 Task: Find connections with filter location Gelsenkirchen with filter topic #Techstartupwith filter profile language English with filter current company BDO in India with filter school Presidency University, Kolkata with filter industry IT System Design Services with filter service category Research with filter keywords title Chief
Action: Mouse moved to (702, 91)
Screenshot: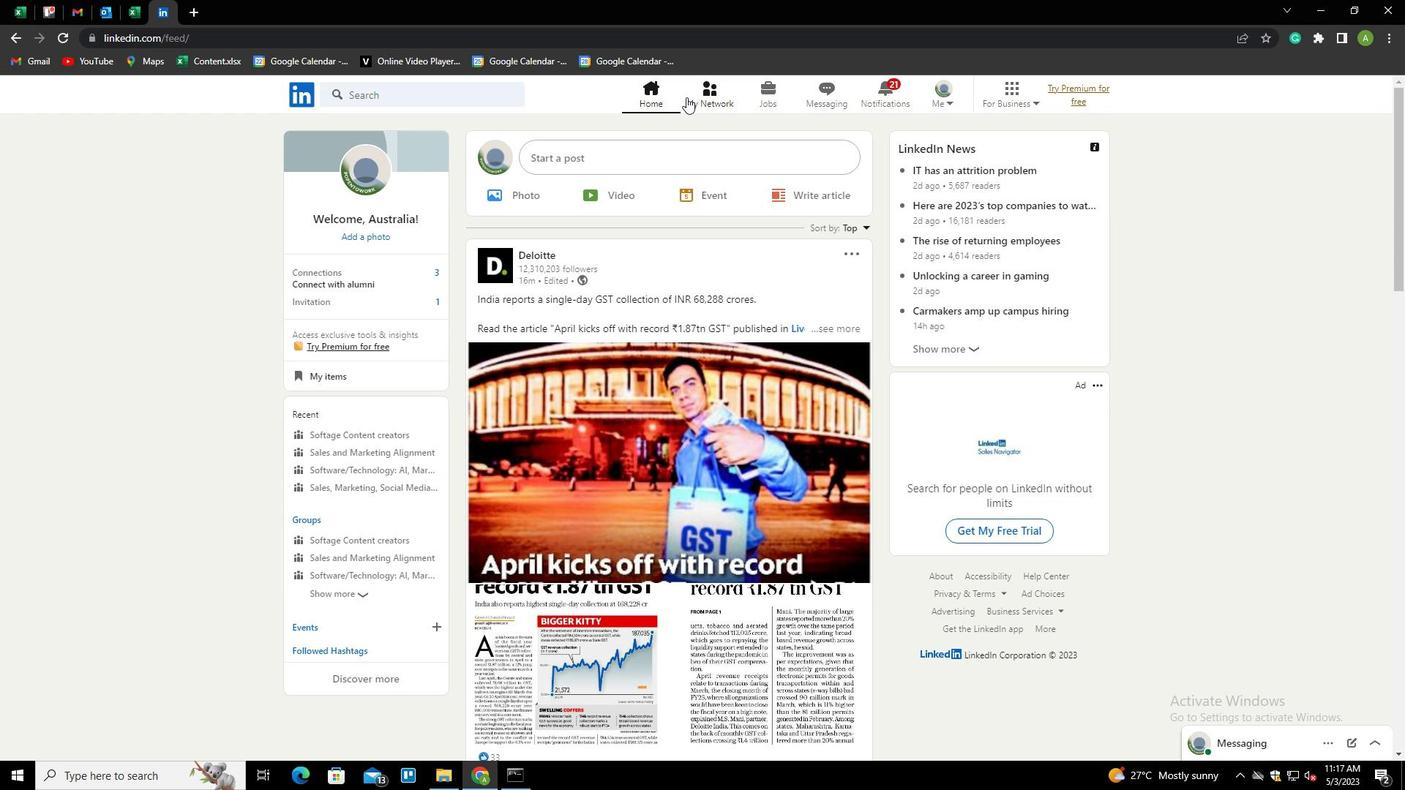 
Action: Mouse pressed left at (702, 91)
Screenshot: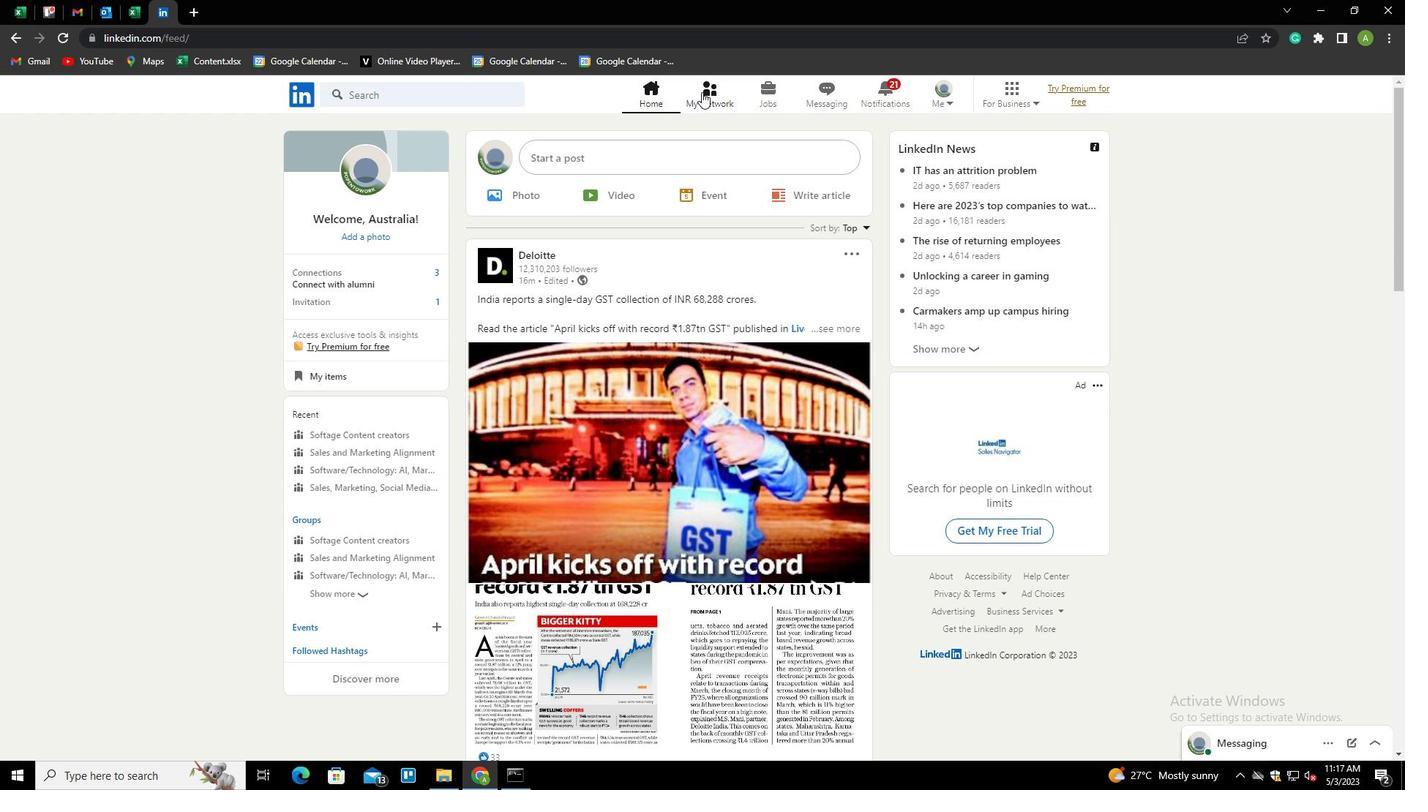 
Action: Mouse moved to (370, 176)
Screenshot: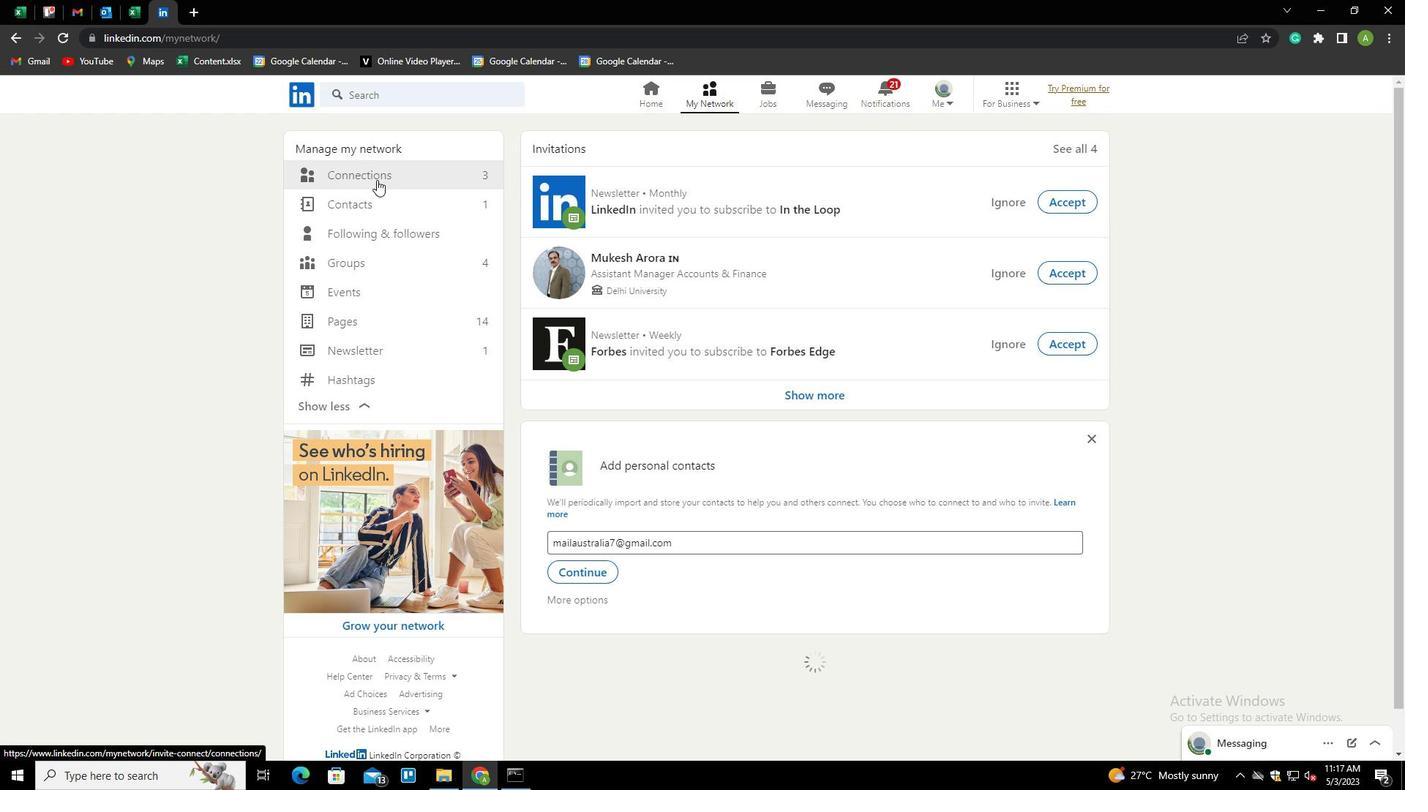 
Action: Mouse pressed left at (370, 176)
Screenshot: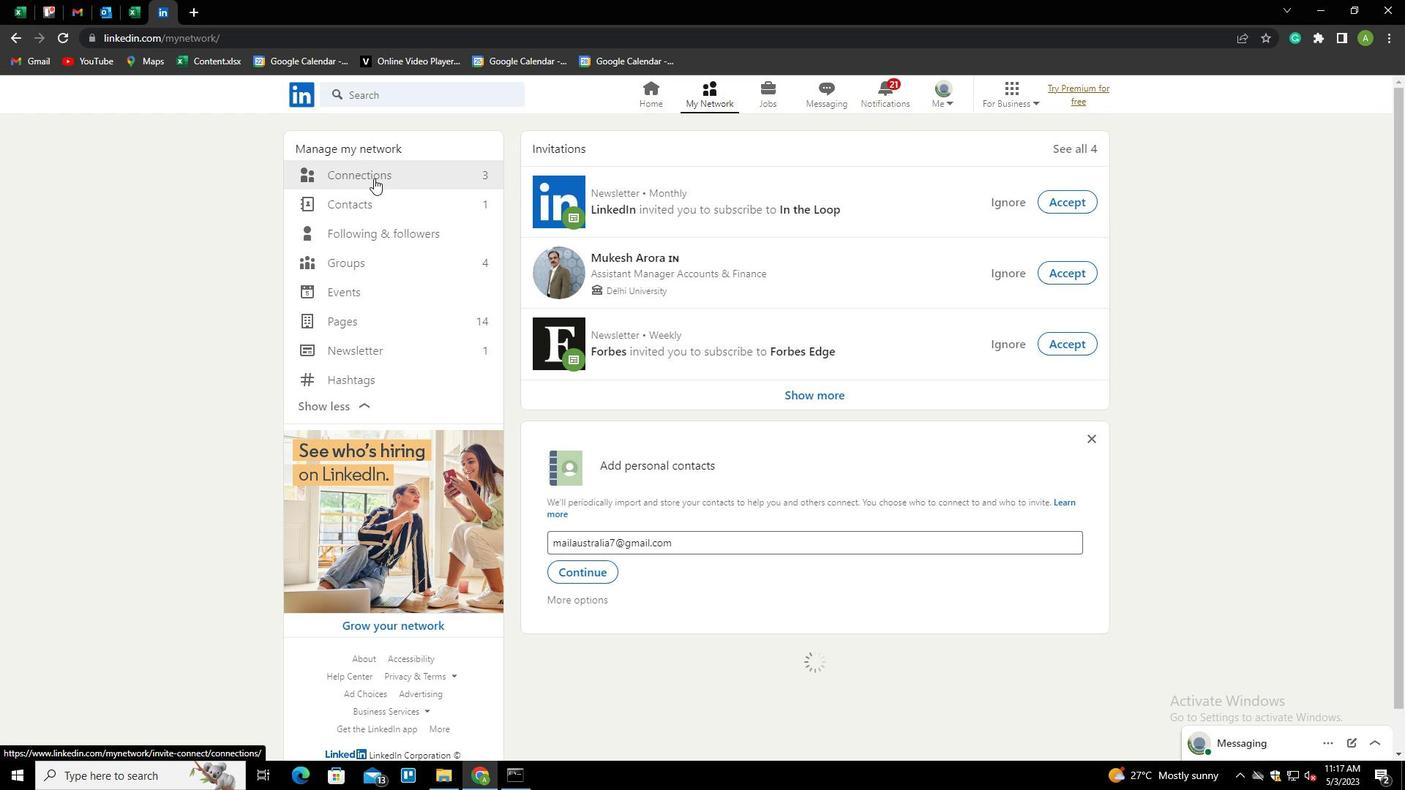 
Action: Mouse moved to (810, 172)
Screenshot: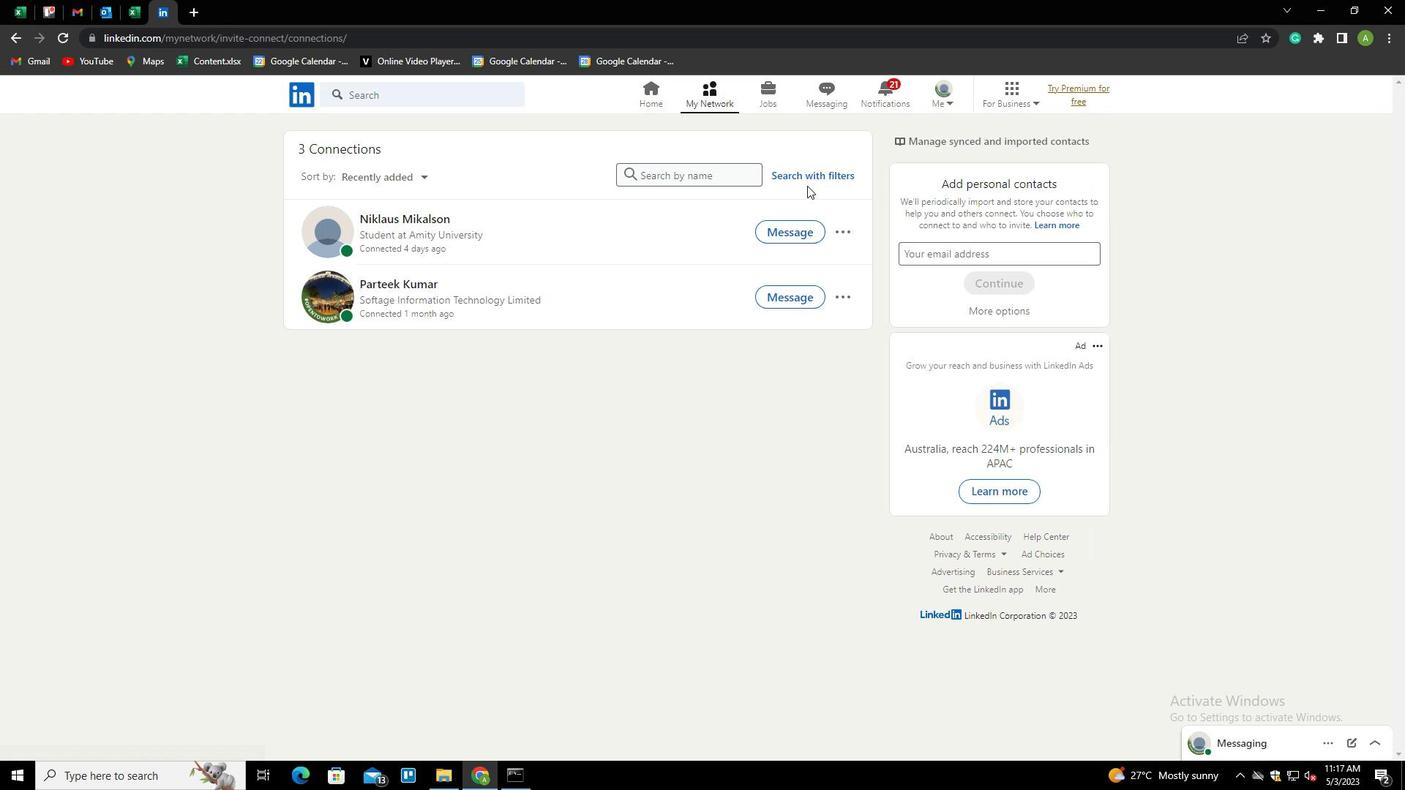 
Action: Mouse pressed left at (810, 172)
Screenshot: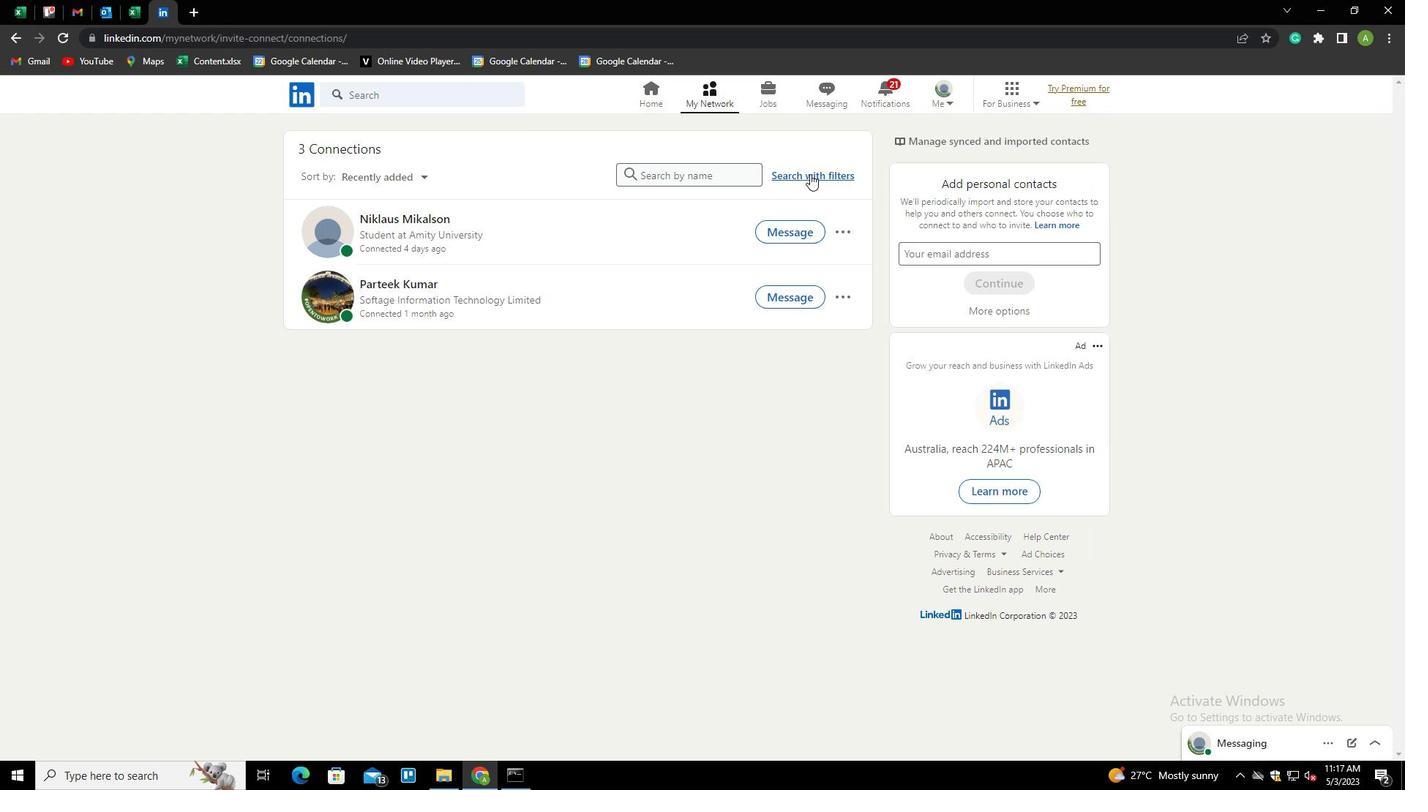 
Action: Mouse moved to (744, 135)
Screenshot: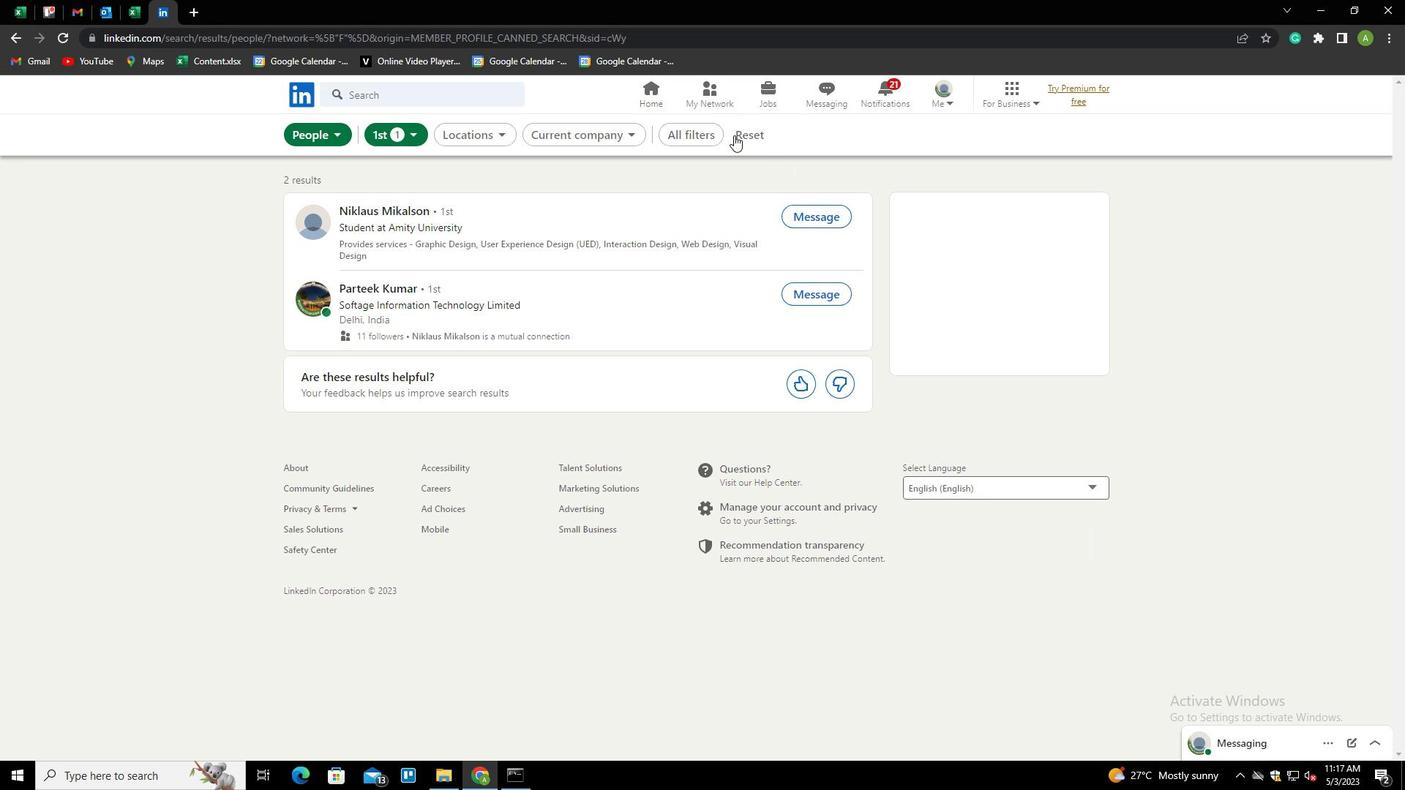 
Action: Mouse pressed left at (744, 135)
Screenshot: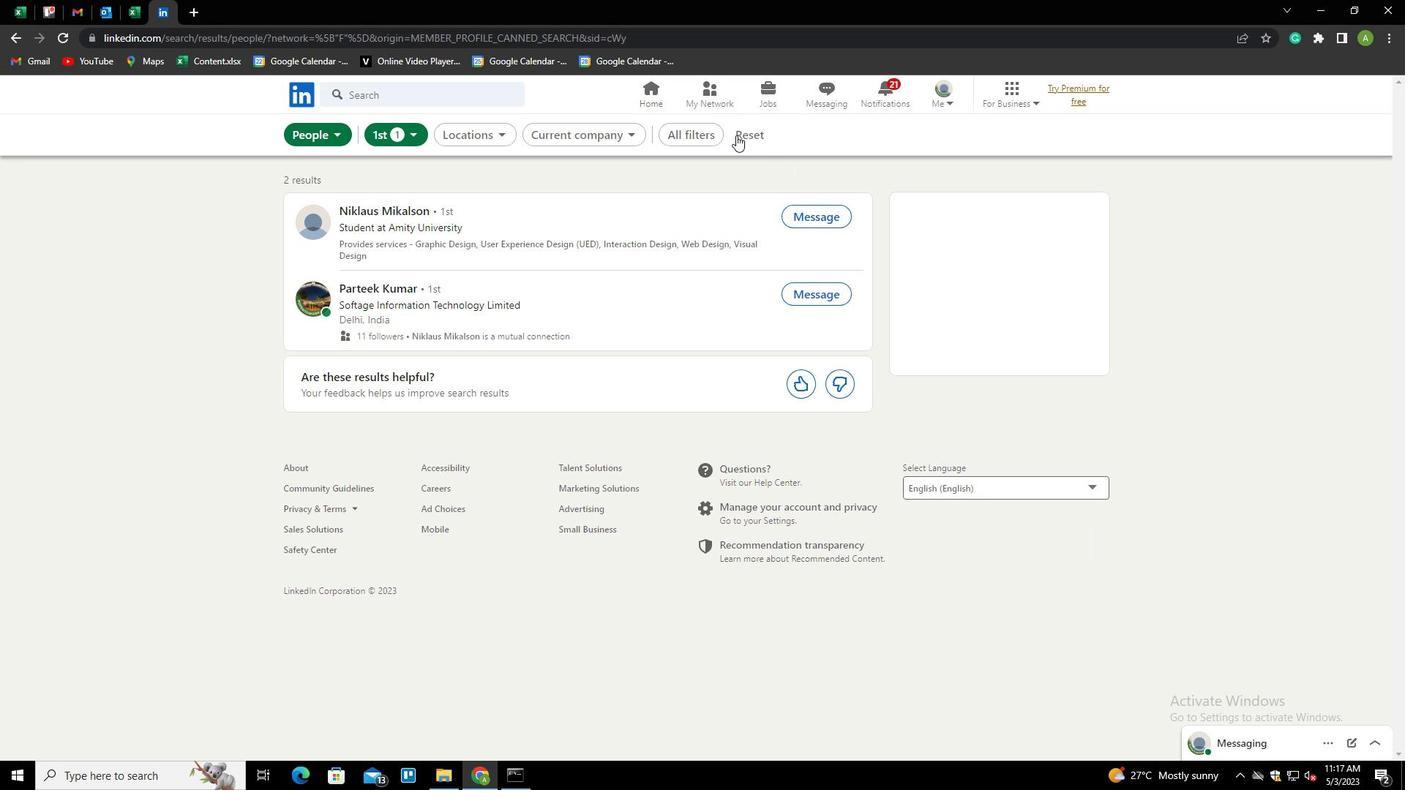 
Action: Mouse moved to (719, 138)
Screenshot: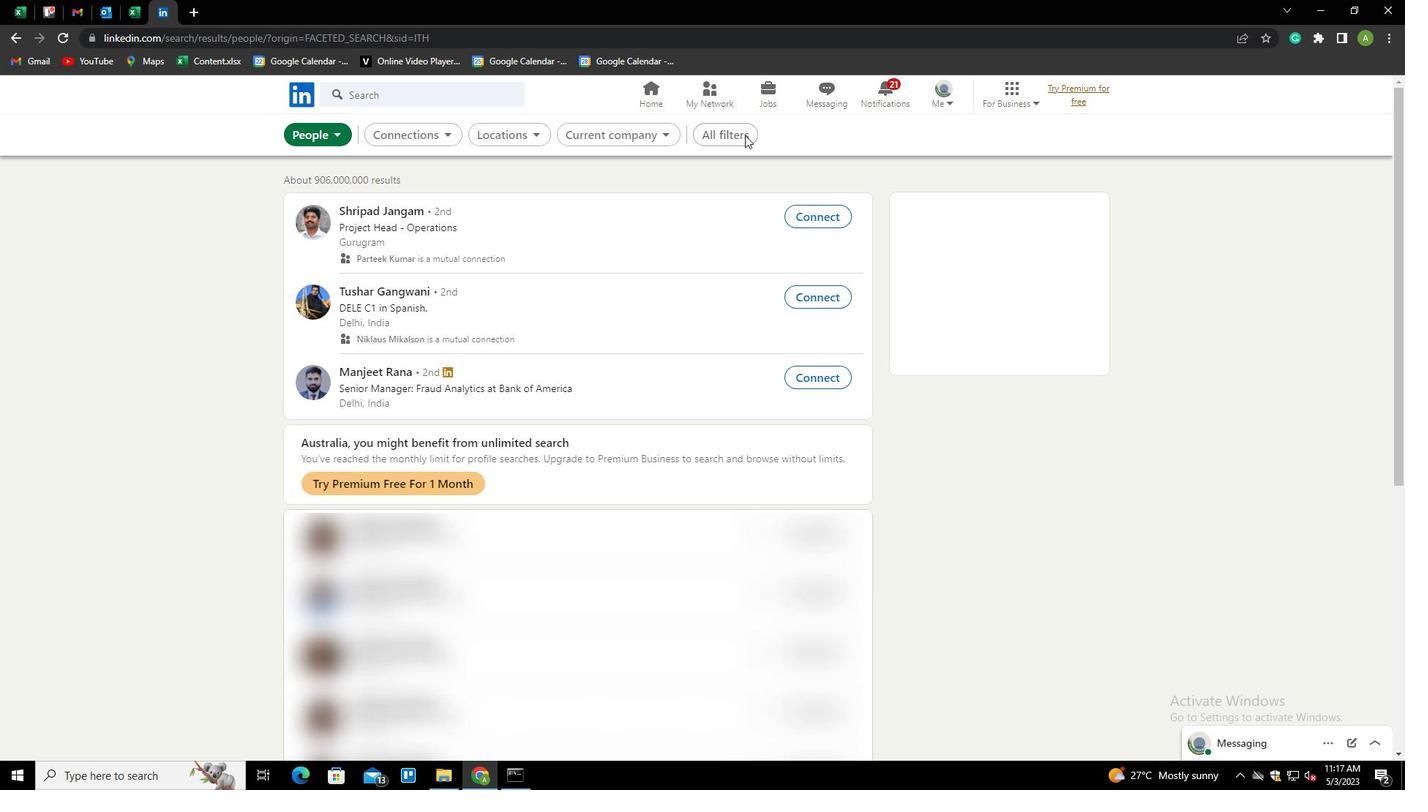 
Action: Mouse pressed left at (719, 138)
Screenshot: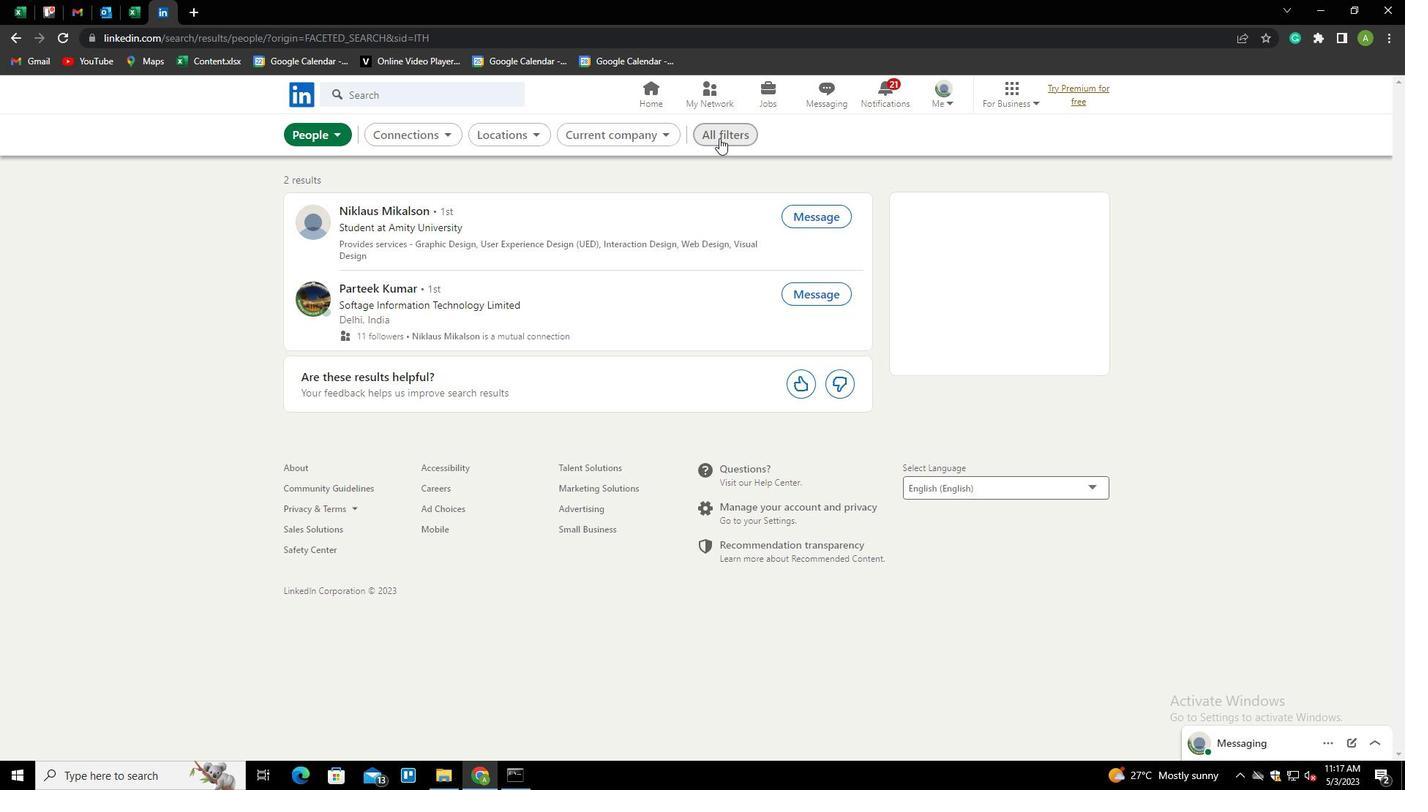 
Action: Mouse moved to (1088, 434)
Screenshot: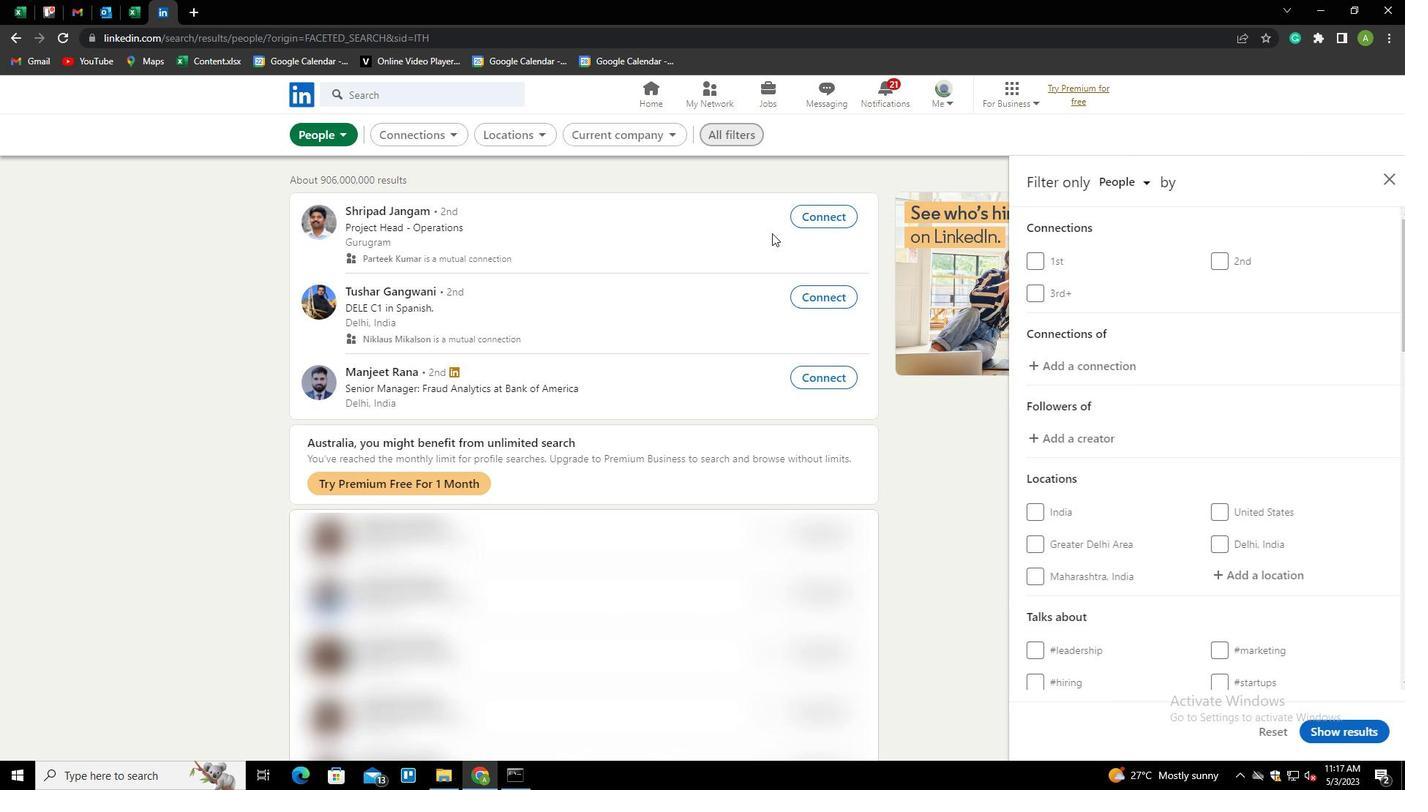 
Action: Mouse scrolled (1088, 434) with delta (0, 0)
Screenshot: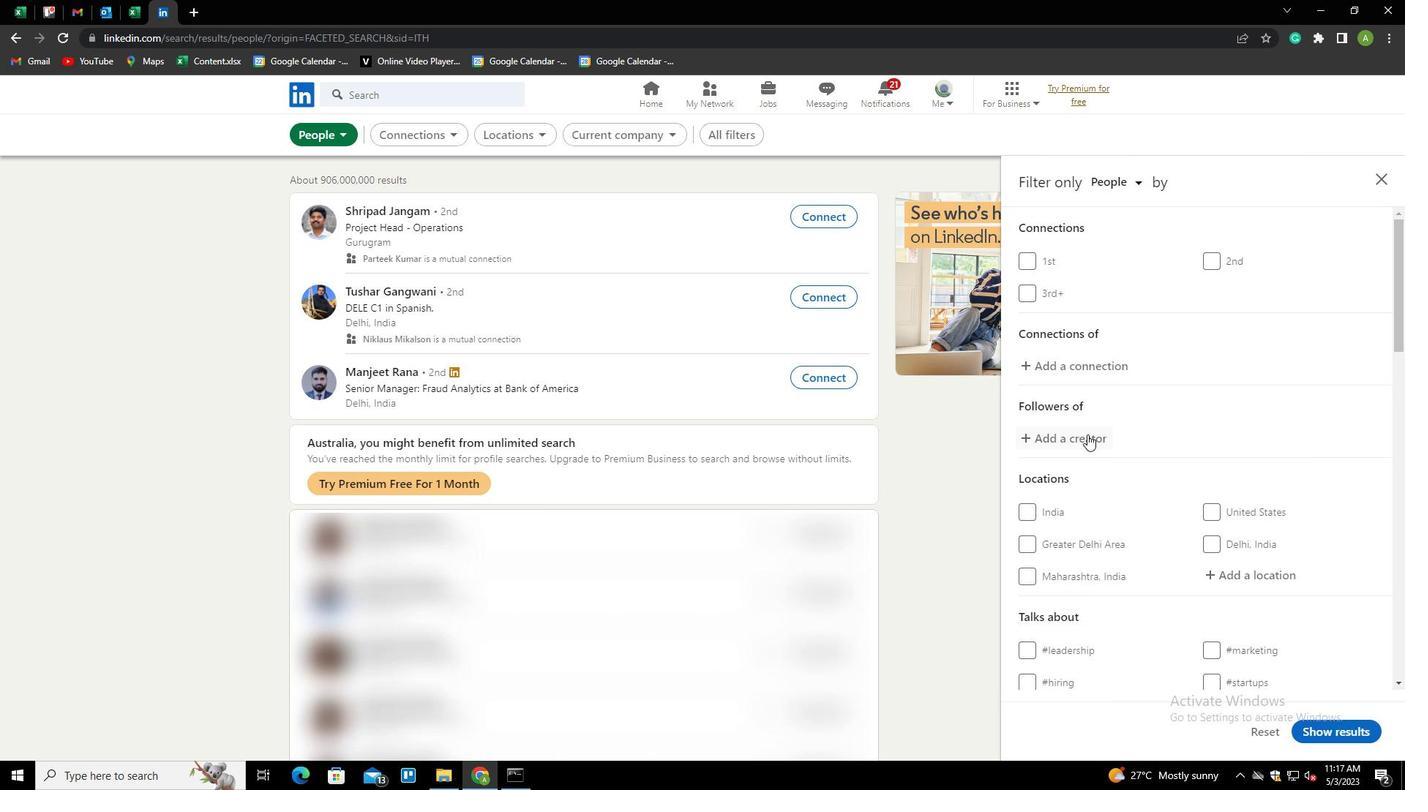 
Action: Mouse scrolled (1088, 434) with delta (0, 0)
Screenshot: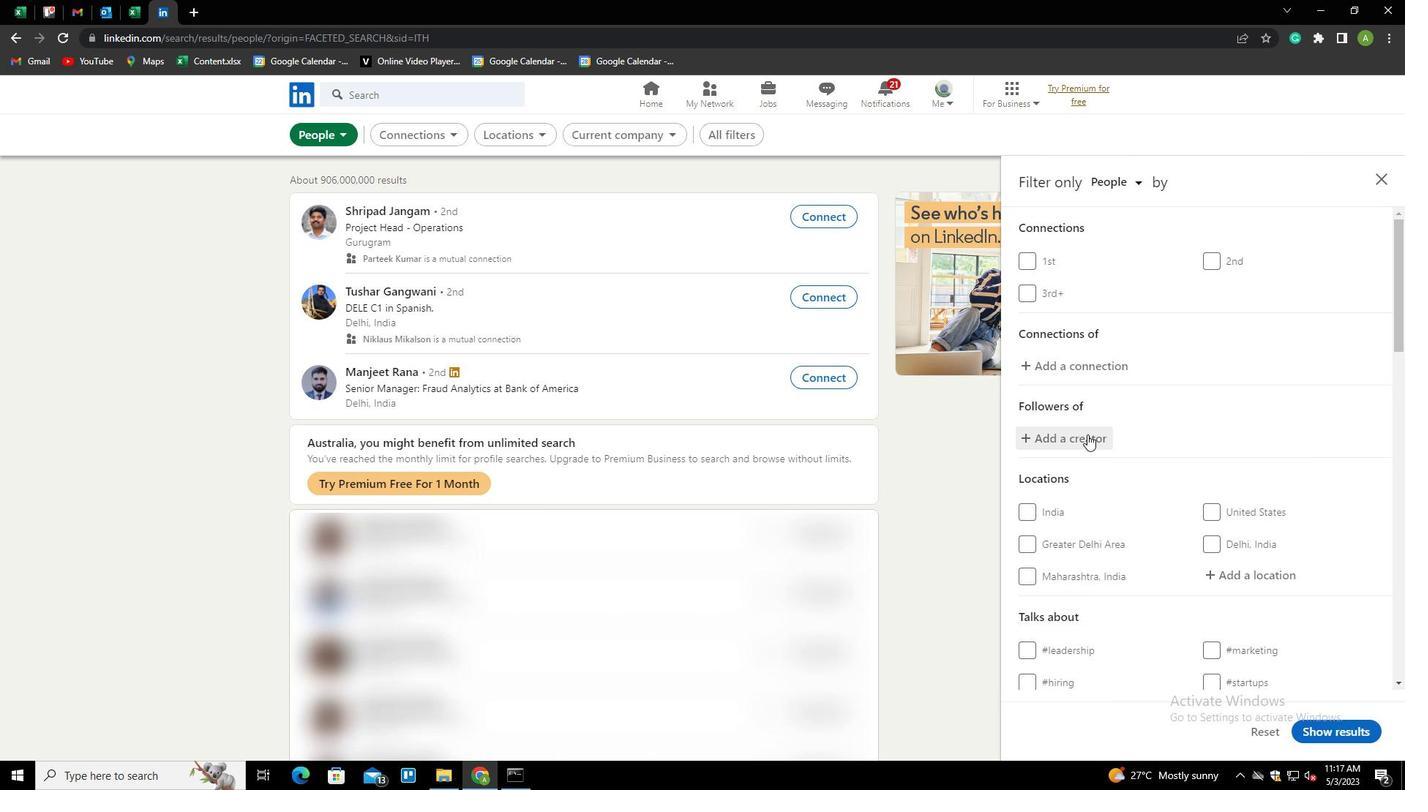 
Action: Mouse moved to (1244, 427)
Screenshot: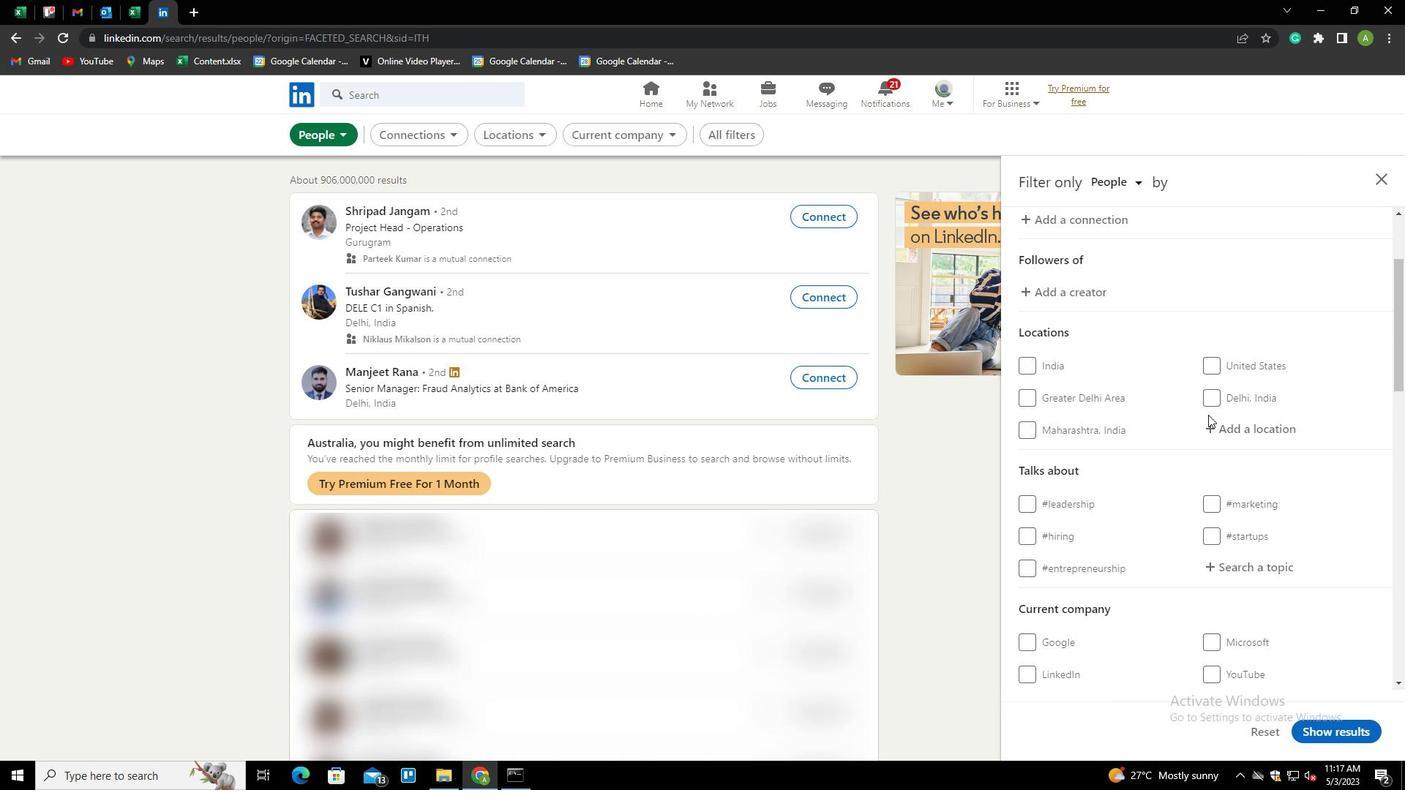 
Action: Mouse pressed left at (1244, 427)
Screenshot: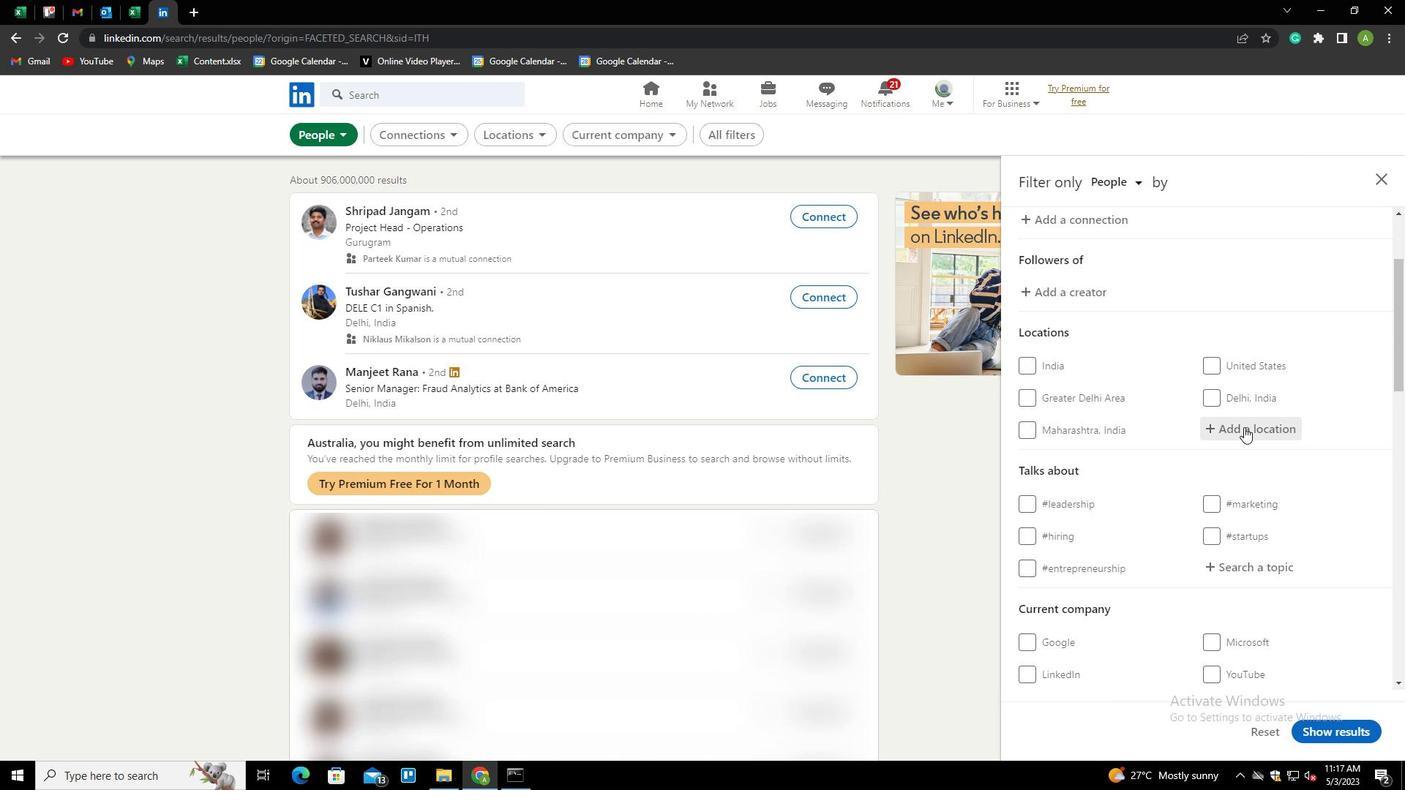 
Action: Mouse moved to (1249, 429)
Screenshot: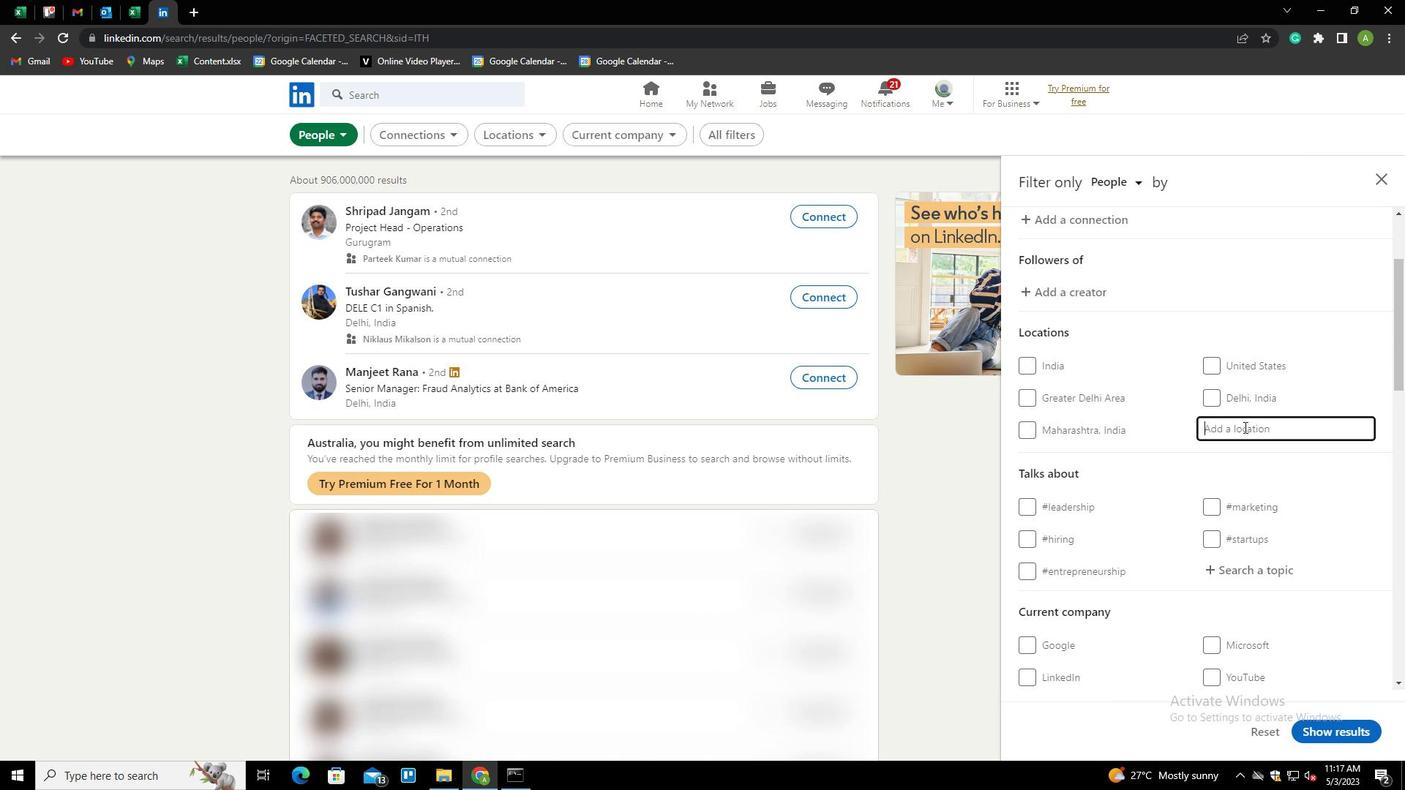 
Action: Mouse pressed left at (1249, 429)
Screenshot: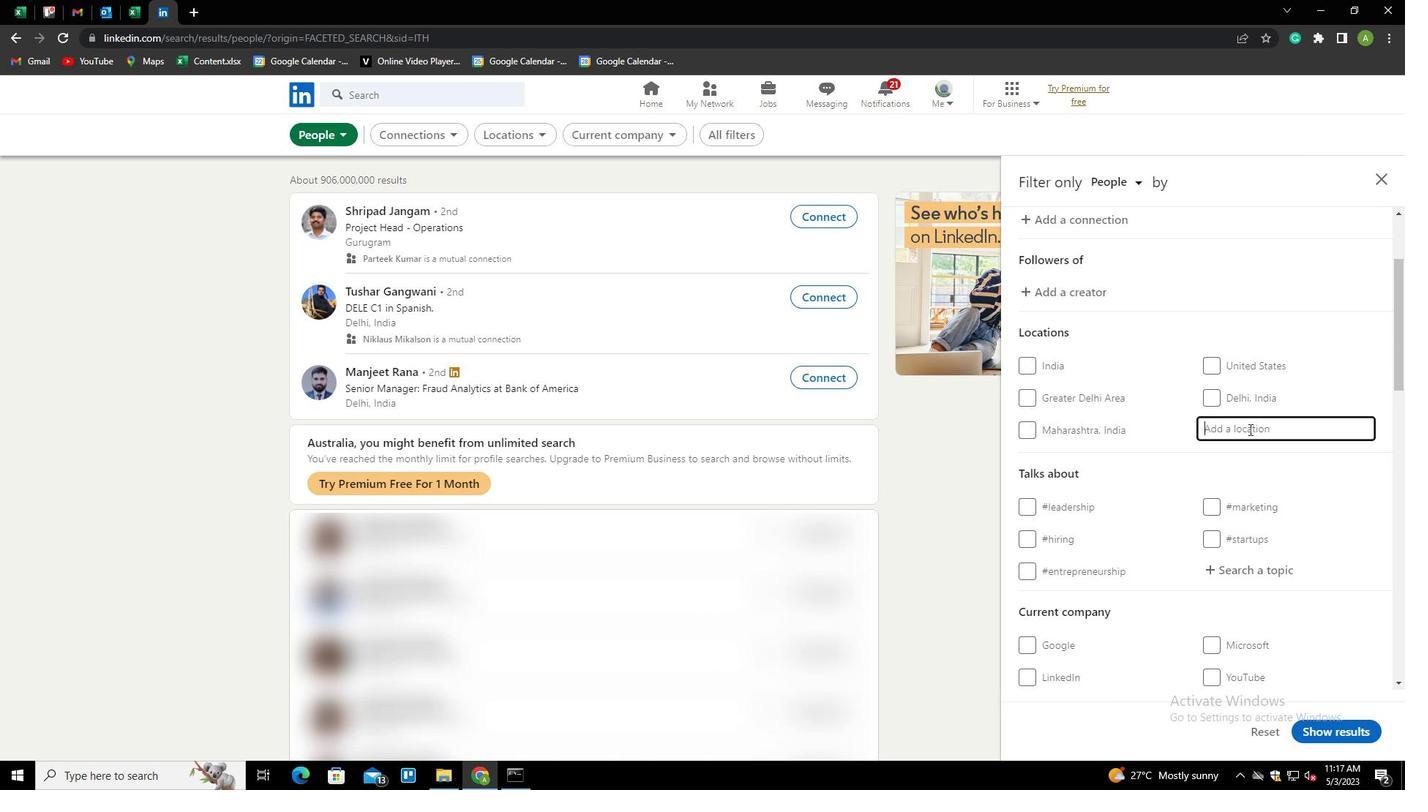 
Action: Mouse moved to (1249, 429)
Screenshot: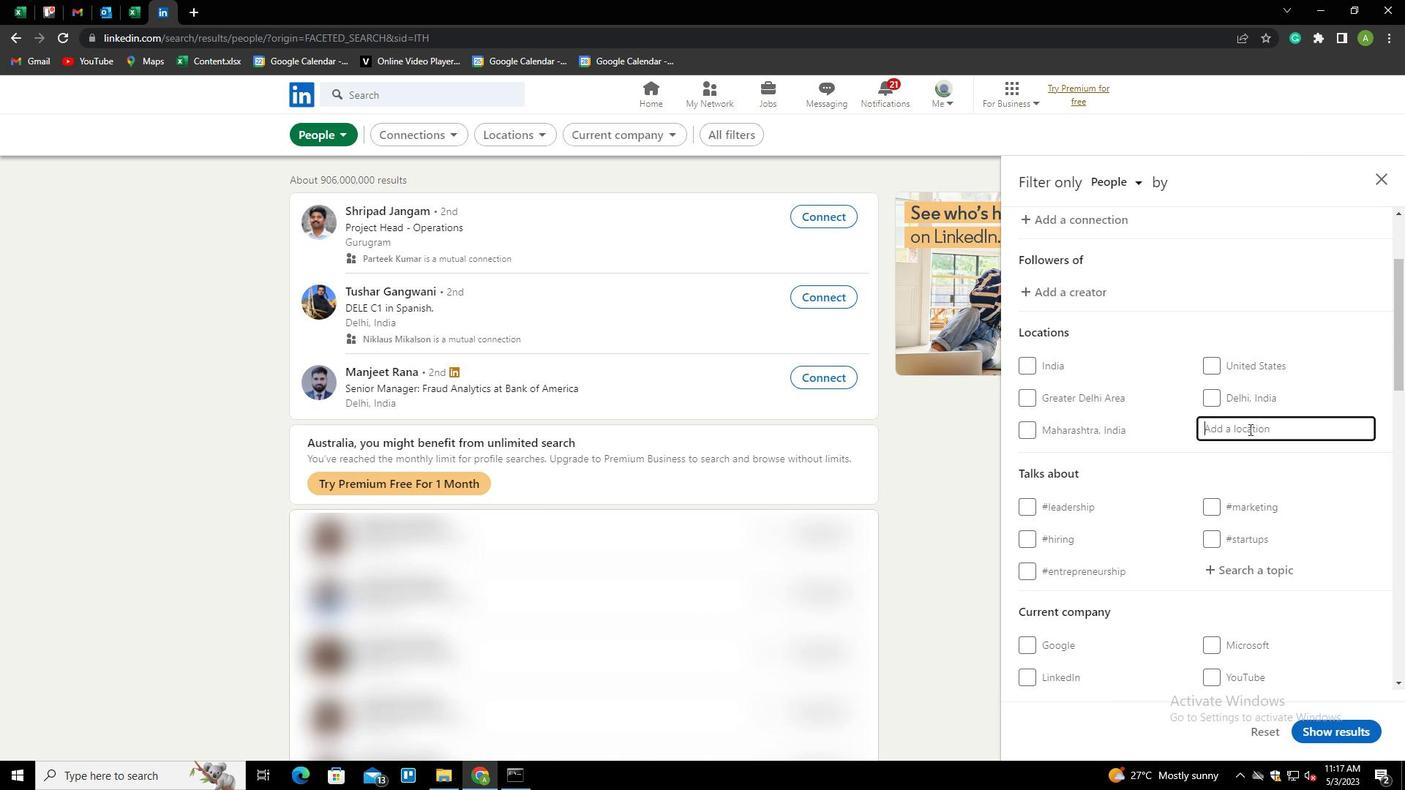 
Action: Key pressed <Key.shift>G
Screenshot: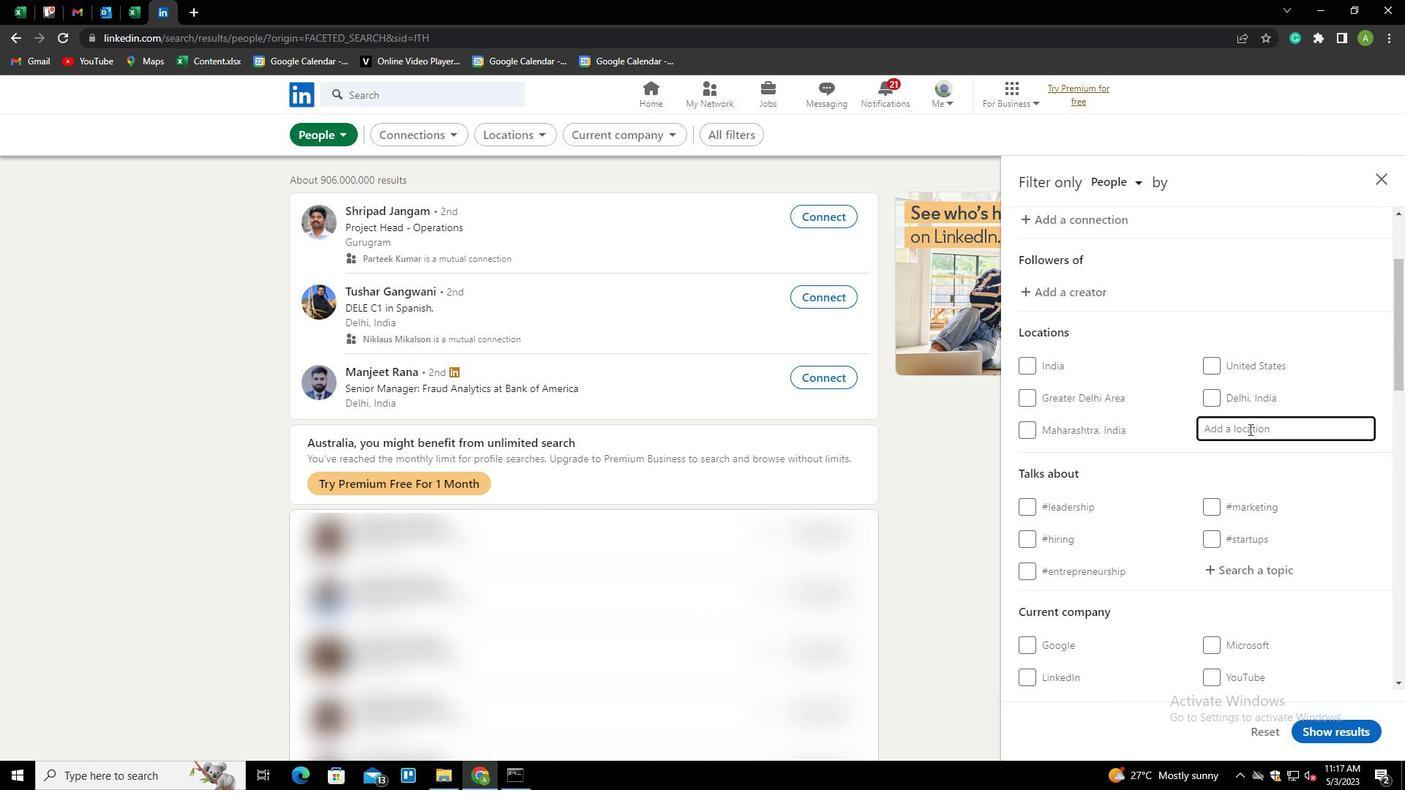 
Action: Mouse moved to (1242, 435)
Screenshot: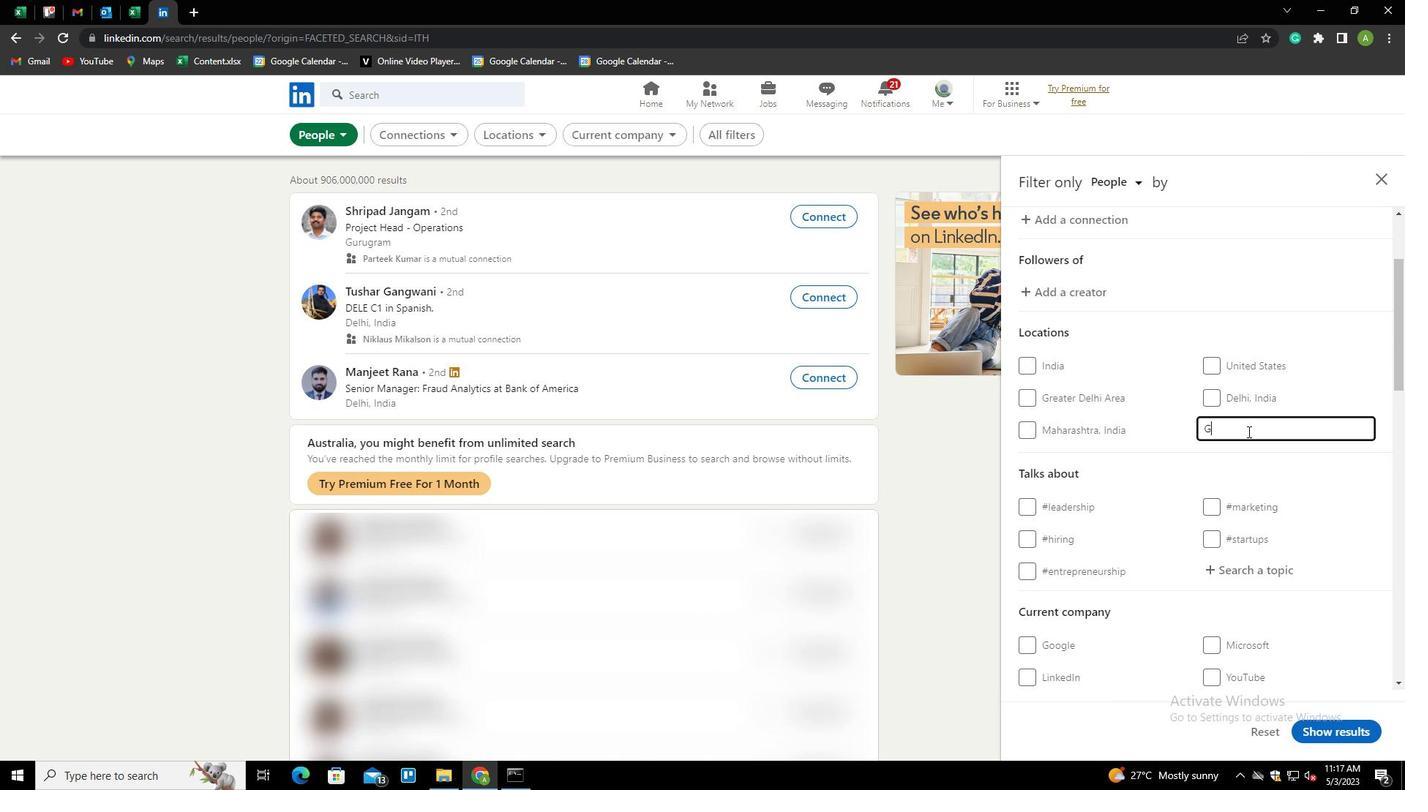 
Action: Key pressed ELSENKIRCHEN<Key.down><Key.enter>
Screenshot: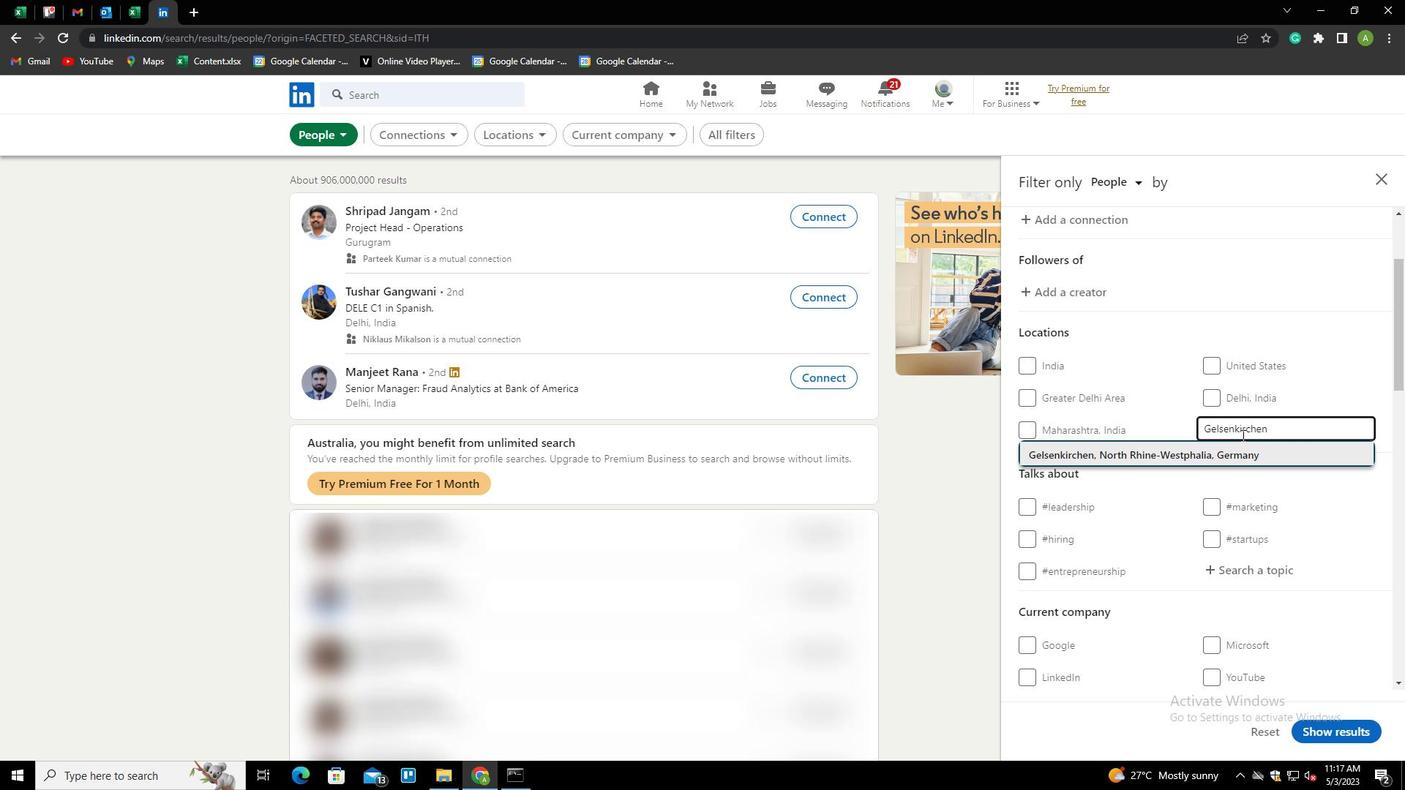 
Action: Mouse scrolled (1242, 434) with delta (0, 0)
Screenshot: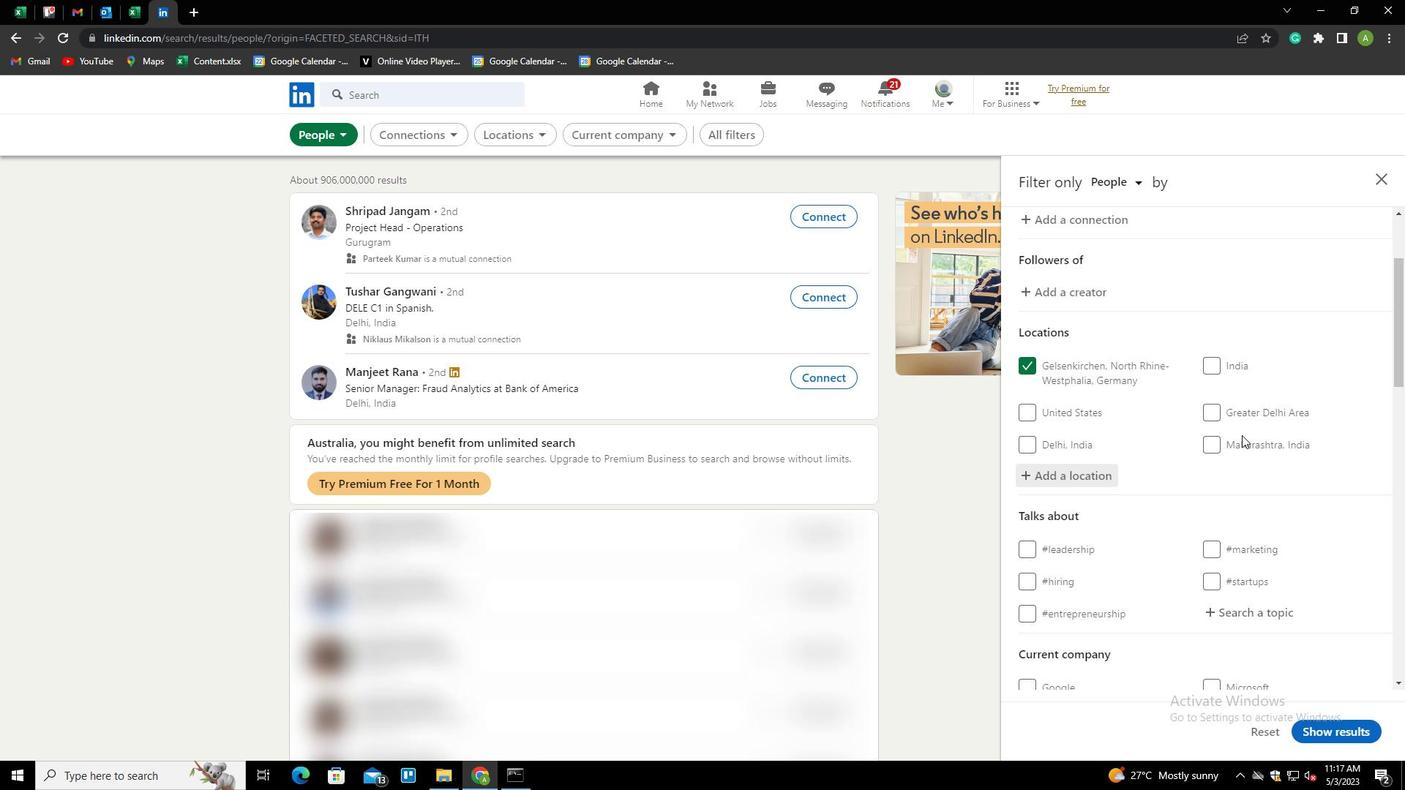 
Action: Mouse scrolled (1242, 434) with delta (0, 0)
Screenshot: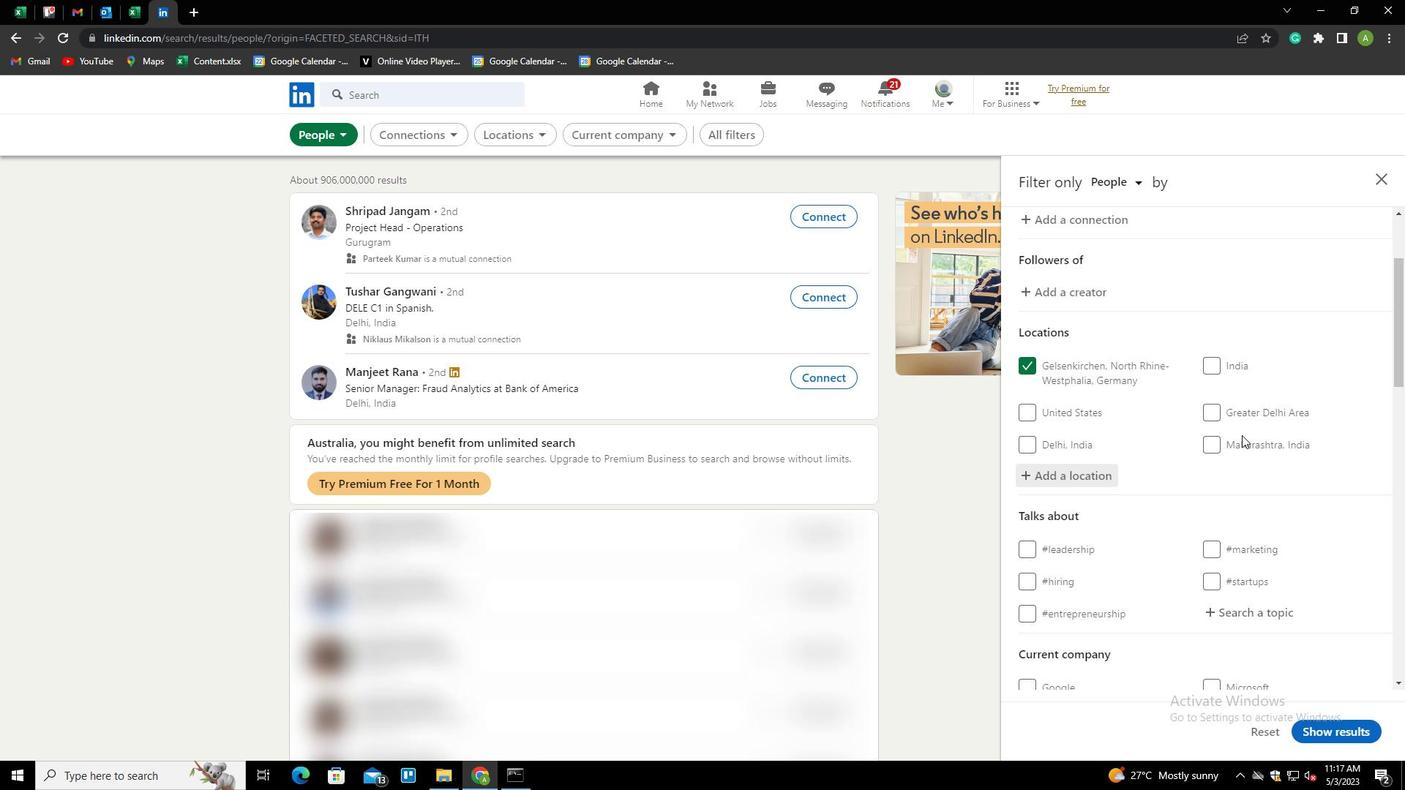 
Action: Mouse scrolled (1242, 434) with delta (0, 0)
Screenshot: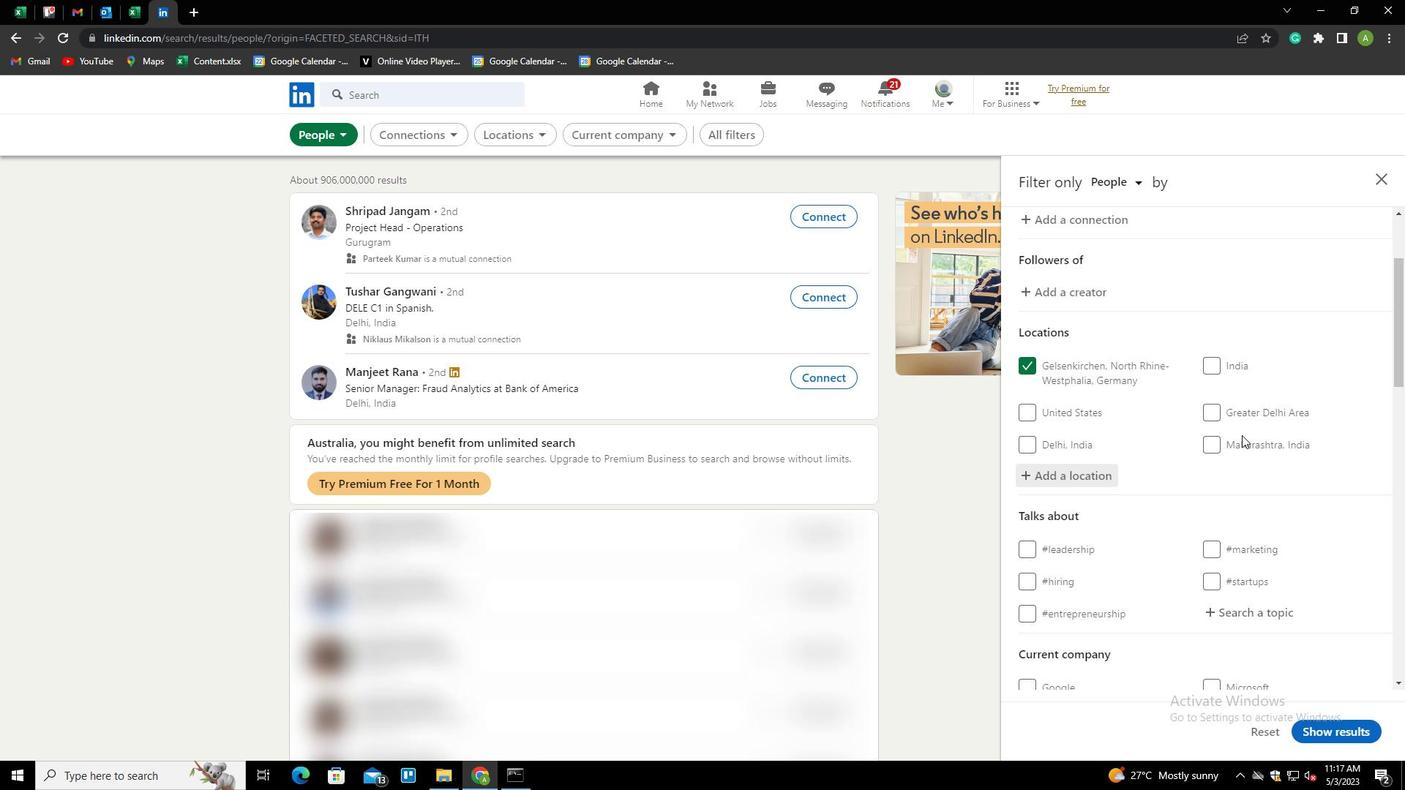 
Action: Mouse moved to (1223, 382)
Screenshot: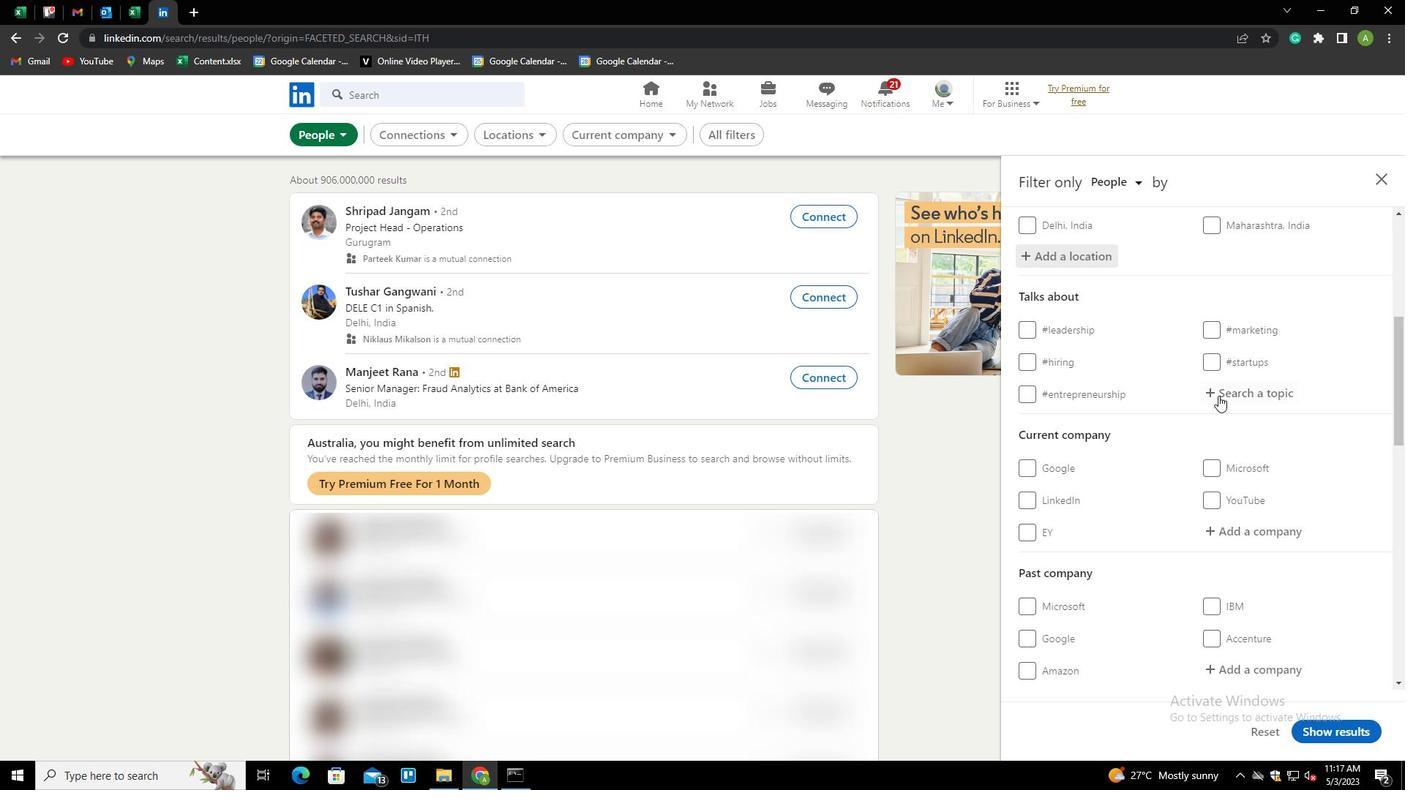 
Action: Mouse pressed left at (1223, 382)
Screenshot: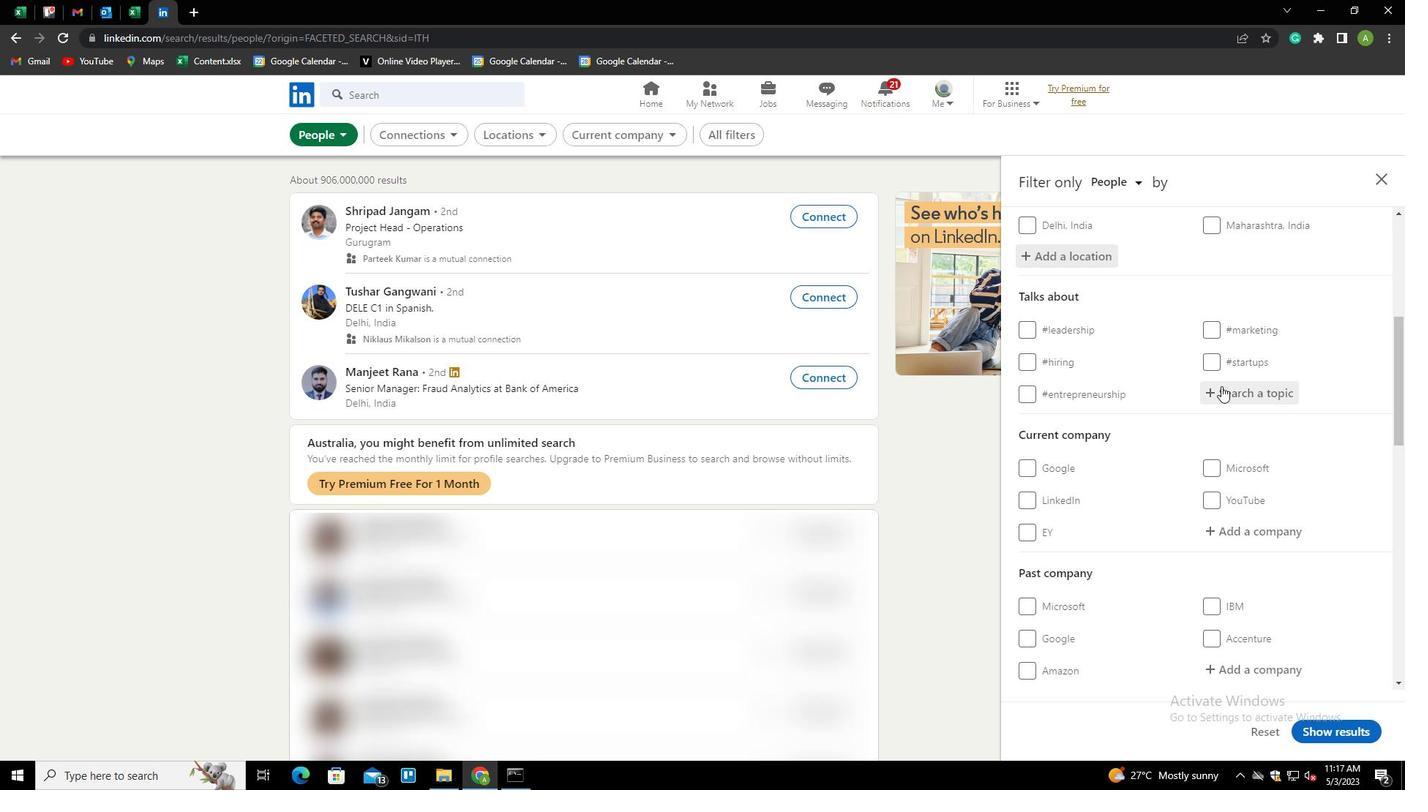 
Action: Key pressed <Key.shift>TE
Screenshot: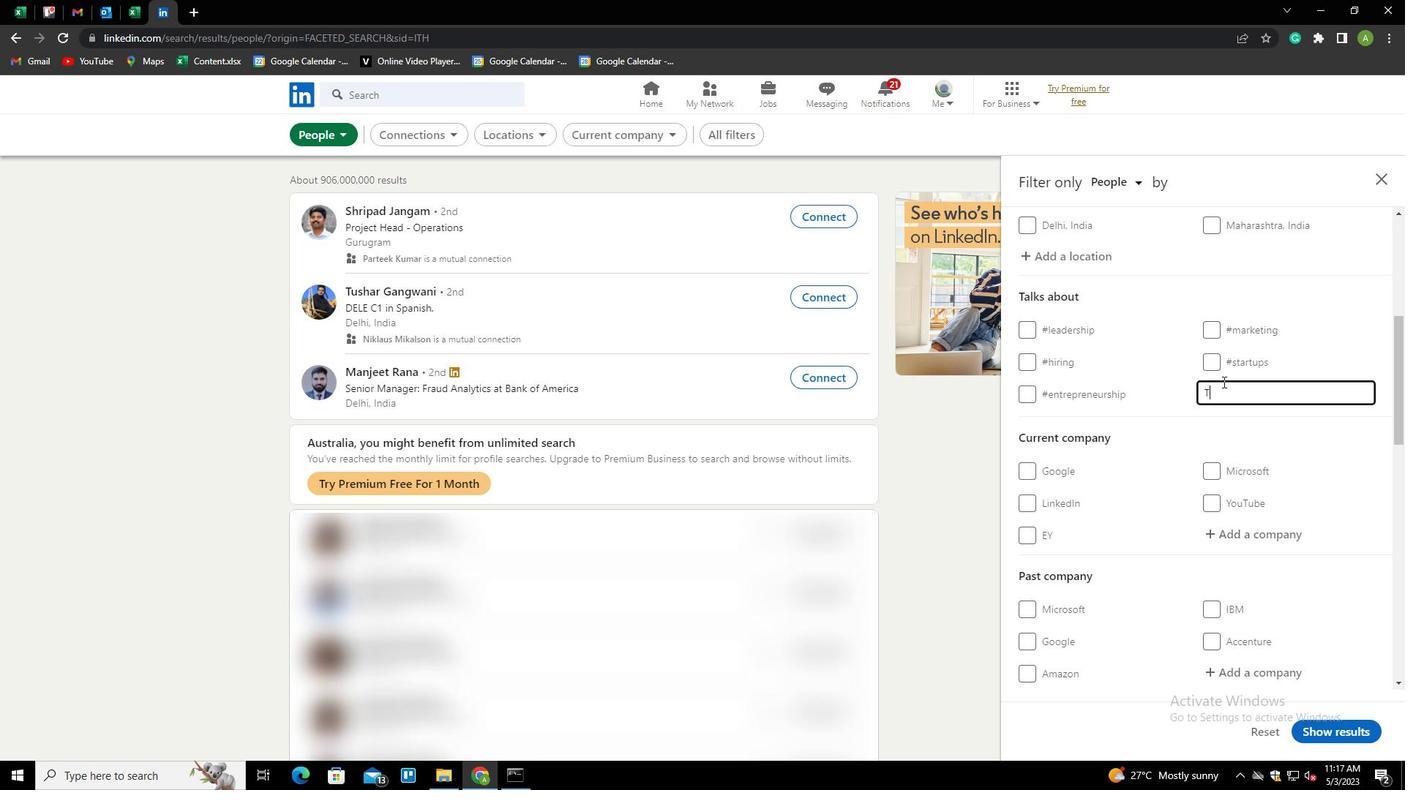 
Action: Mouse moved to (1223, 382)
Screenshot: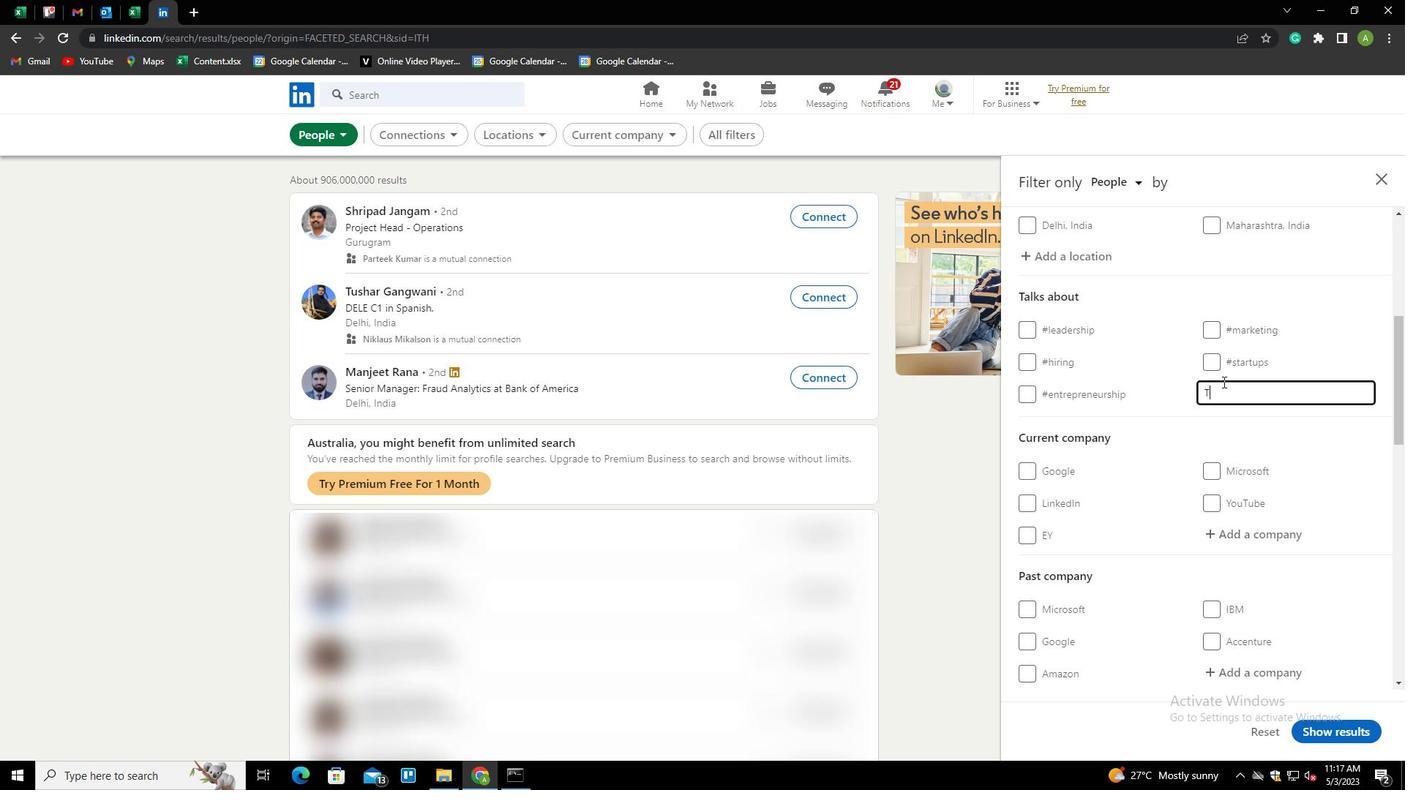 
Action: Key pressed CHSTARTUP<Key.down><Key.enter>
Screenshot: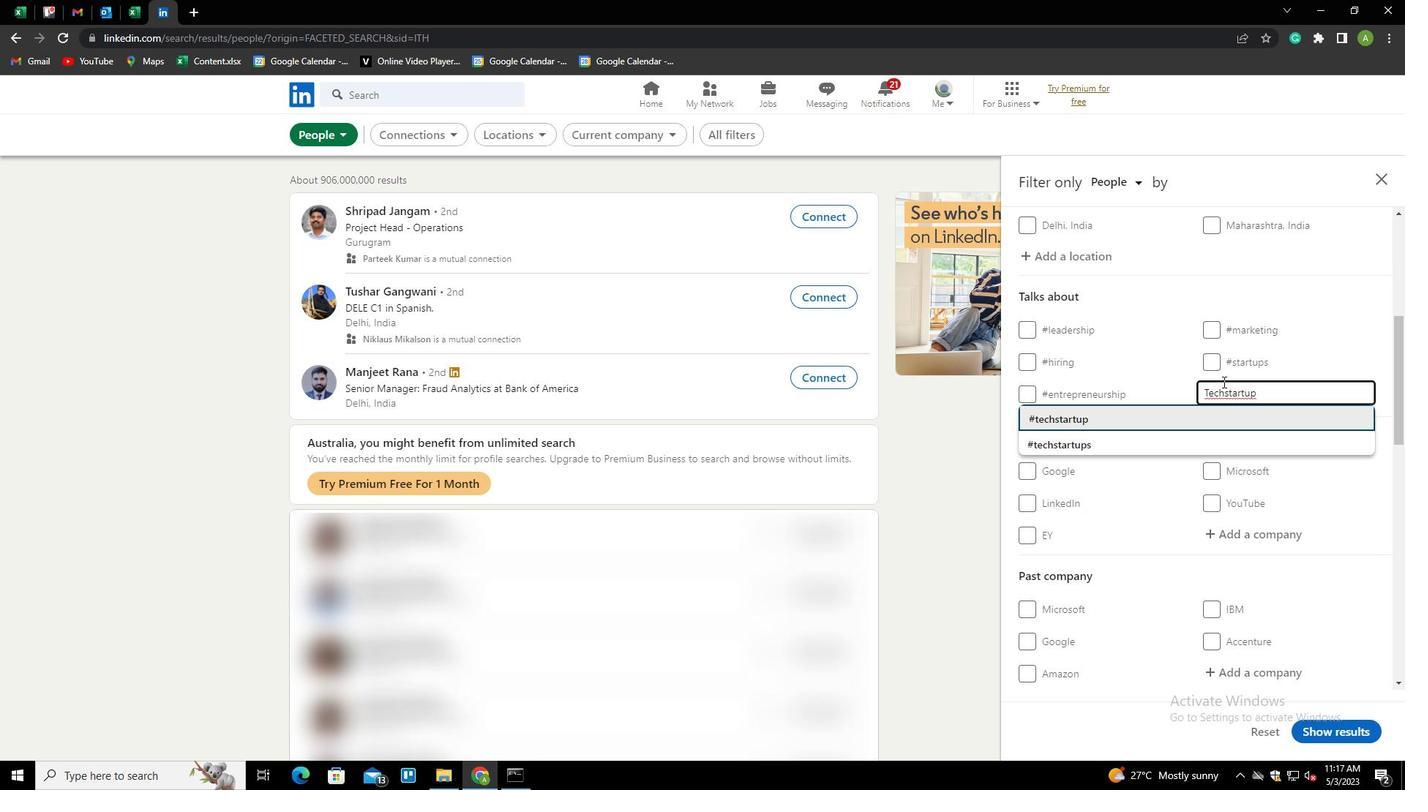
Action: Mouse scrolled (1223, 381) with delta (0, 0)
Screenshot: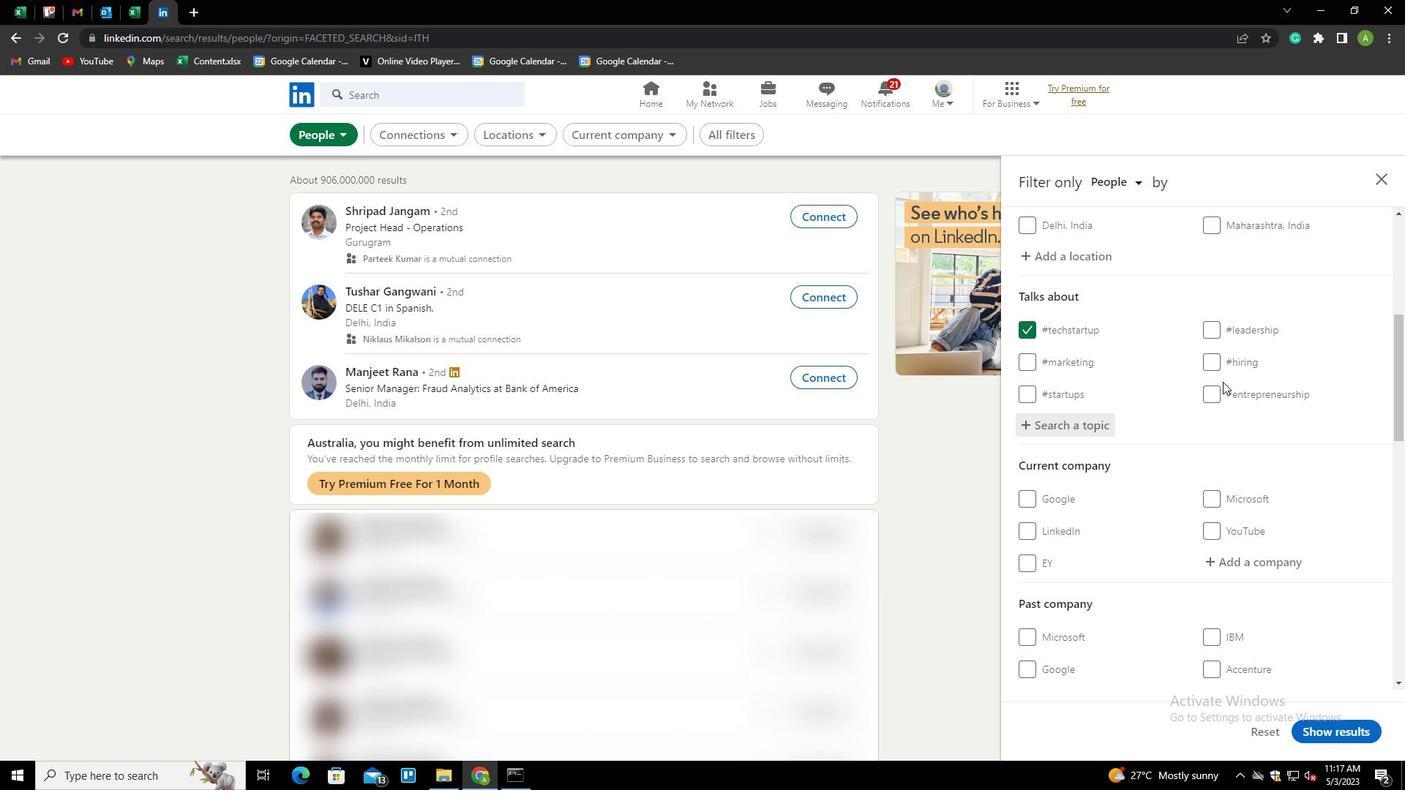 
Action: Mouse scrolled (1223, 381) with delta (0, 0)
Screenshot: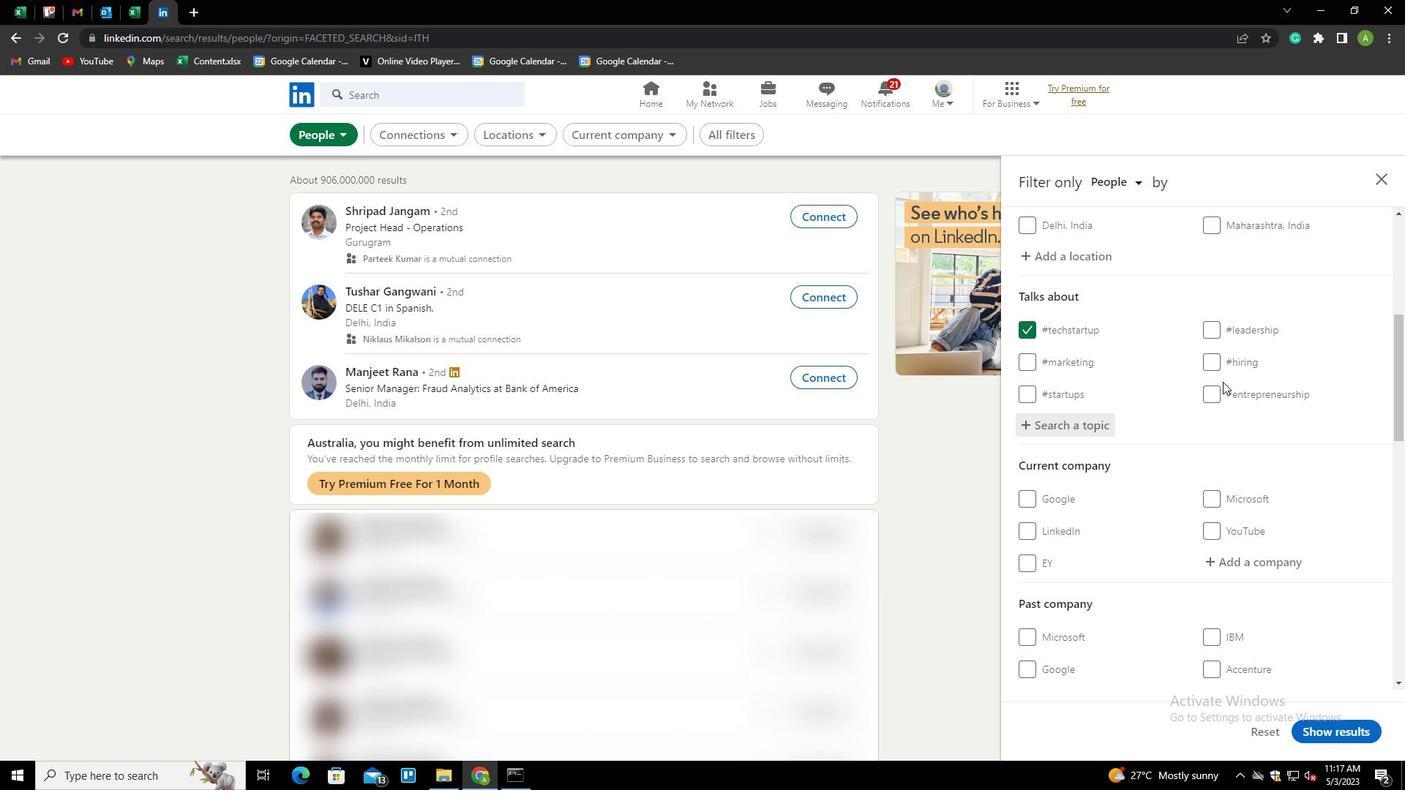 
Action: Mouse scrolled (1223, 381) with delta (0, 0)
Screenshot: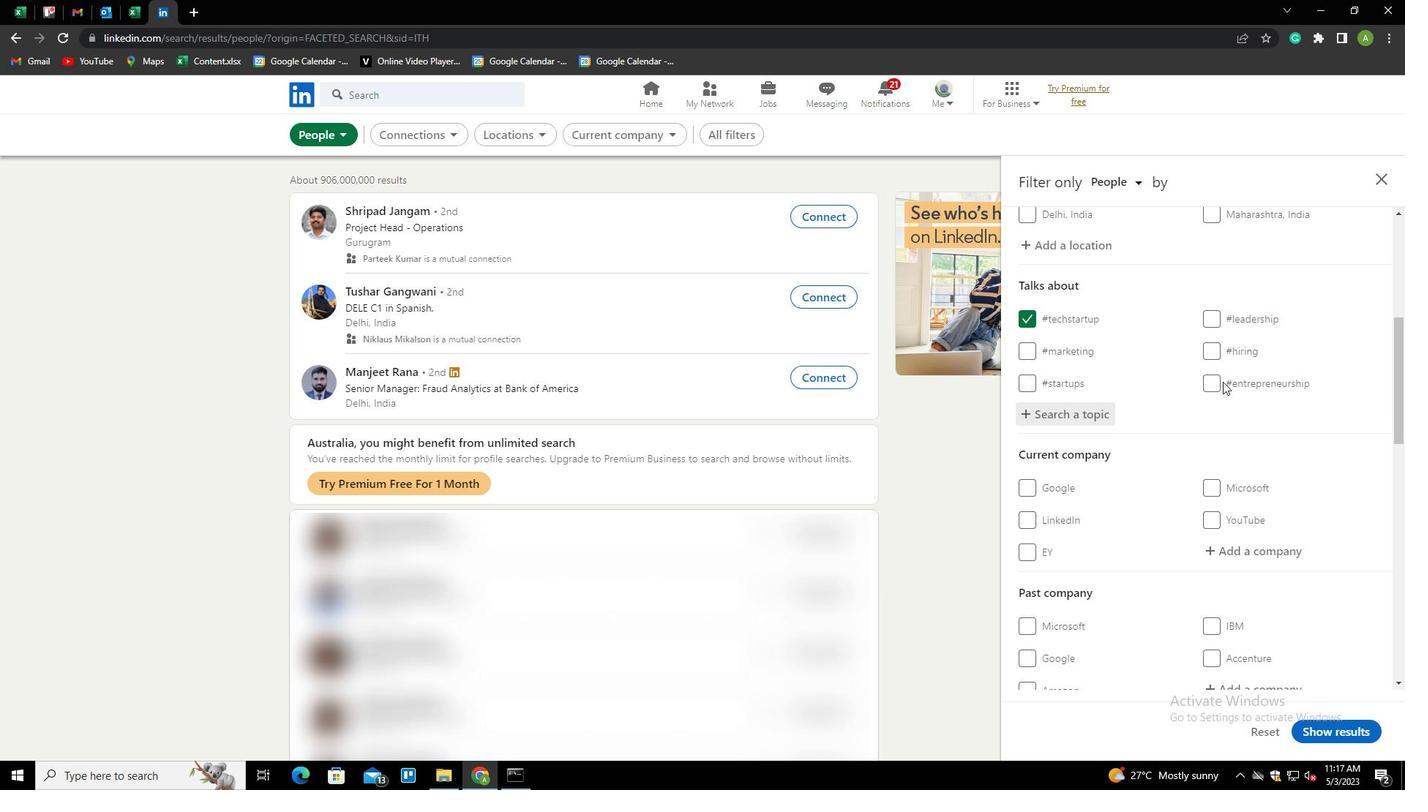 
Action: Mouse scrolled (1223, 381) with delta (0, 0)
Screenshot: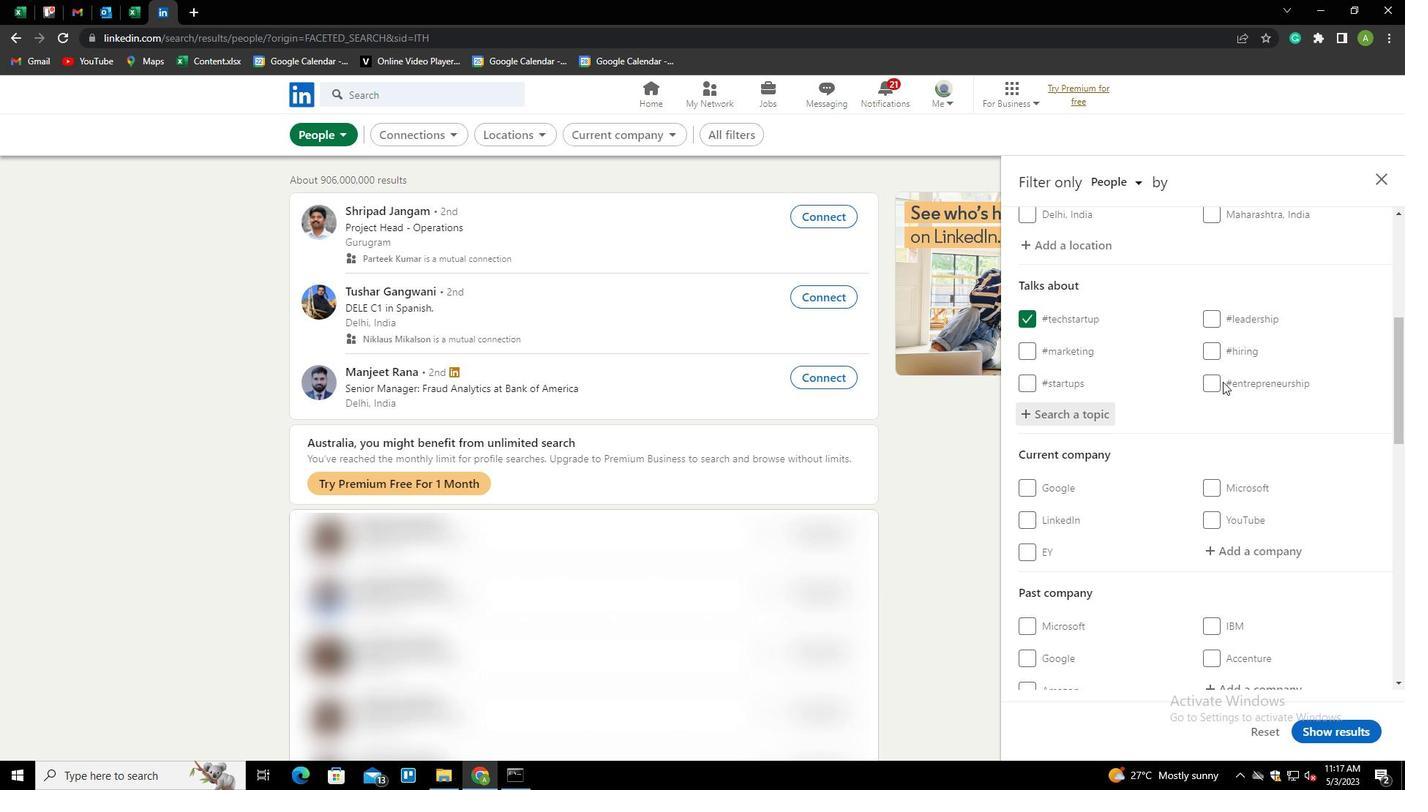 
Action: Mouse scrolled (1223, 381) with delta (0, 0)
Screenshot: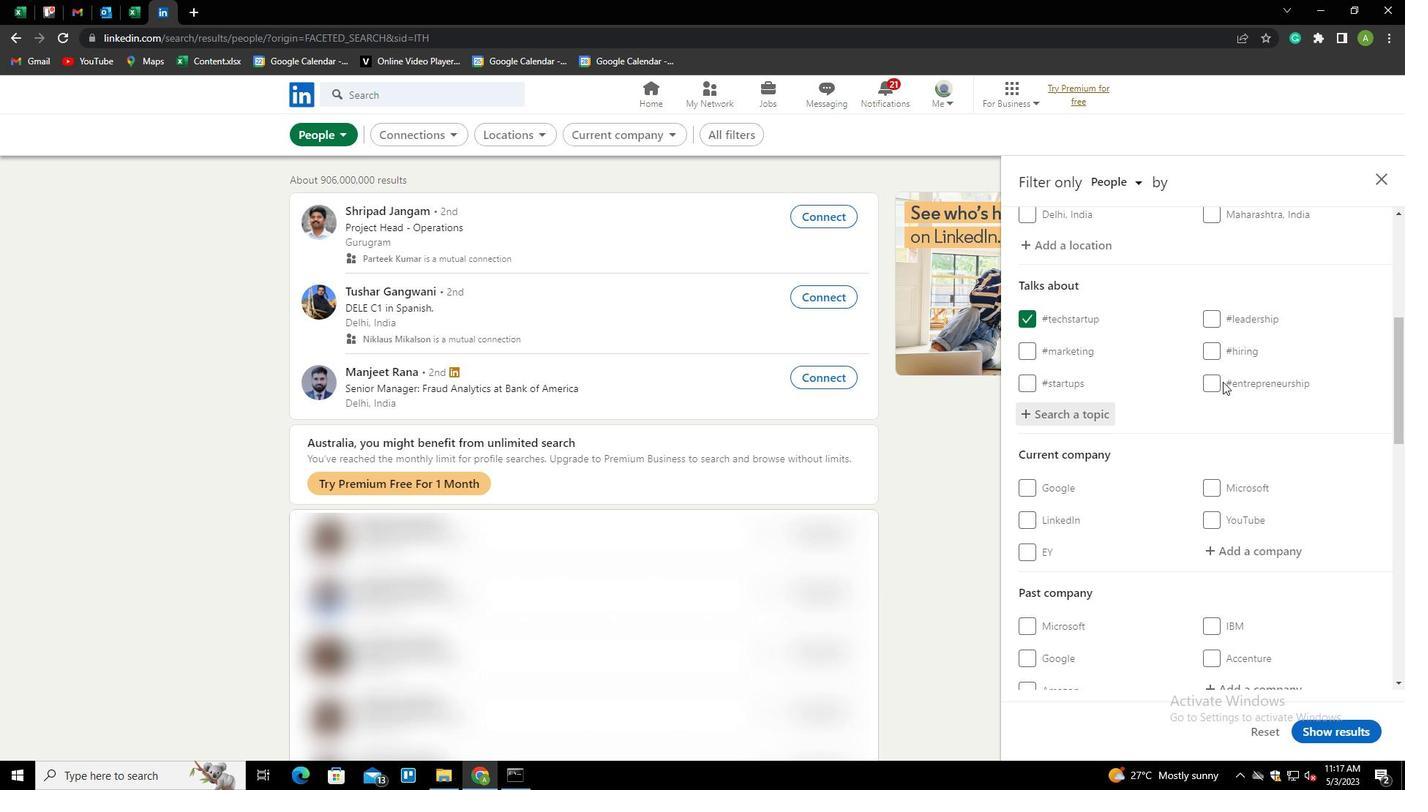 
Action: Mouse scrolled (1223, 381) with delta (0, 0)
Screenshot: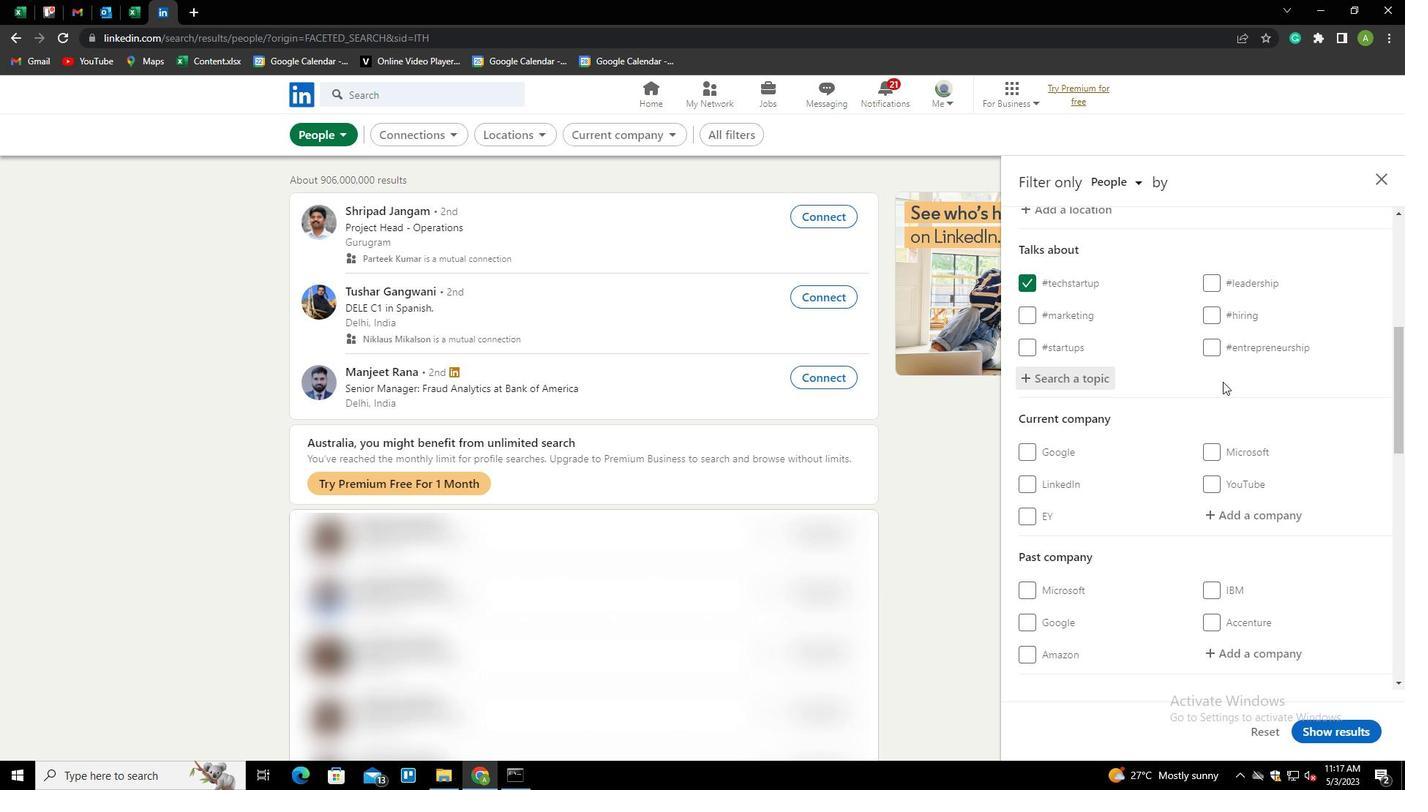 
Action: Mouse scrolled (1223, 381) with delta (0, 0)
Screenshot: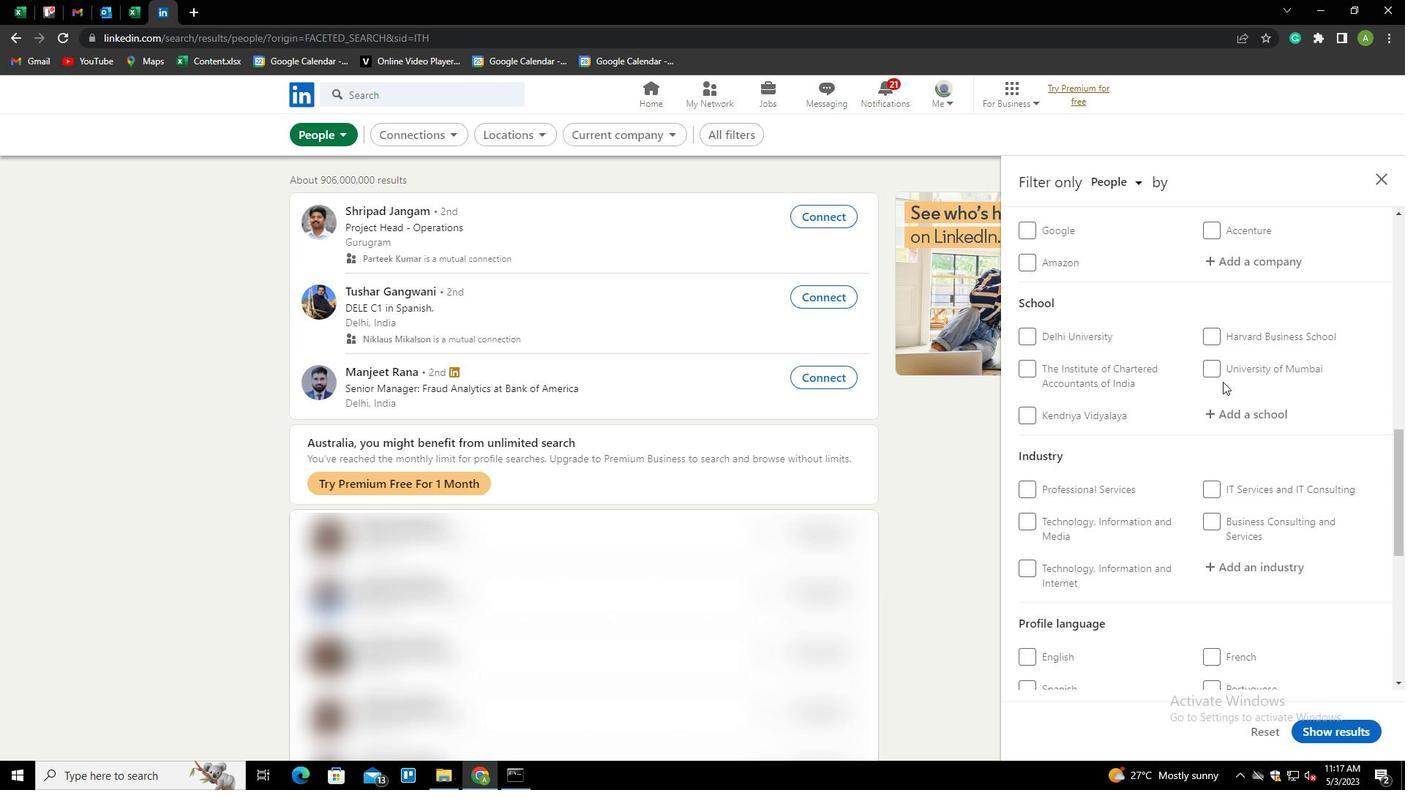 
Action: Mouse scrolled (1223, 381) with delta (0, 0)
Screenshot: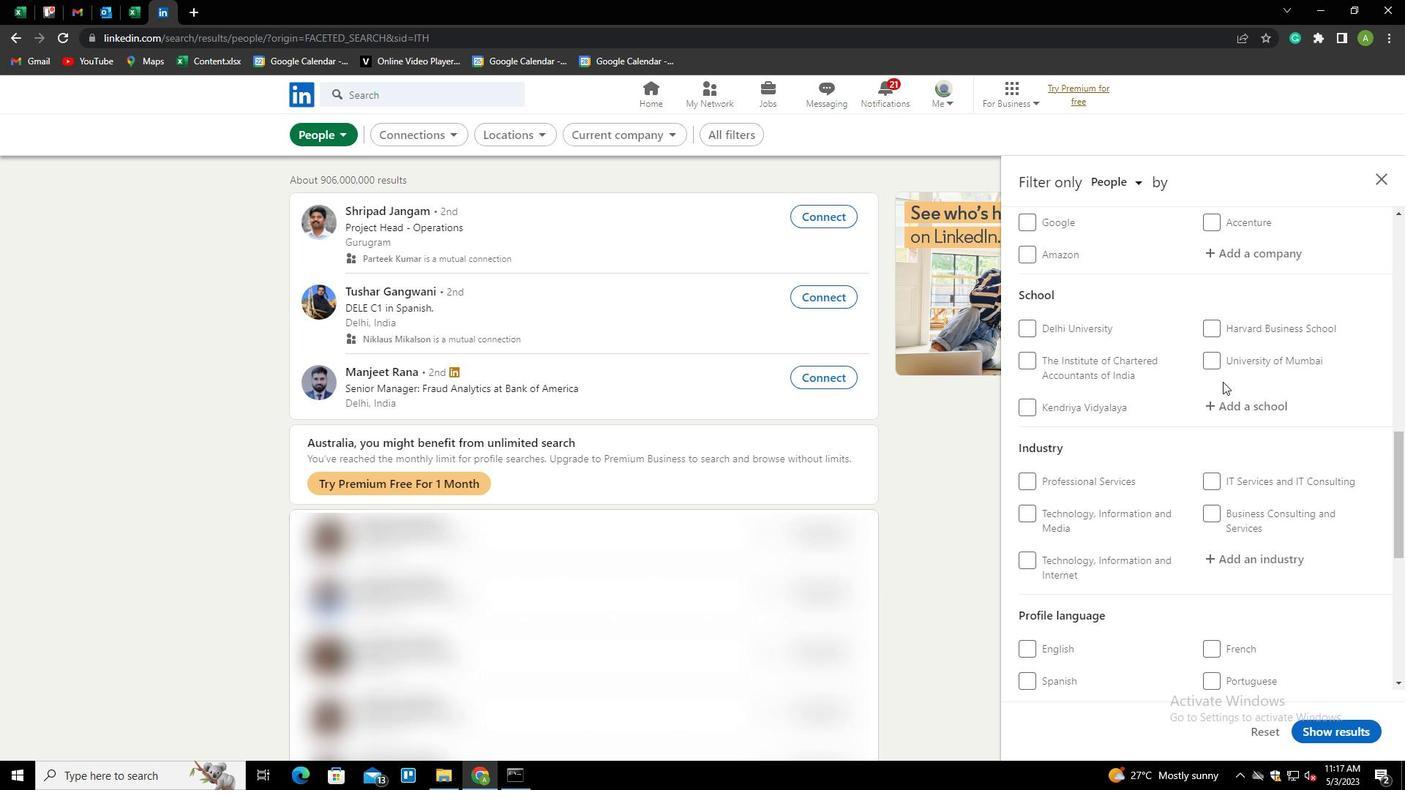 
Action: Mouse moved to (1049, 511)
Screenshot: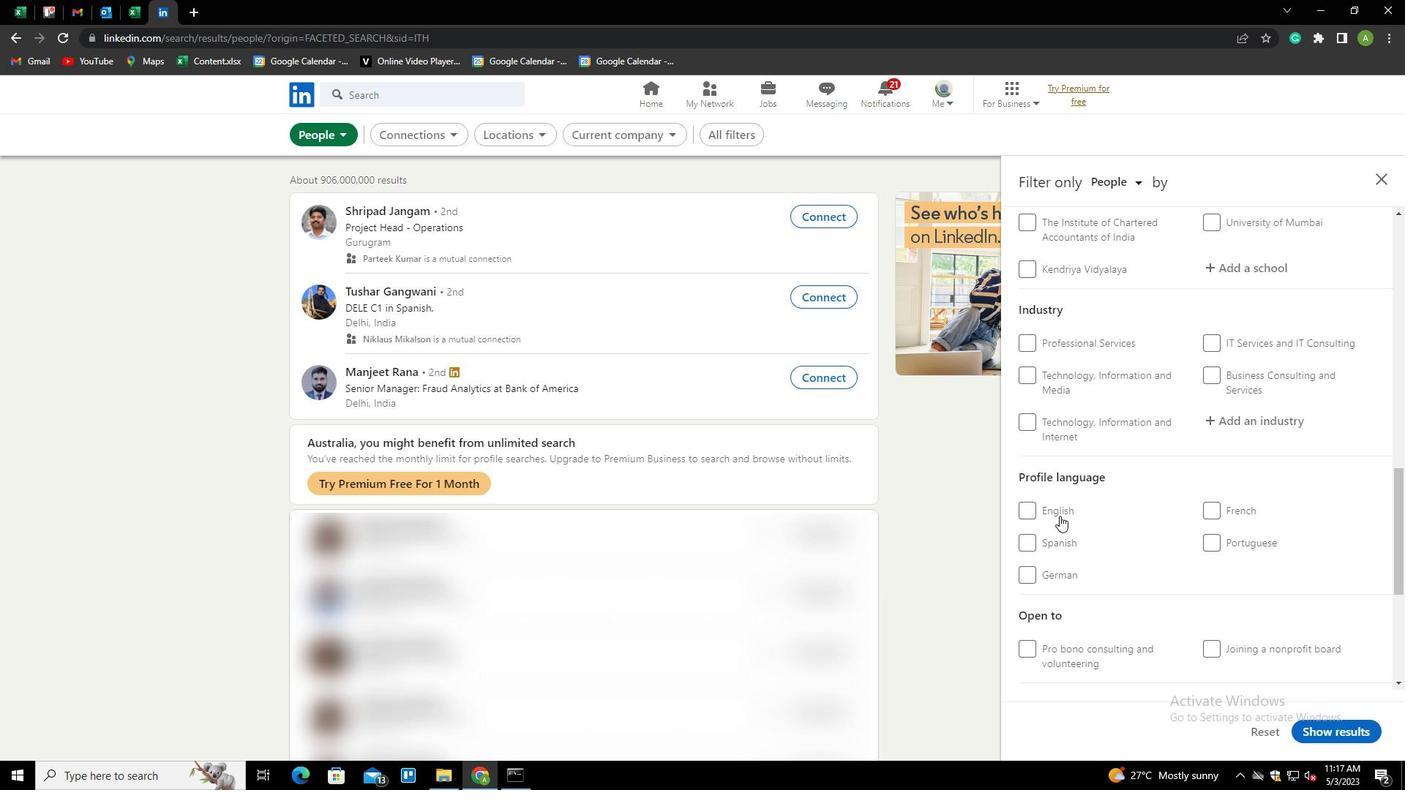 
Action: Mouse pressed left at (1049, 511)
Screenshot: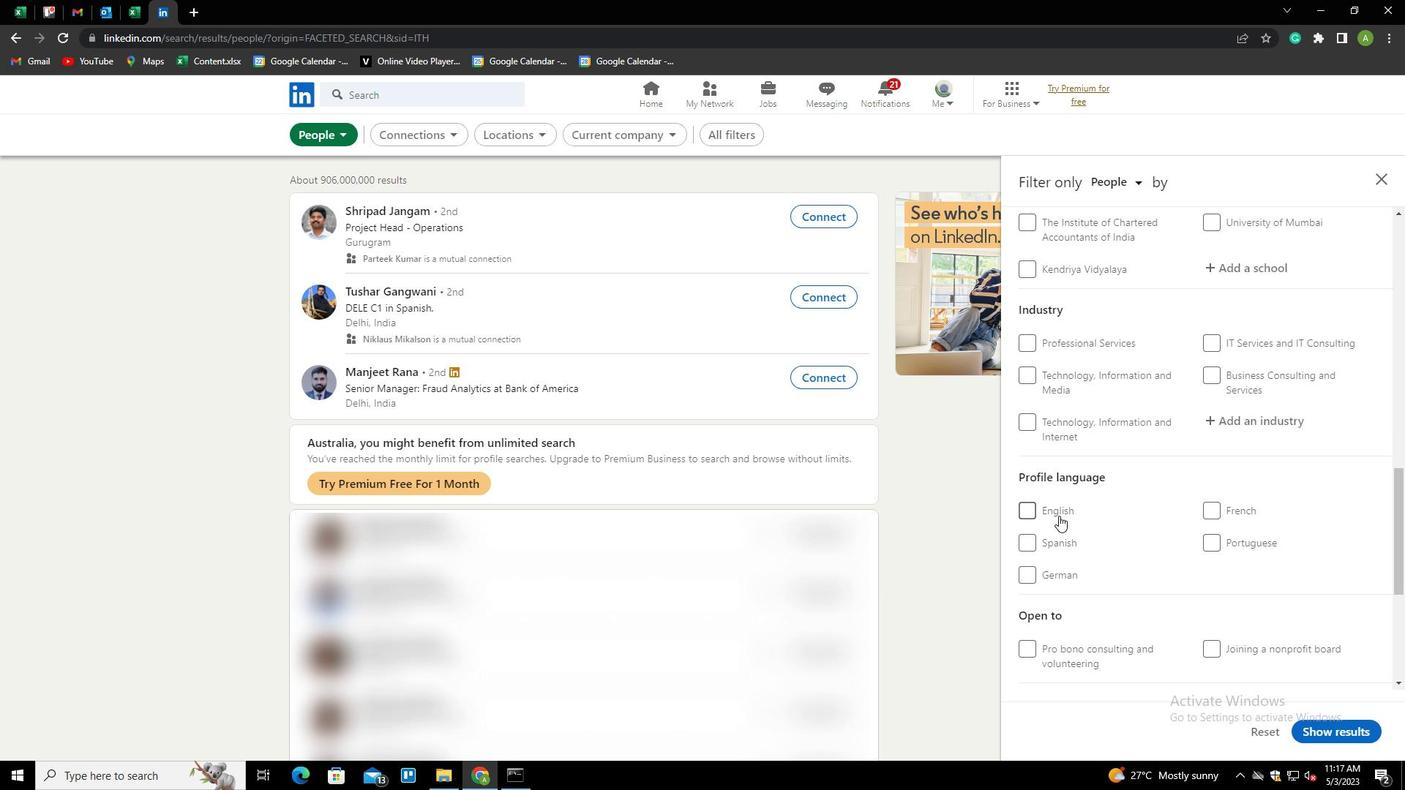 
Action: Mouse moved to (1233, 465)
Screenshot: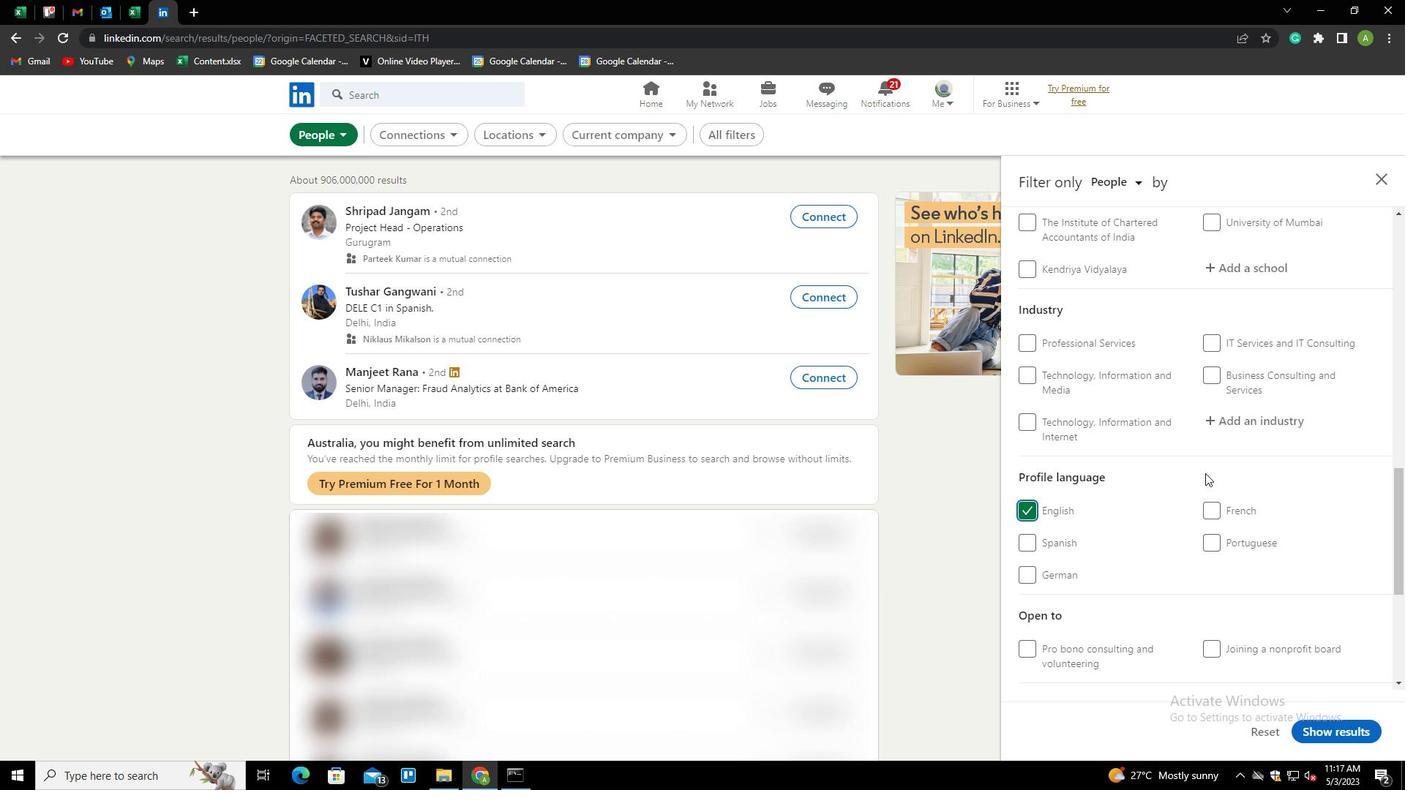 
Action: Mouse scrolled (1233, 466) with delta (0, 0)
Screenshot: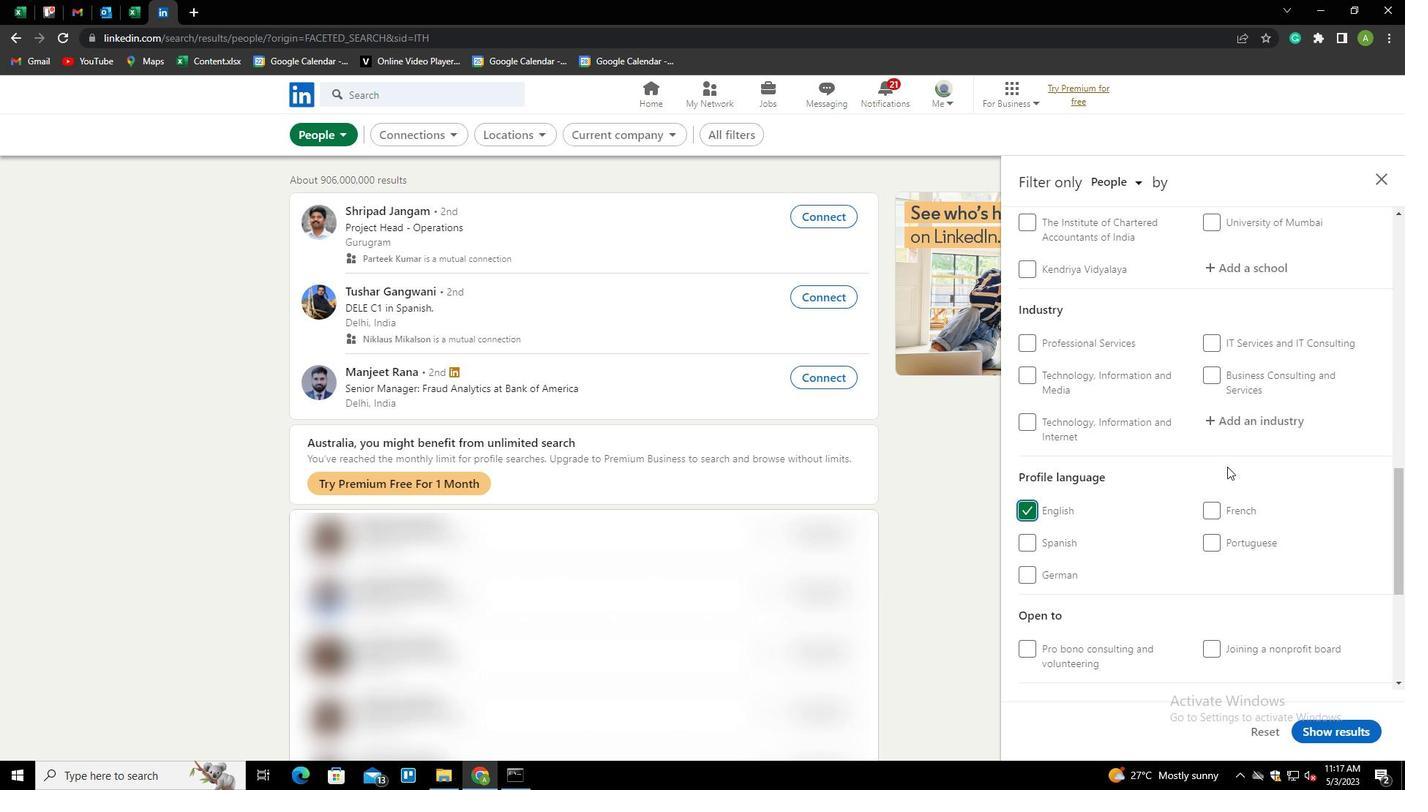 
Action: Mouse scrolled (1233, 466) with delta (0, 0)
Screenshot: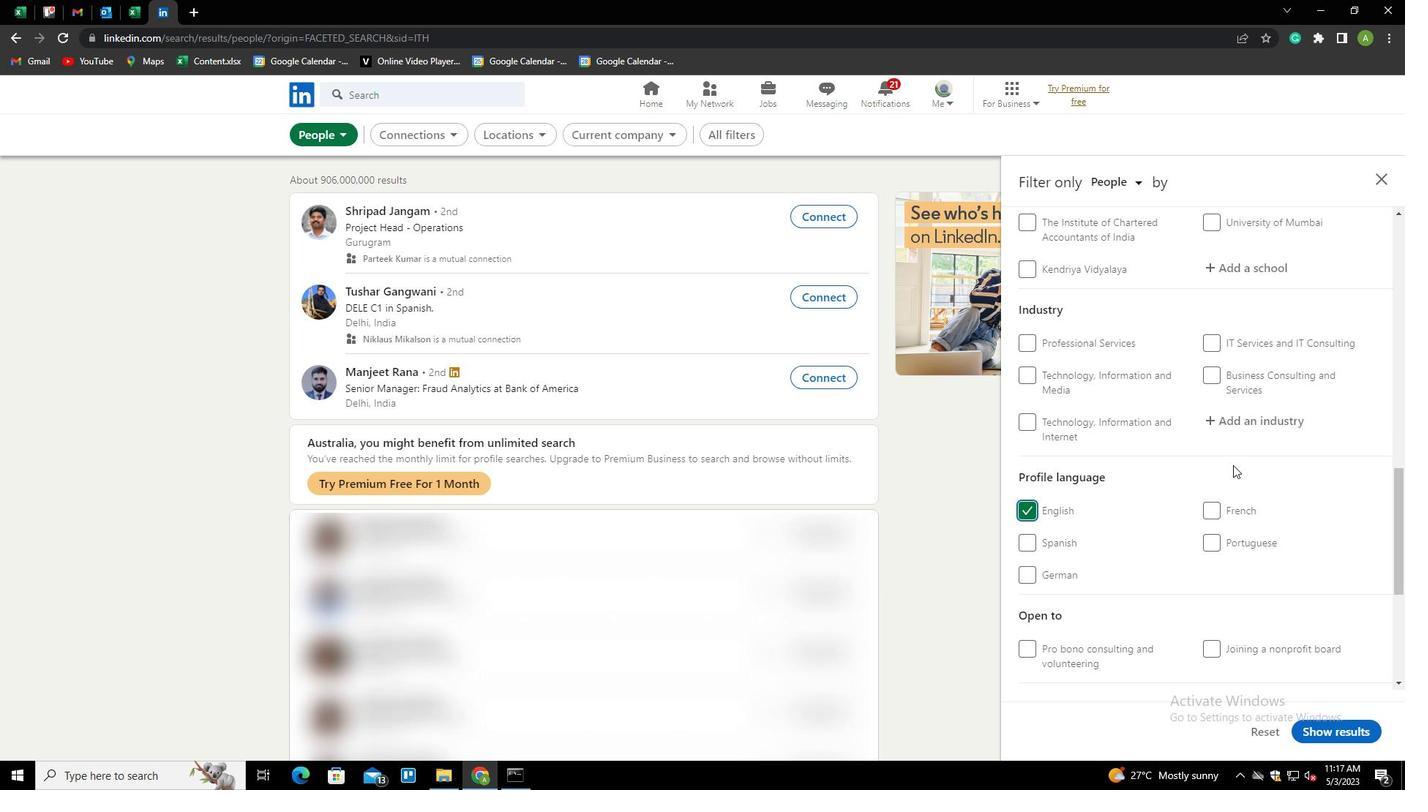 
Action: Mouse scrolled (1233, 466) with delta (0, 0)
Screenshot: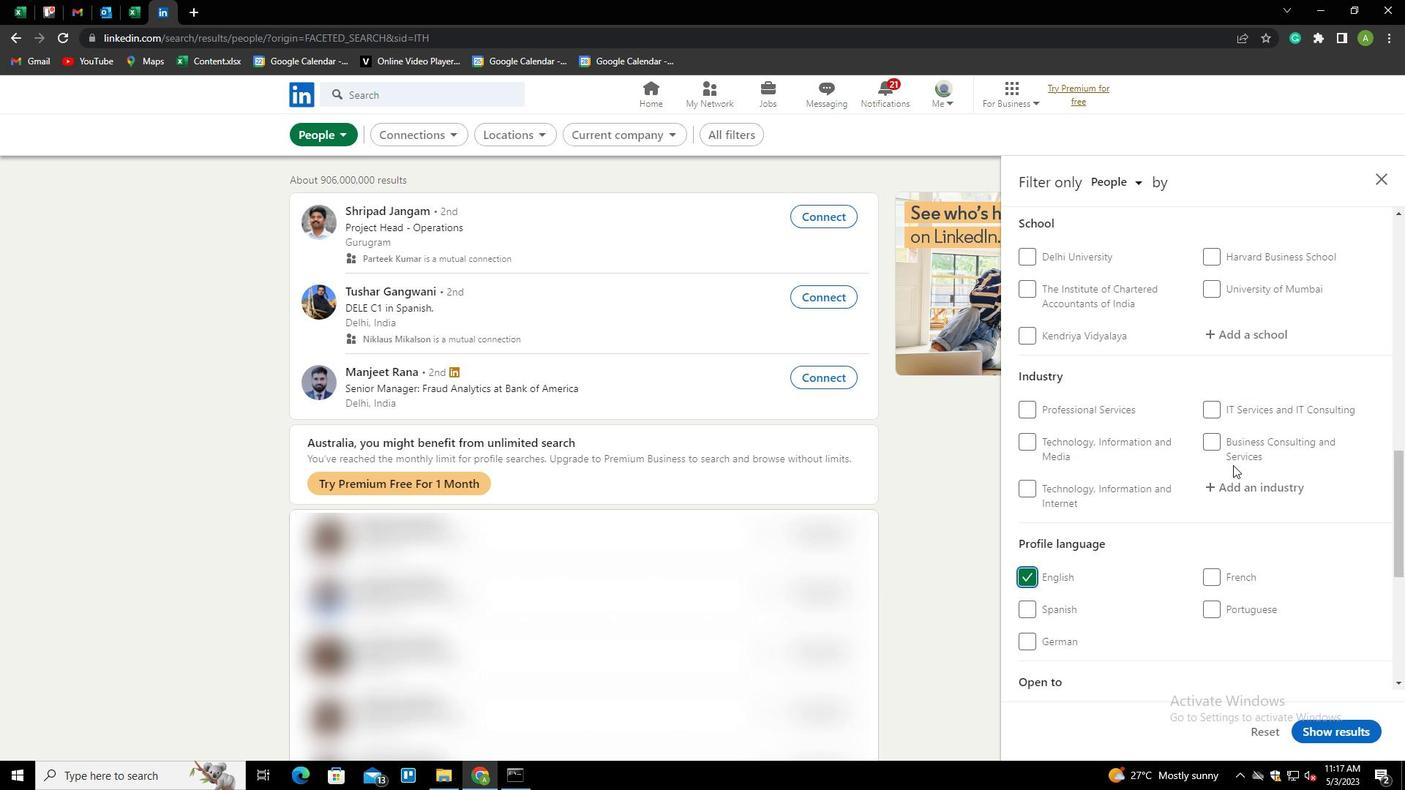 
Action: Mouse scrolled (1233, 466) with delta (0, 0)
Screenshot: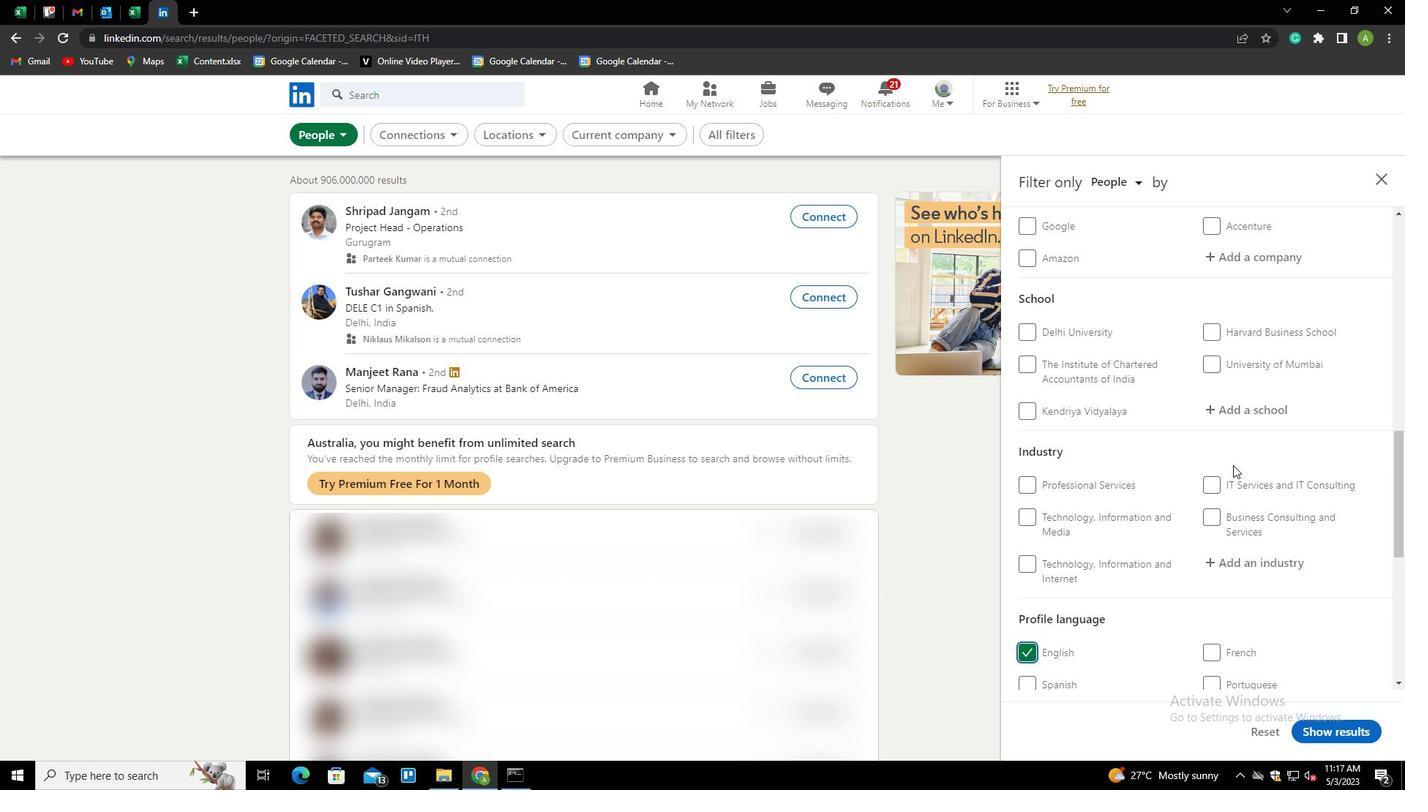 
Action: Mouse scrolled (1233, 466) with delta (0, 0)
Screenshot: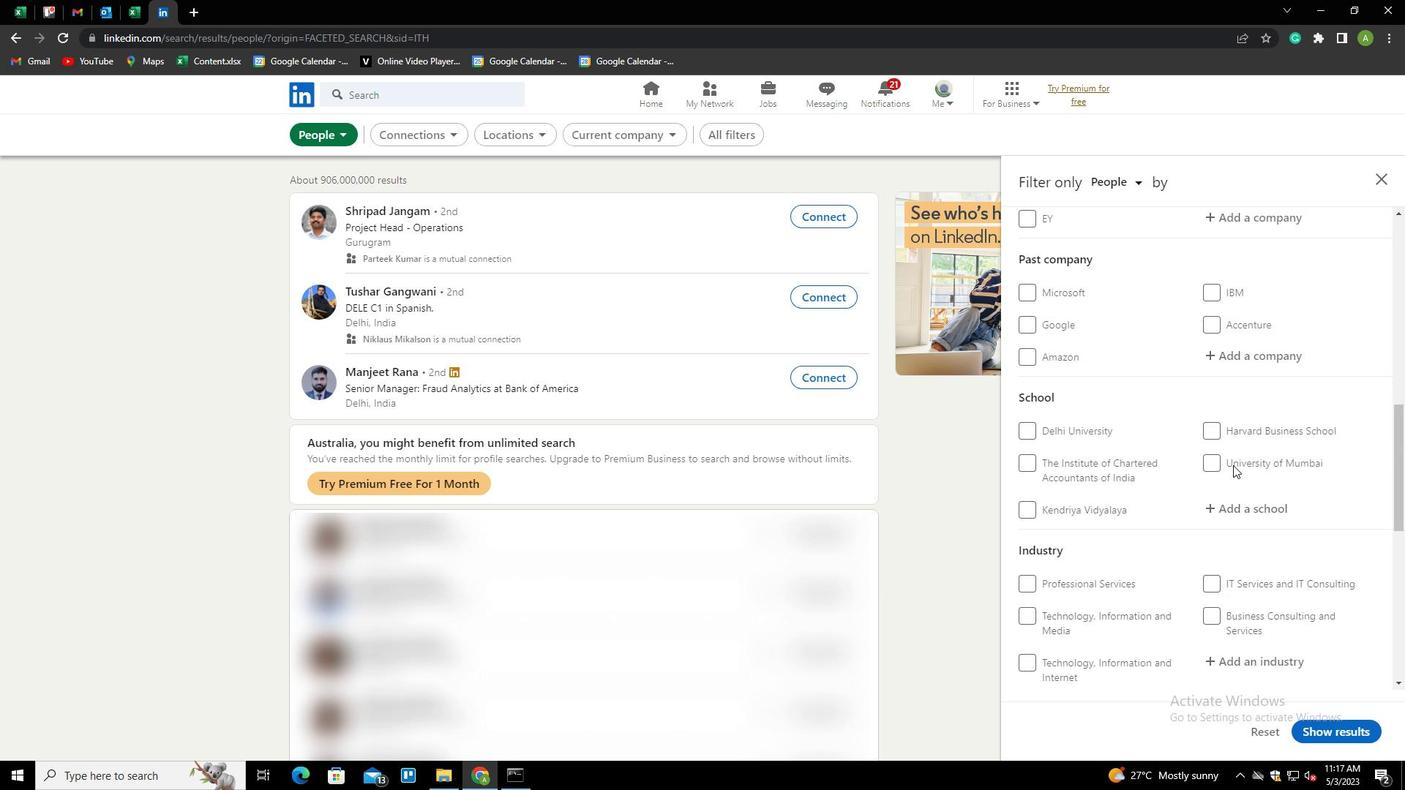 
Action: Mouse scrolled (1233, 466) with delta (0, 0)
Screenshot: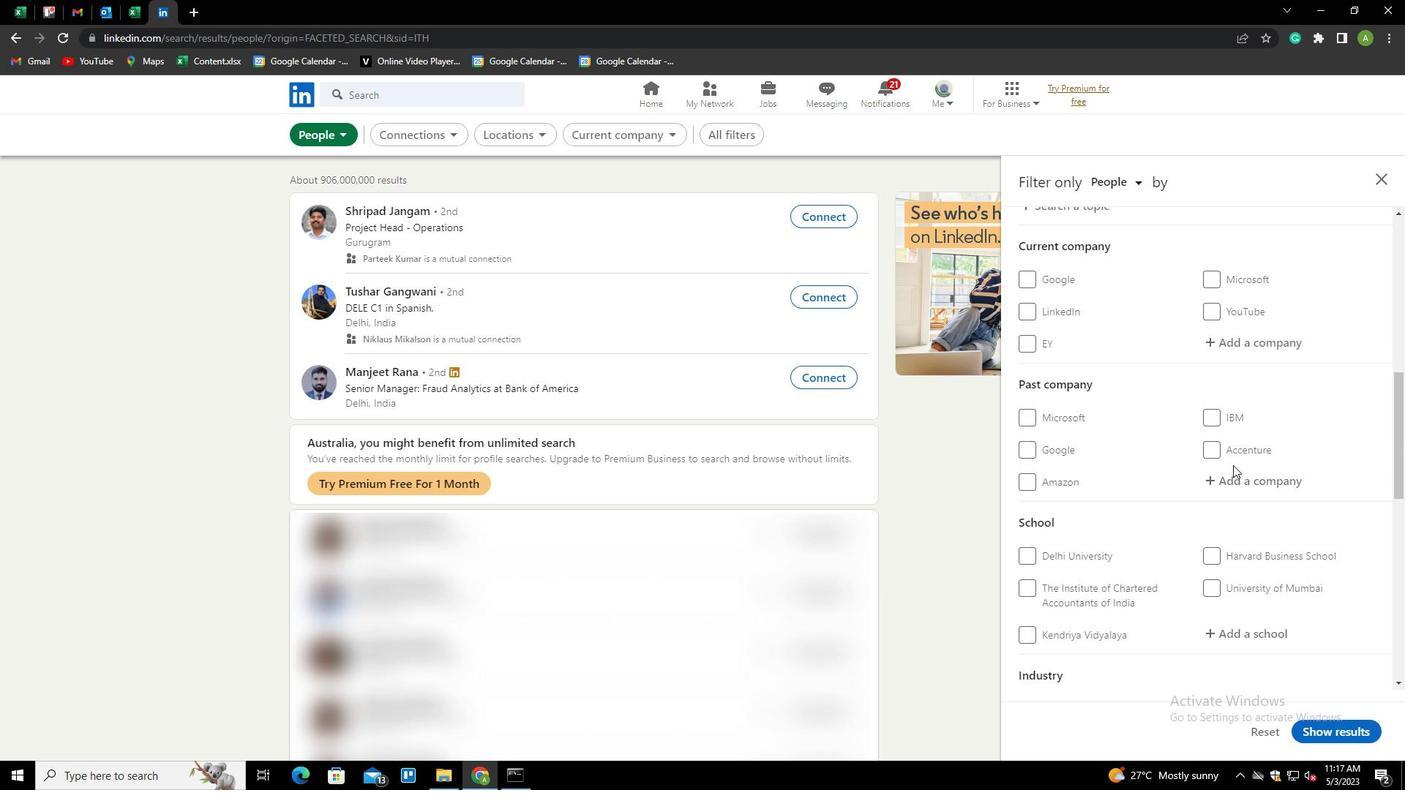
Action: Mouse scrolled (1233, 466) with delta (0, 0)
Screenshot: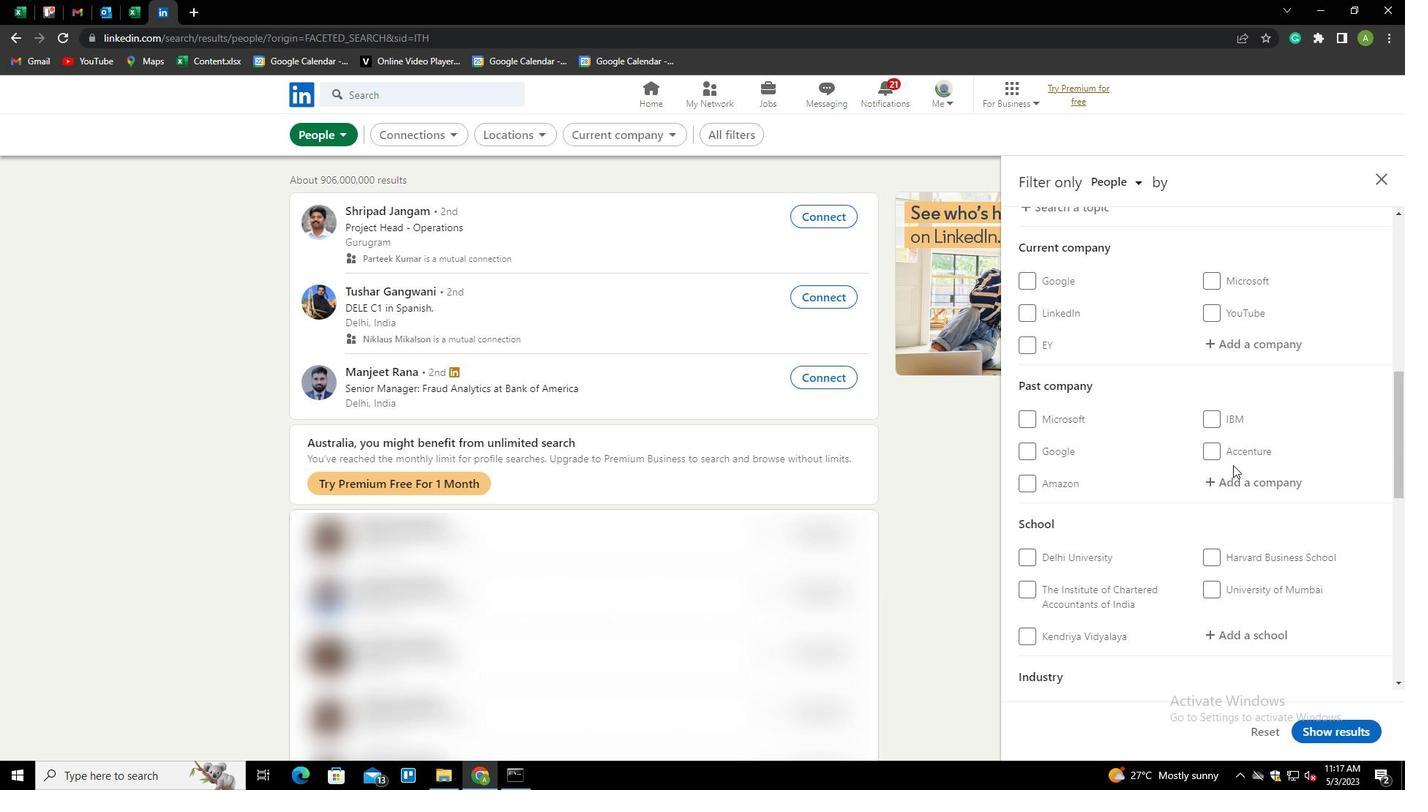 
Action: Mouse scrolled (1233, 466) with delta (0, 0)
Screenshot: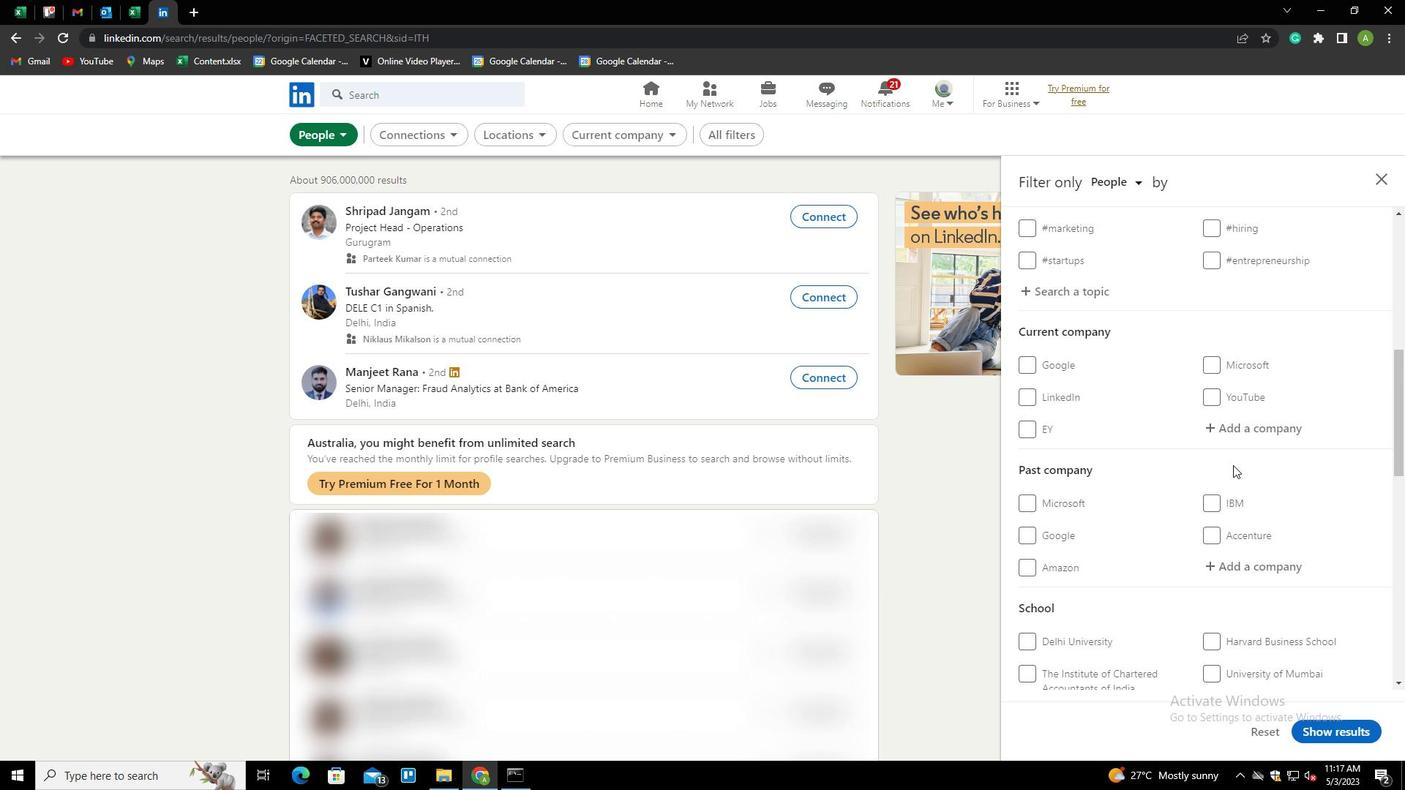 
Action: Mouse moved to (1232, 560)
Screenshot: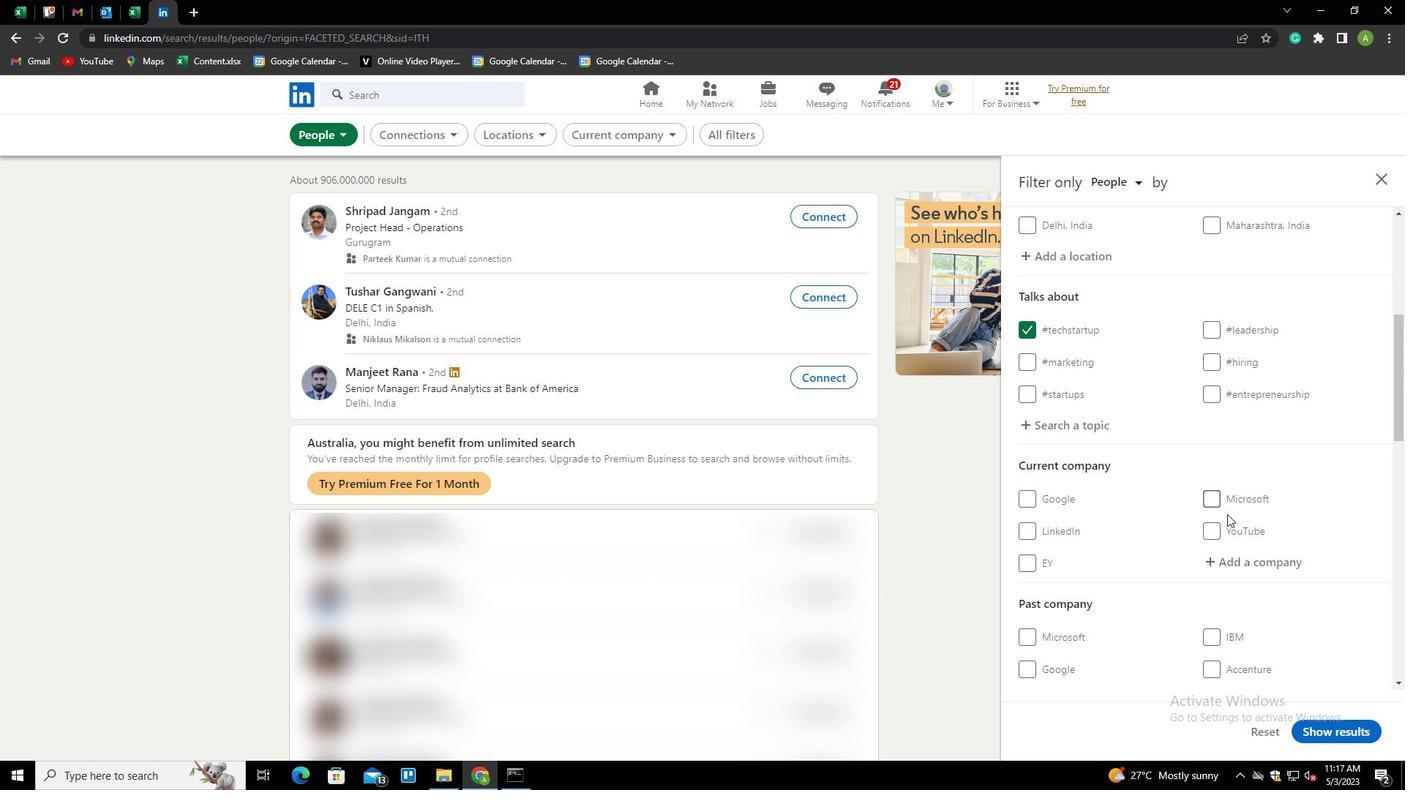 
Action: Mouse pressed left at (1232, 560)
Screenshot: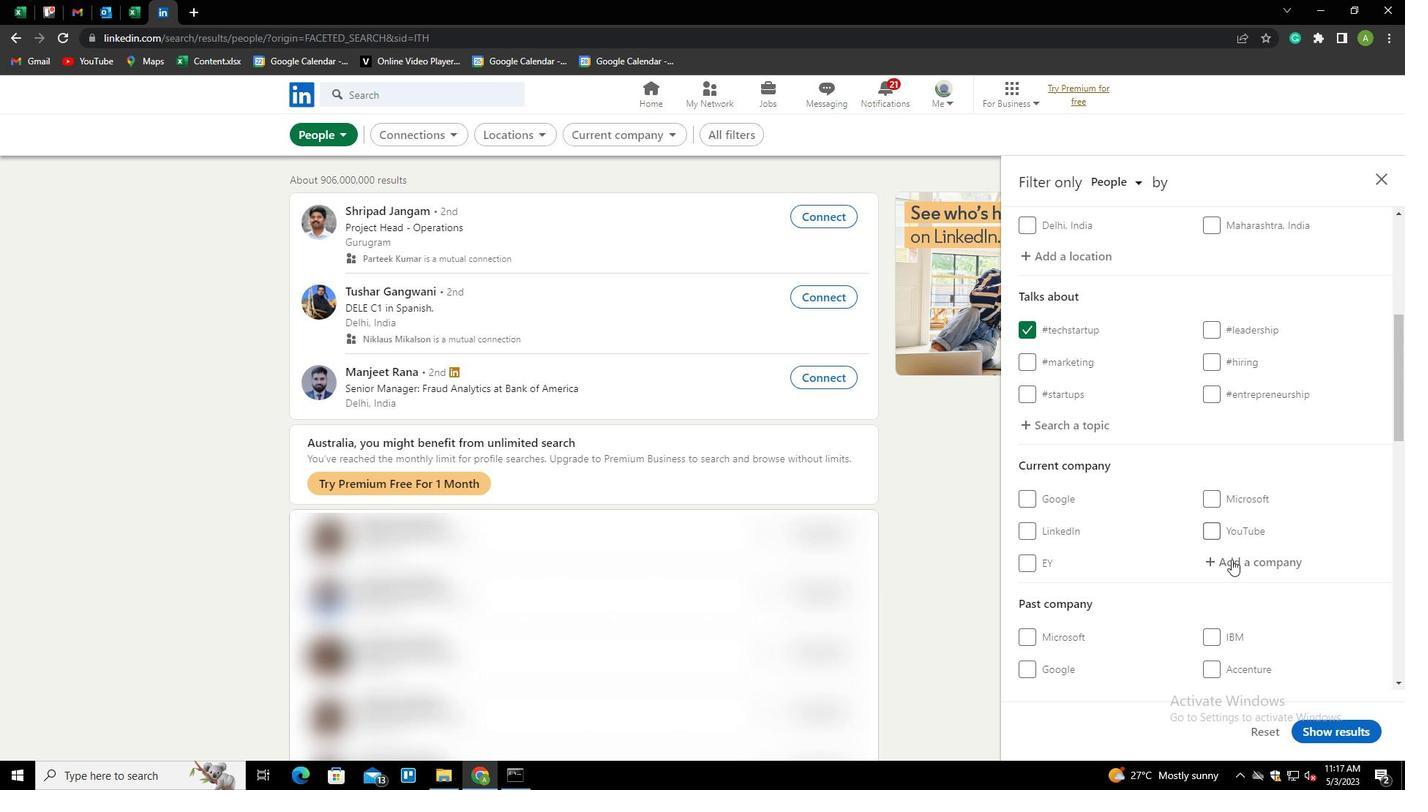 
Action: Key pressed <Key.shift>D<Key.backspace><Key.shift>BDO<Key.space><Key.down><Key.down><Key.down><Key.enter>
Screenshot: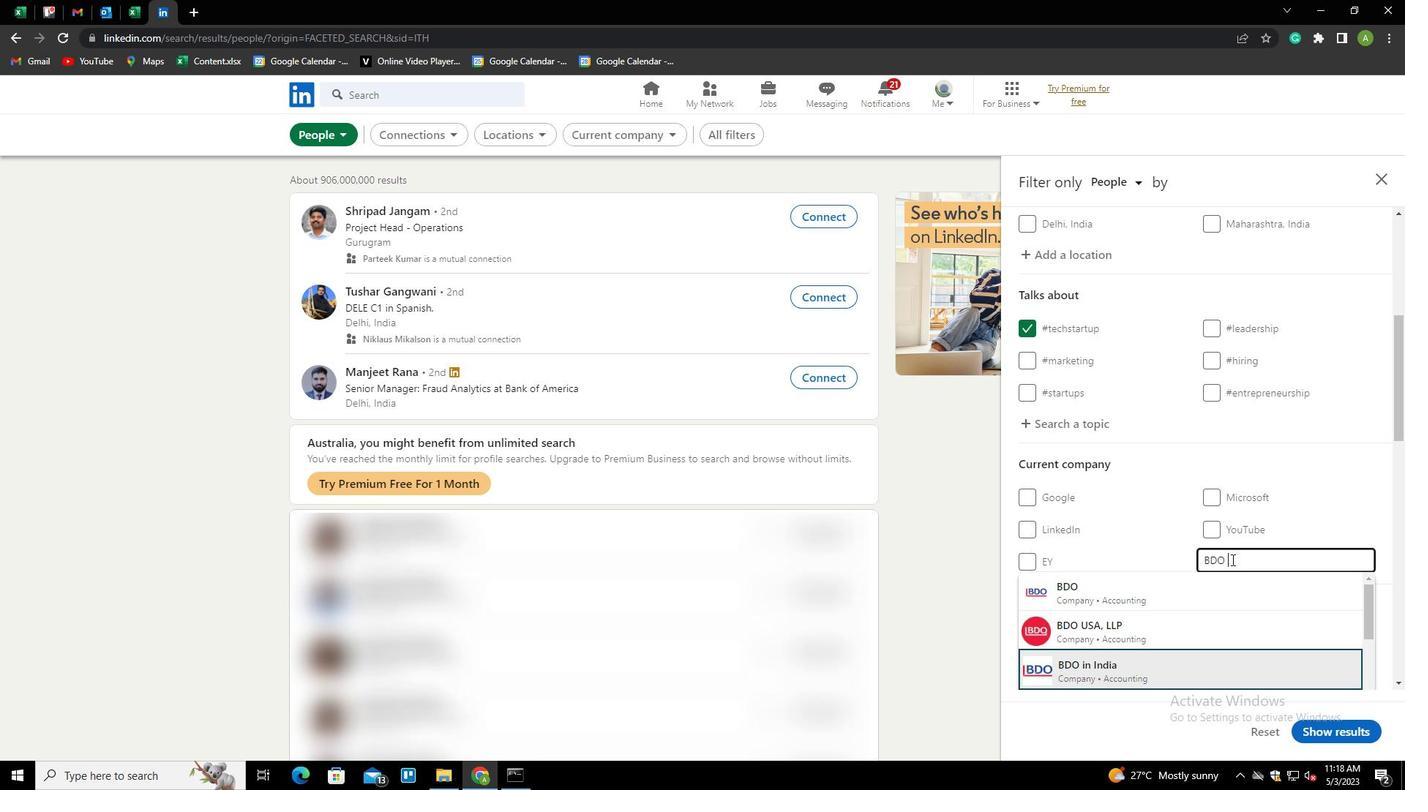 
Action: Mouse scrolled (1232, 559) with delta (0, 0)
Screenshot: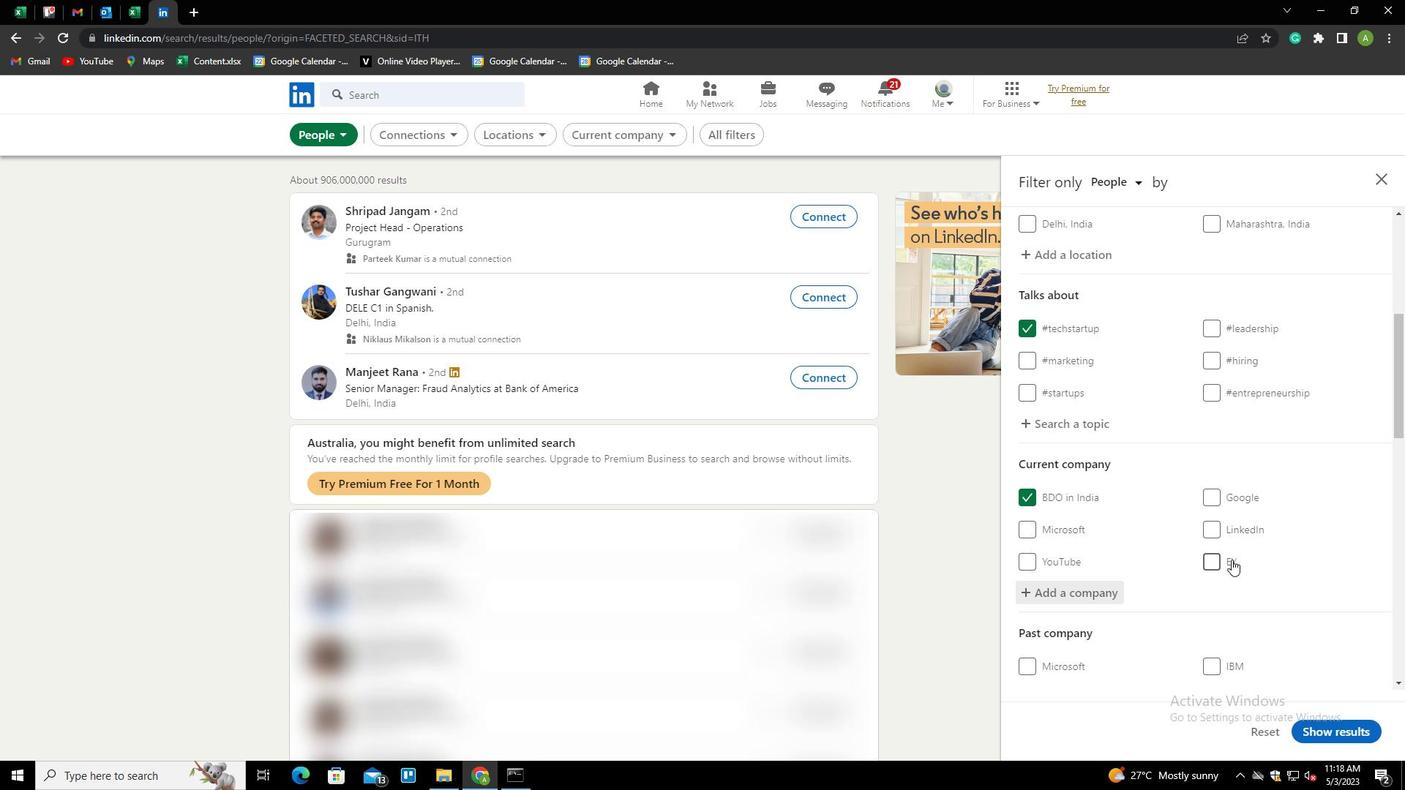 
Action: Mouse scrolled (1232, 559) with delta (0, 0)
Screenshot: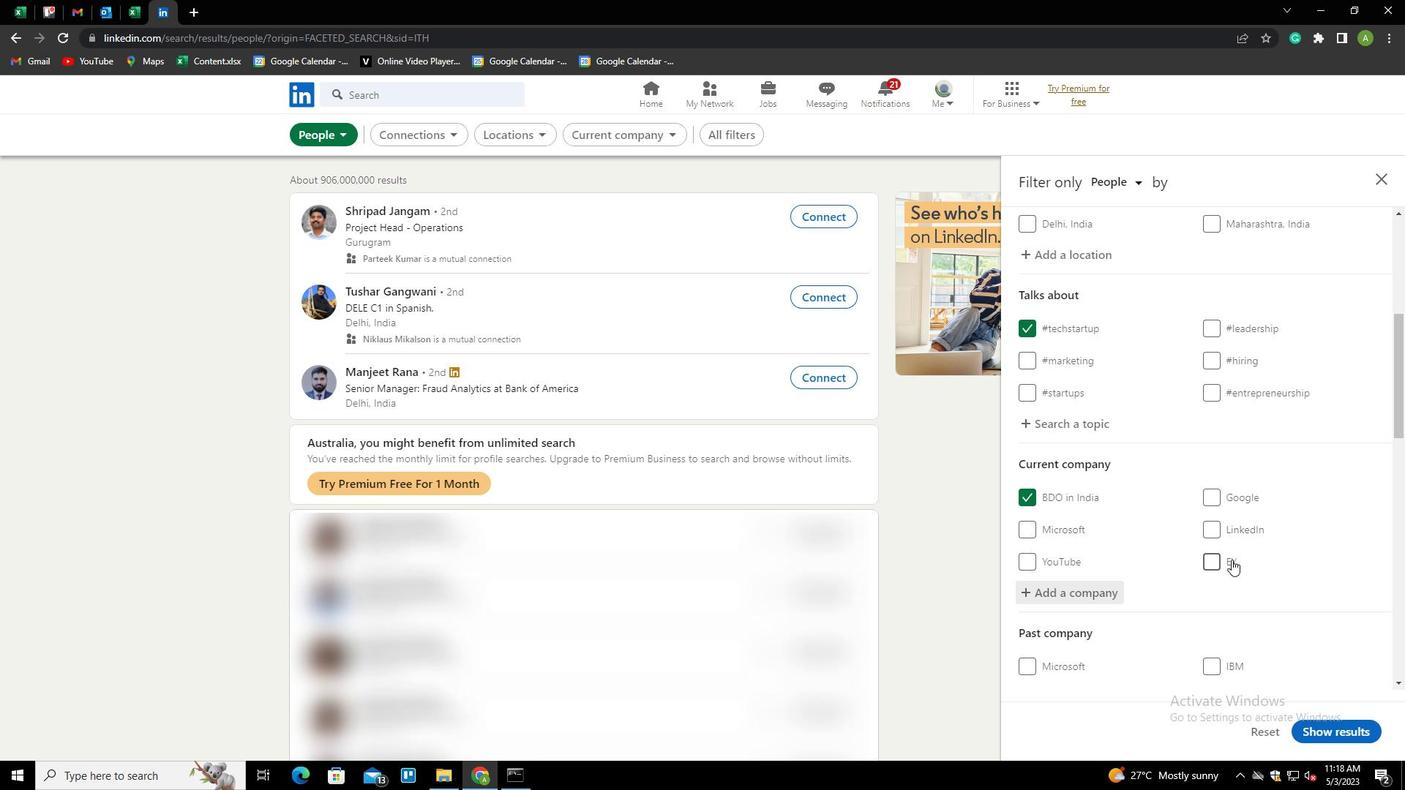 
Action: Mouse scrolled (1232, 559) with delta (0, 0)
Screenshot: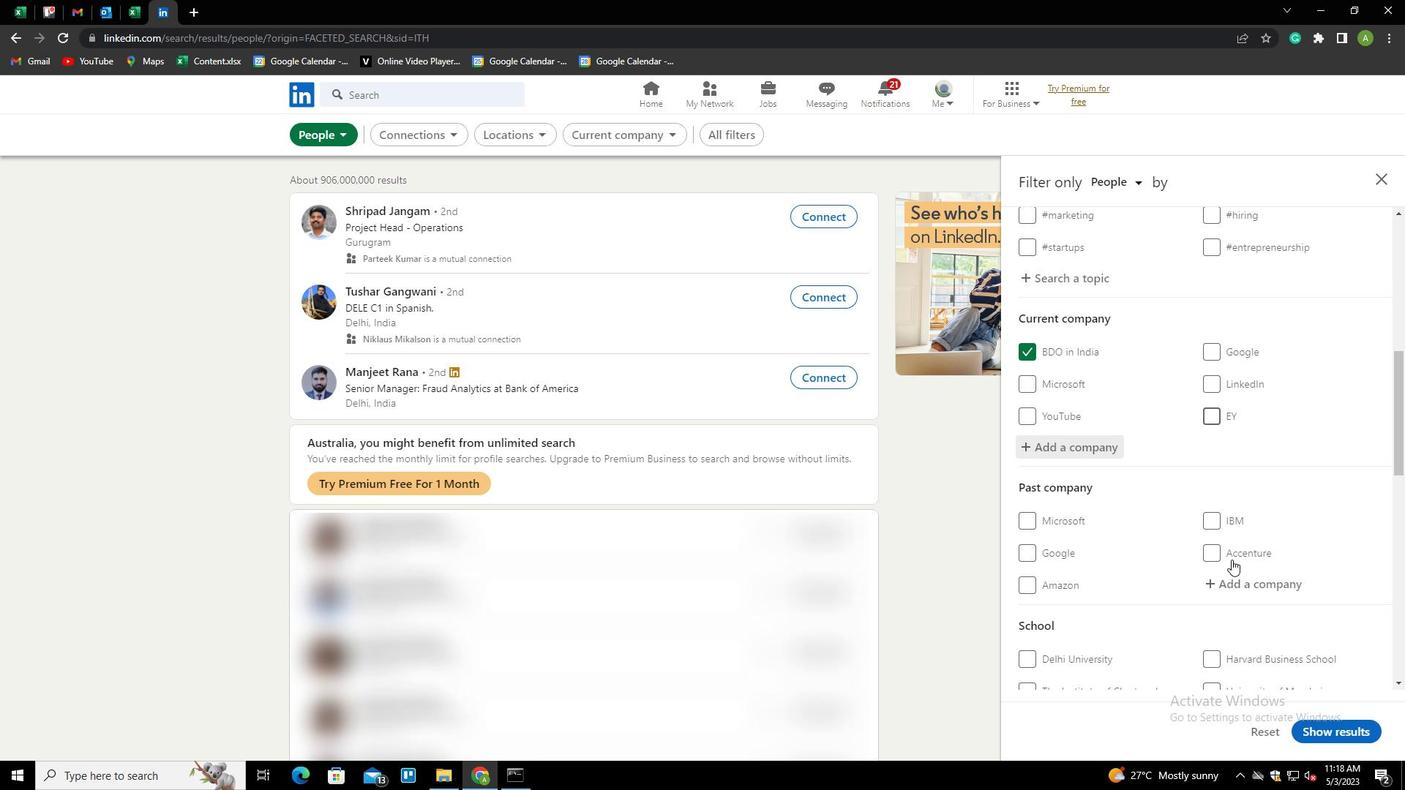 
Action: Mouse scrolled (1232, 559) with delta (0, 0)
Screenshot: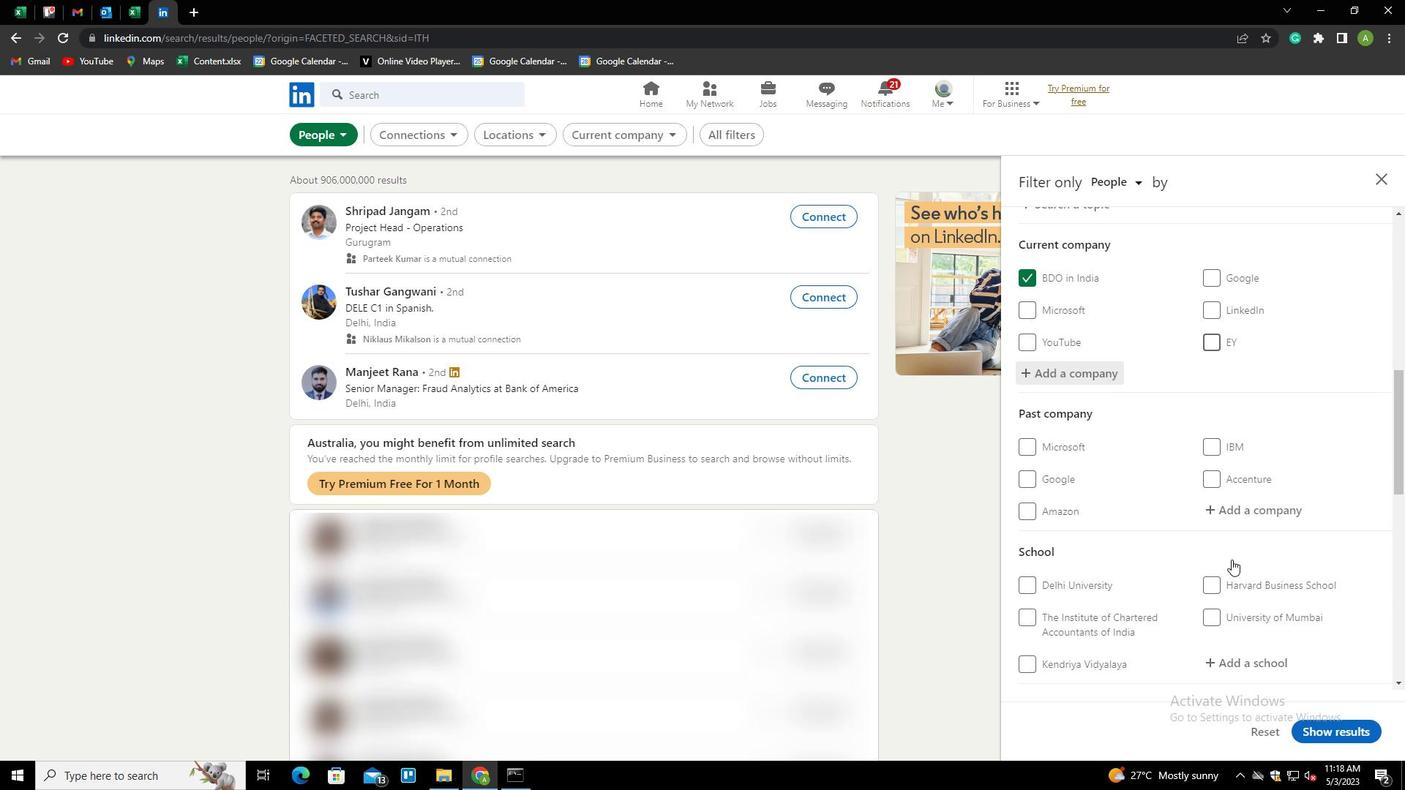 
Action: Mouse scrolled (1232, 559) with delta (0, 0)
Screenshot: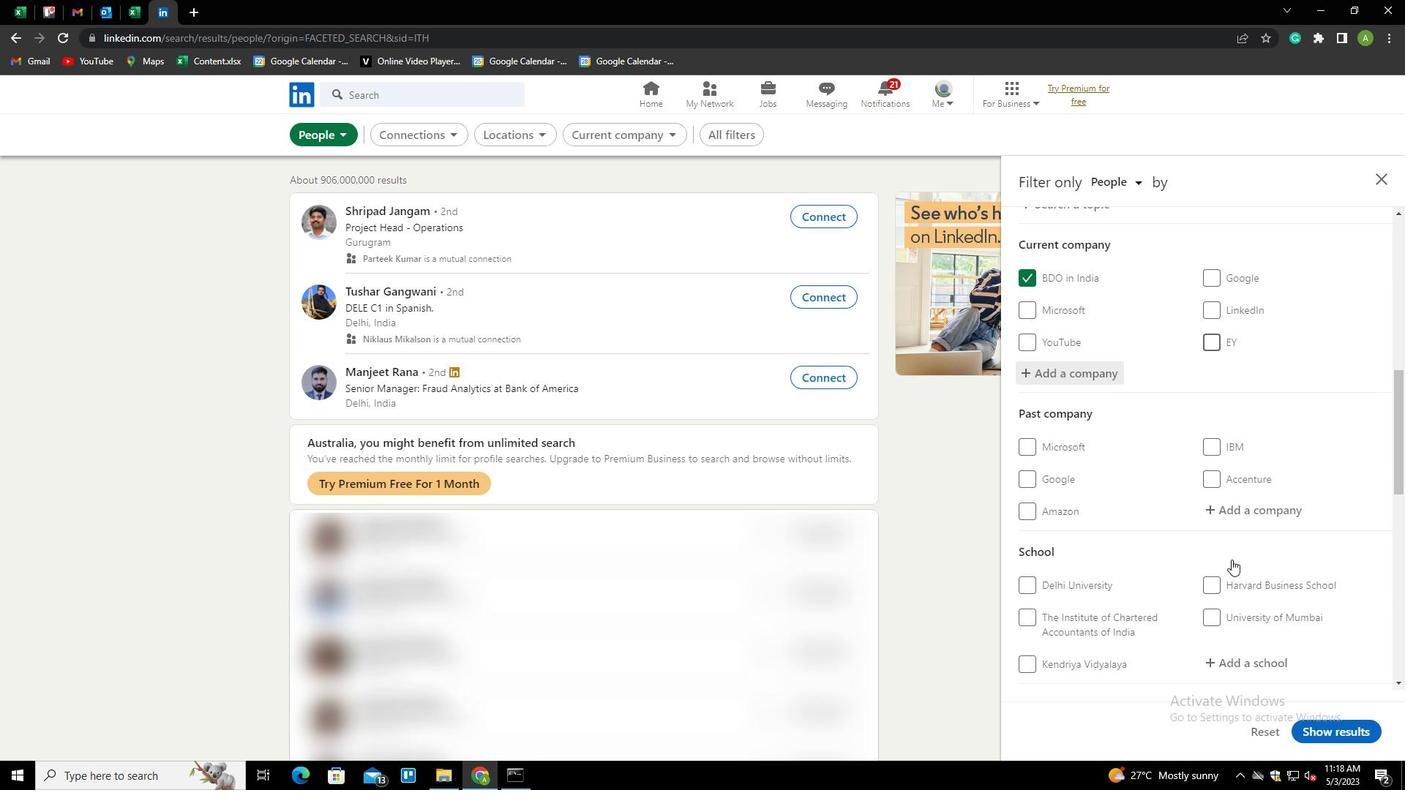 
Action: Mouse scrolled (1232, 559) with delta (0, 0)
Screenshot: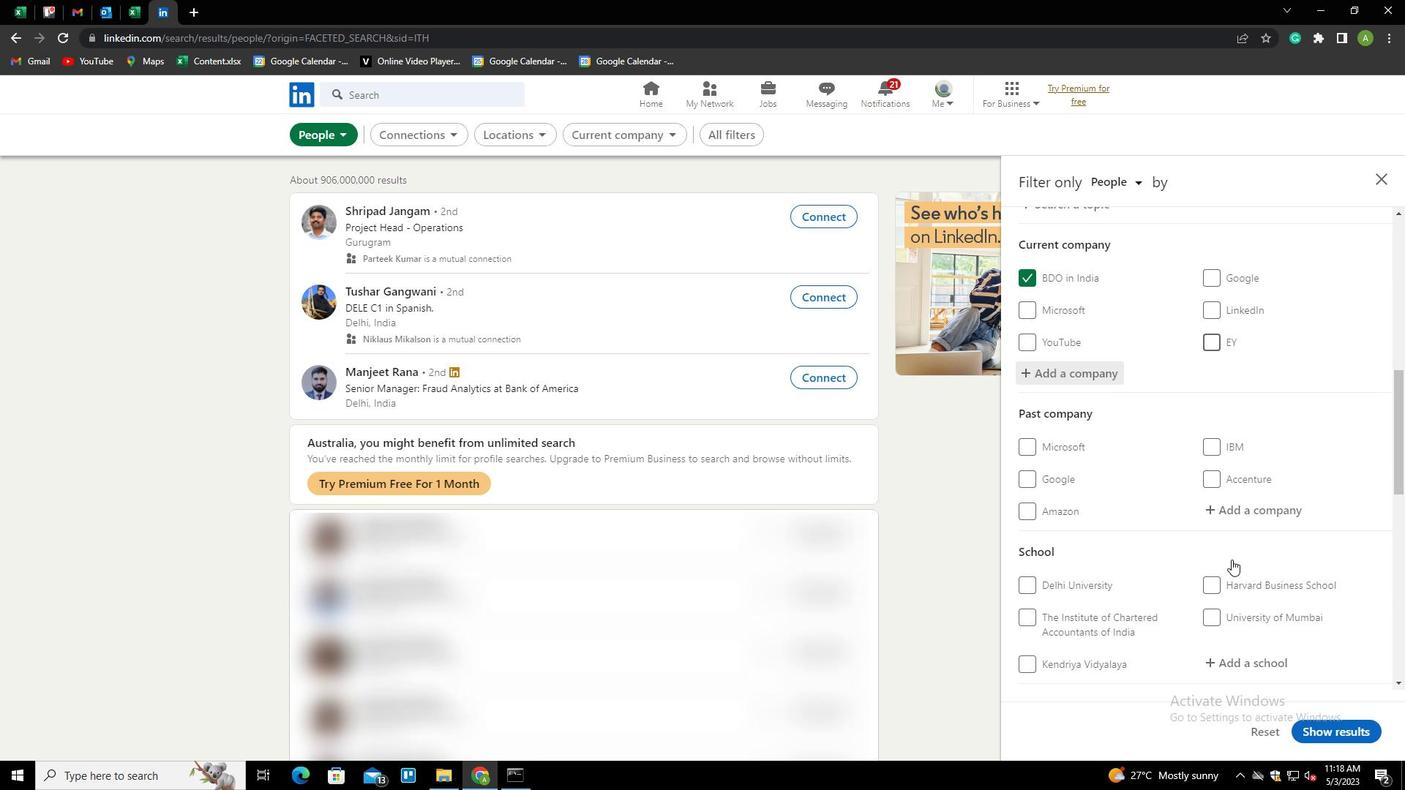 
Action: Mouse scrolled (1232, 560) with delta (0, 0)
Screenshot: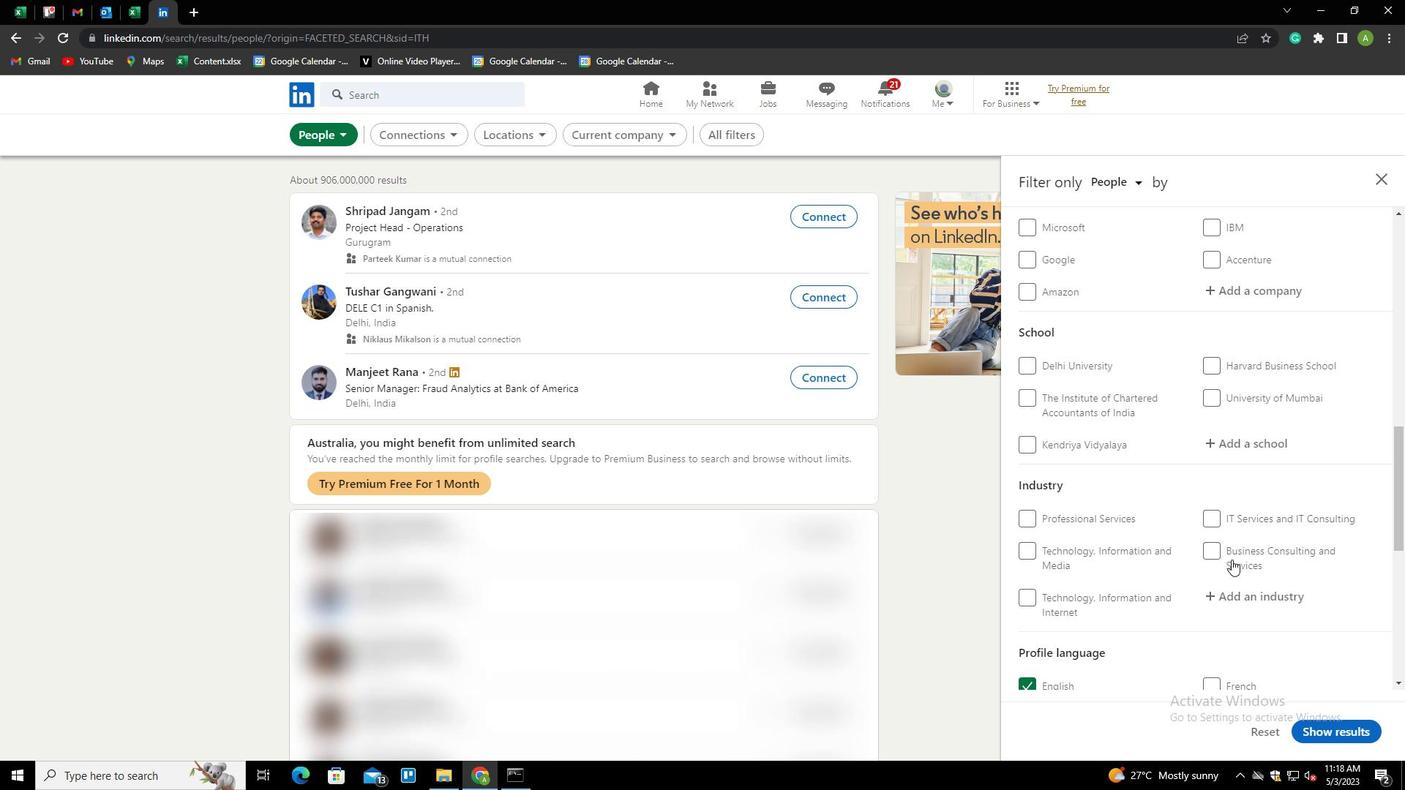 
Action: Mouse scrolled (1232, 560) with delta (0, 0)
Screenshot: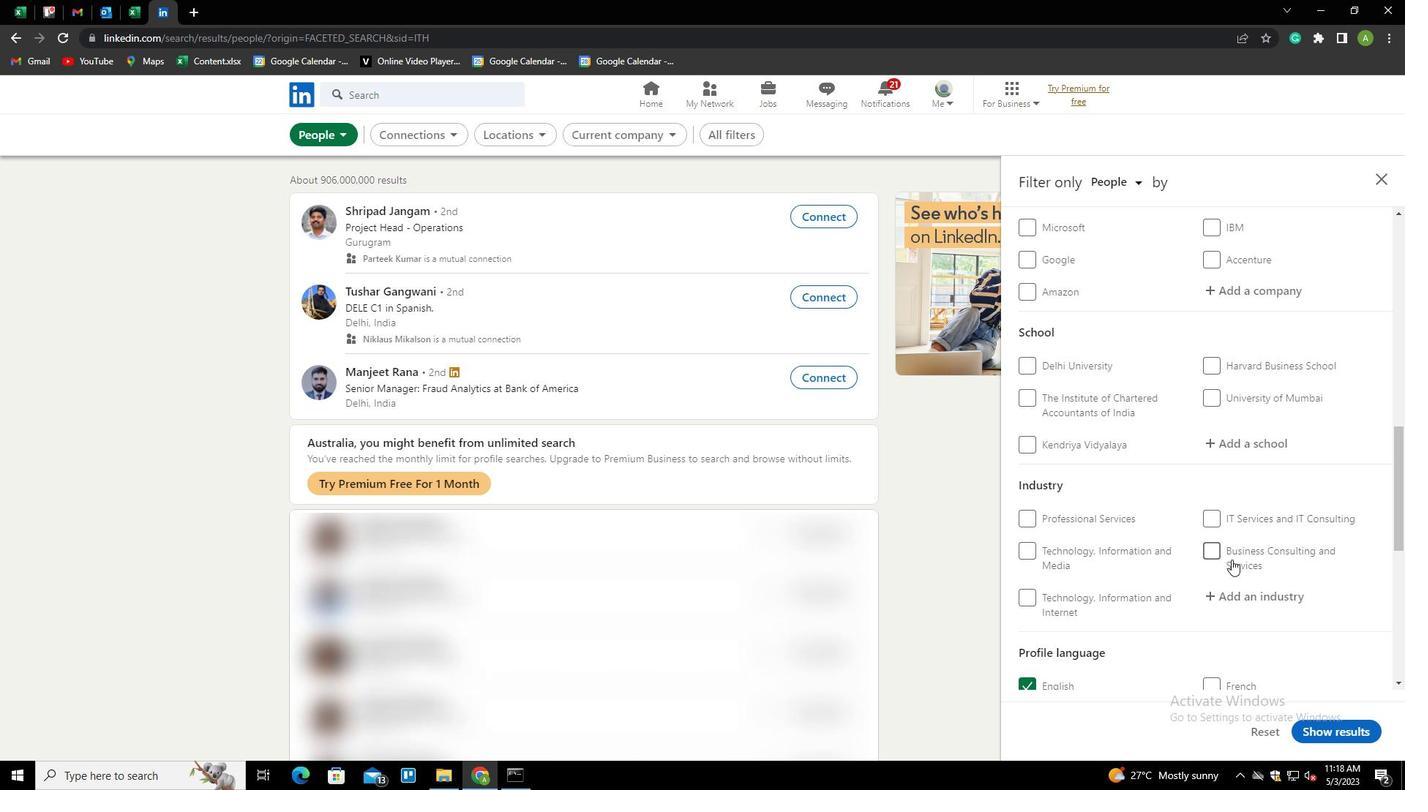 
Action: Mouse scrolled (1232, 560) with delta (0, 0)
Screenshot: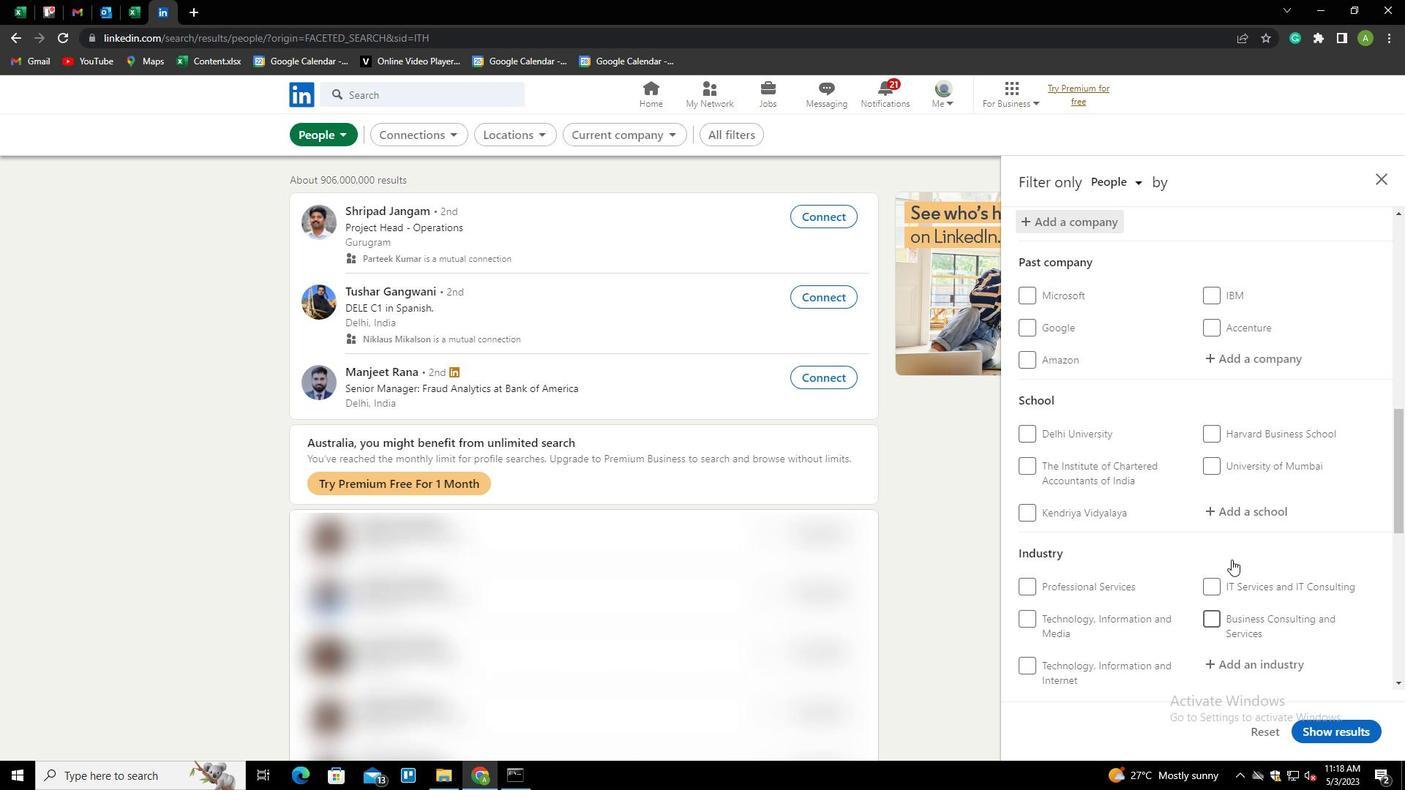 
Action: Mouse scrolled (1232, 559) with delta (0, 0)
Screenshot: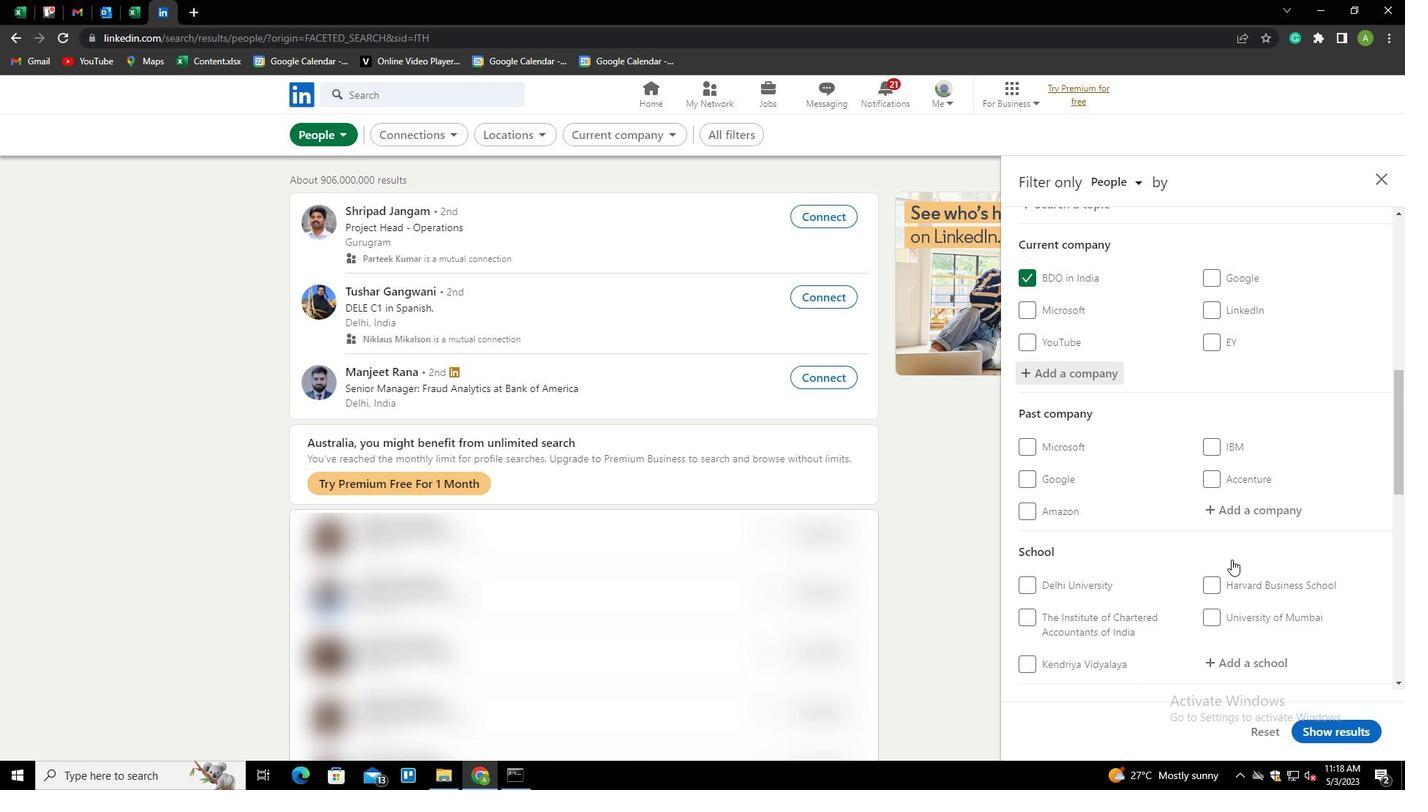 
Action: Mouse scrolled (1232, 559) with delta (0, 0)
Screenshot: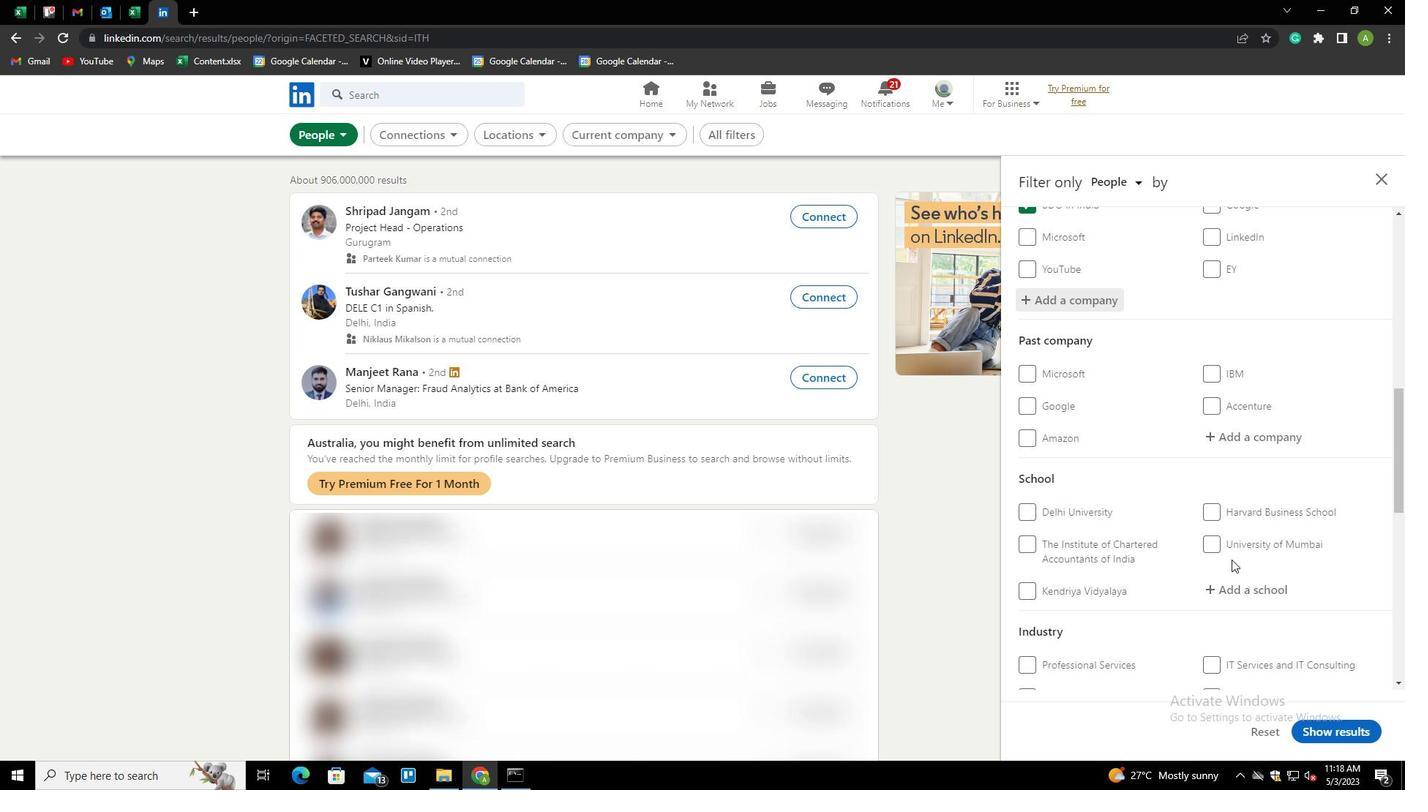 
Action: Mouse scrolled (1232, 559) with delta (0, 0)
Screenshot: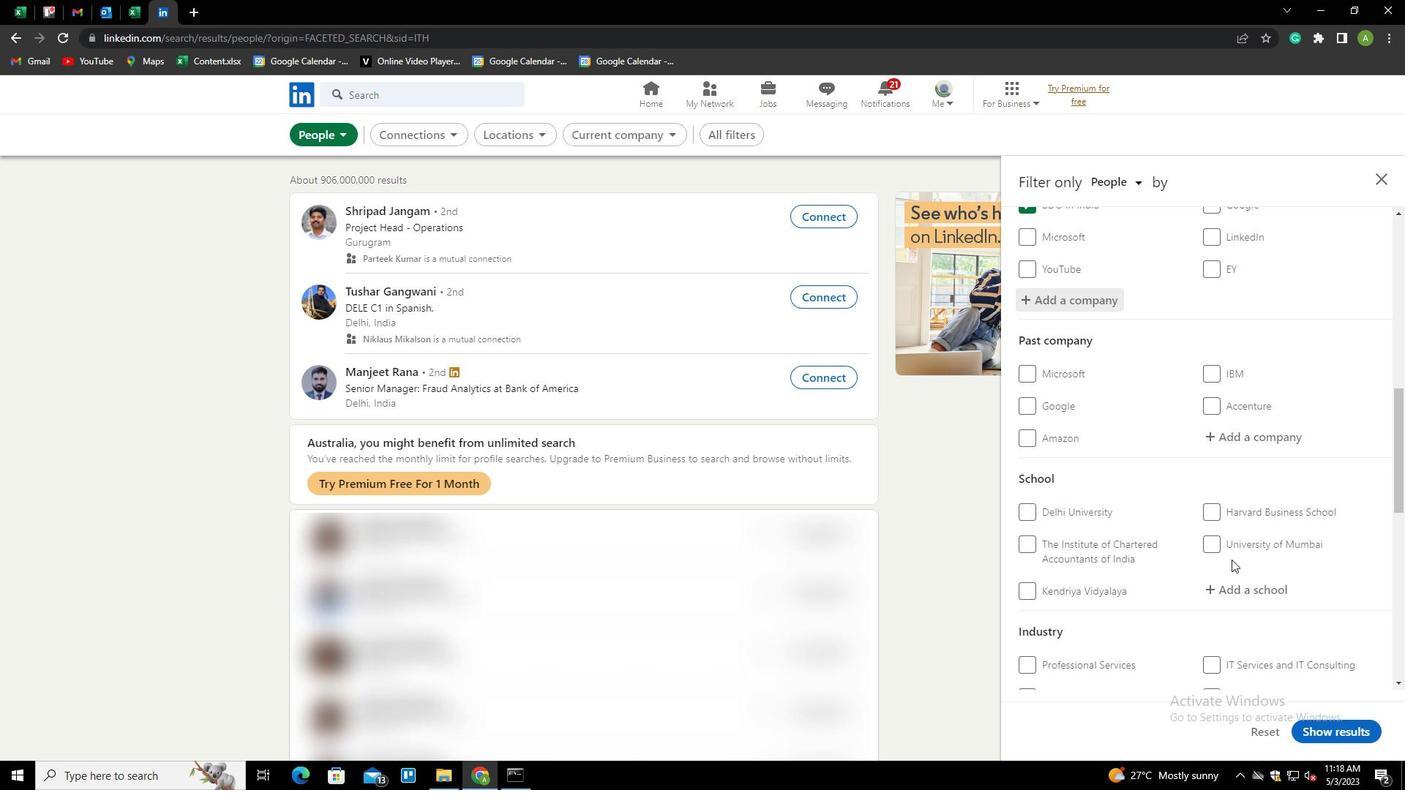
Action: Mouse moved to (1242, 503)
Screenshot: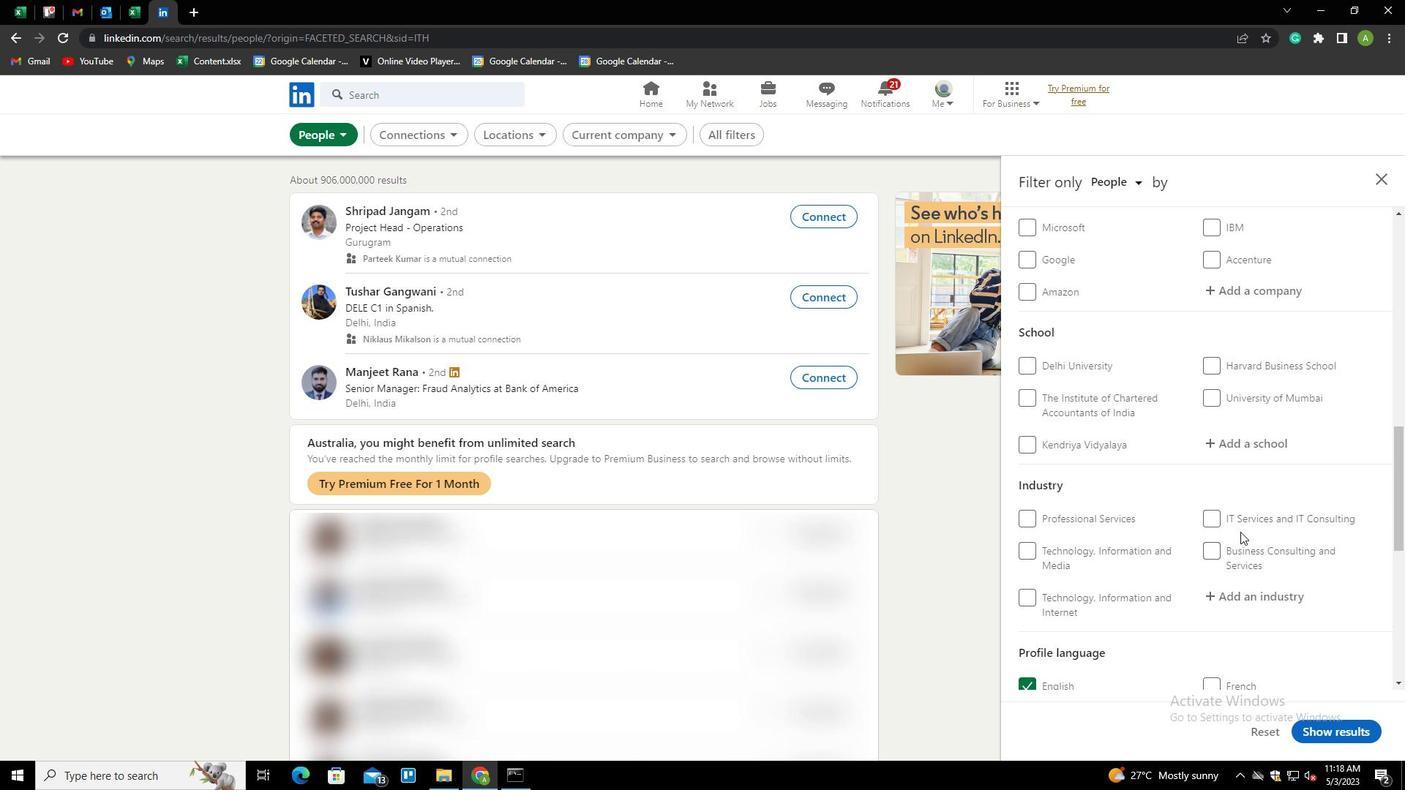 
Action: Mouse scrolled (1242, 502) with delta (0, 0)
Screenshot: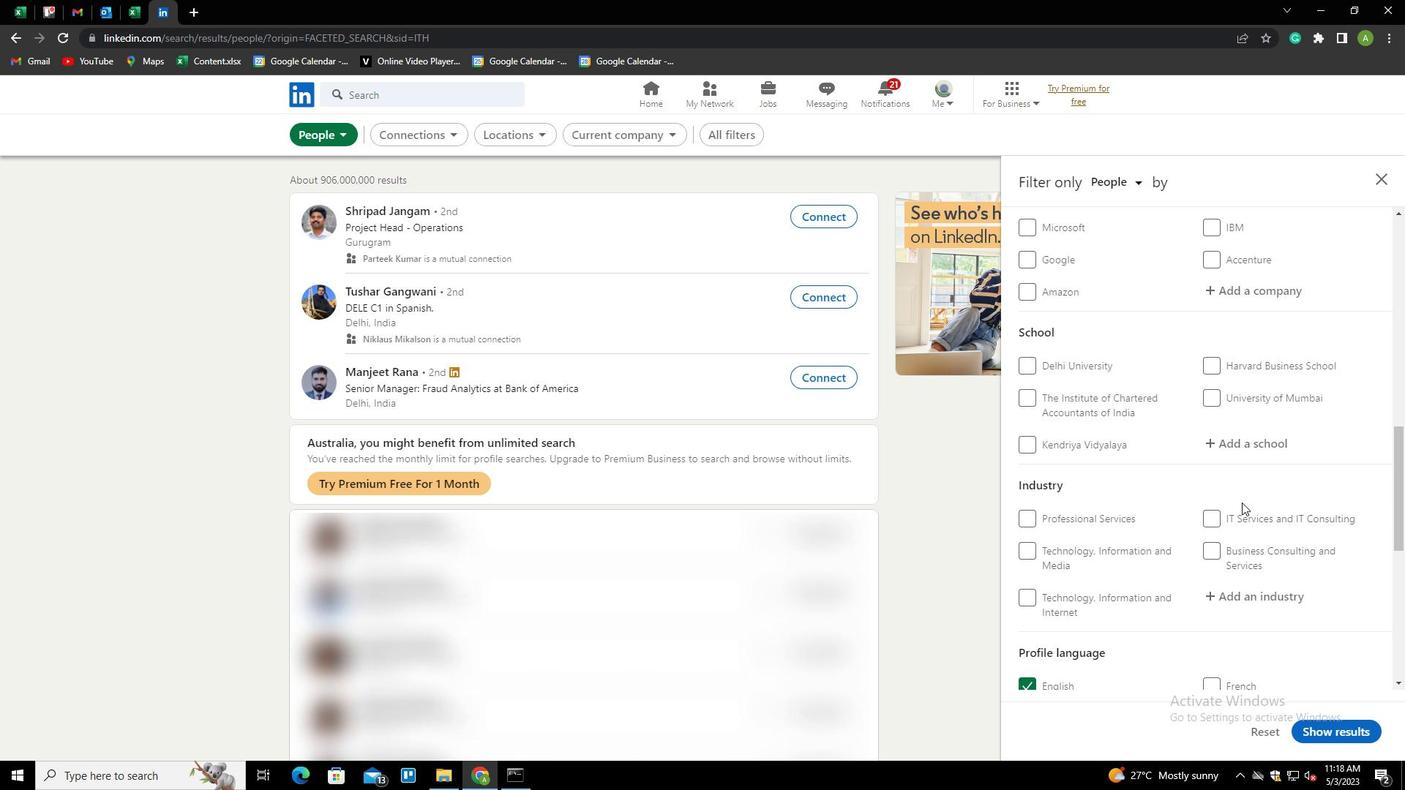 
Action: Mouse scrolled (1242, 502) with delta (0, 0)
Screenshot: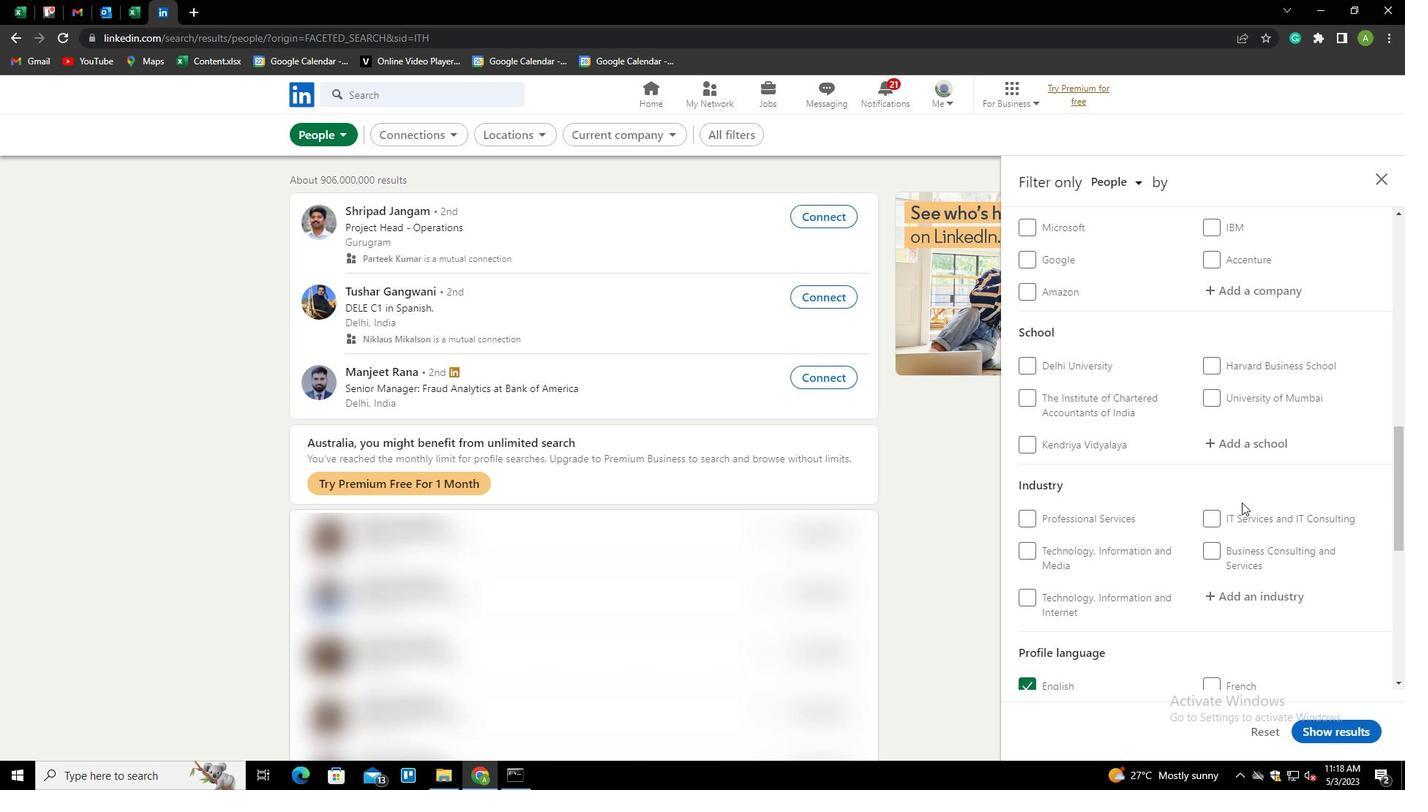 
Action: Mouse moved to (1243, 451)
Screenshot: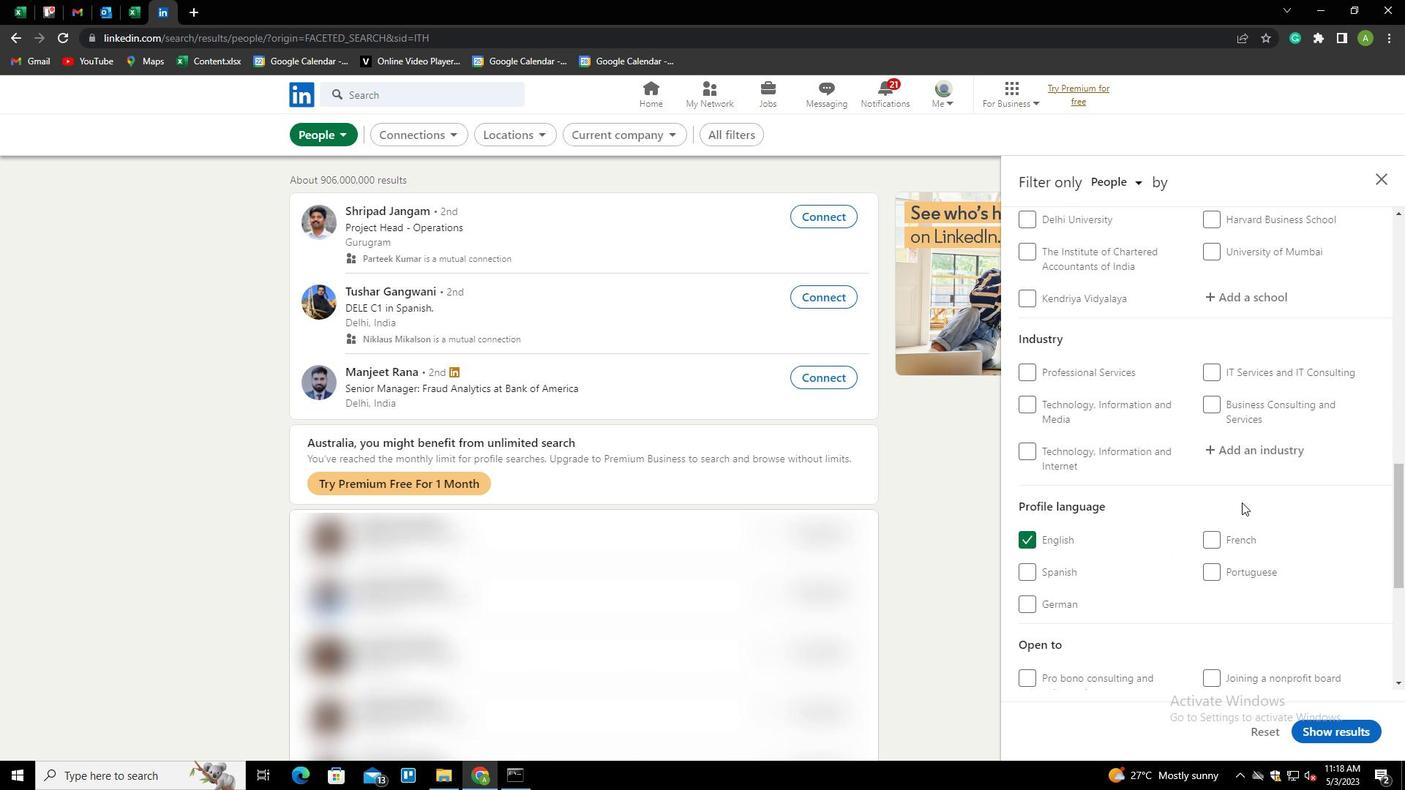 
Action: Mouse pressed left at (1243, 451)
Screenshot: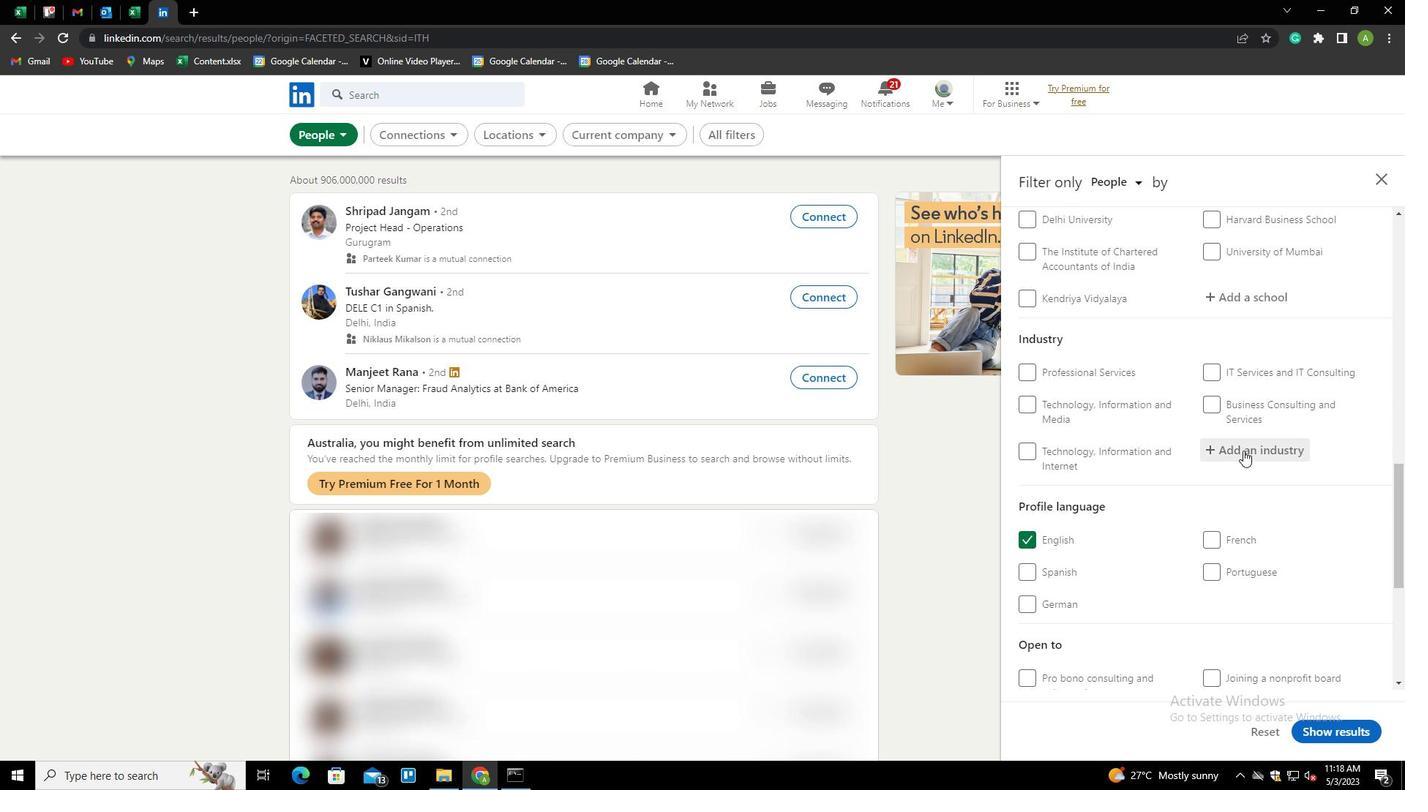 
Action: Mouse scrolled (1243, 451) with delta (0, 0)
Screenshot: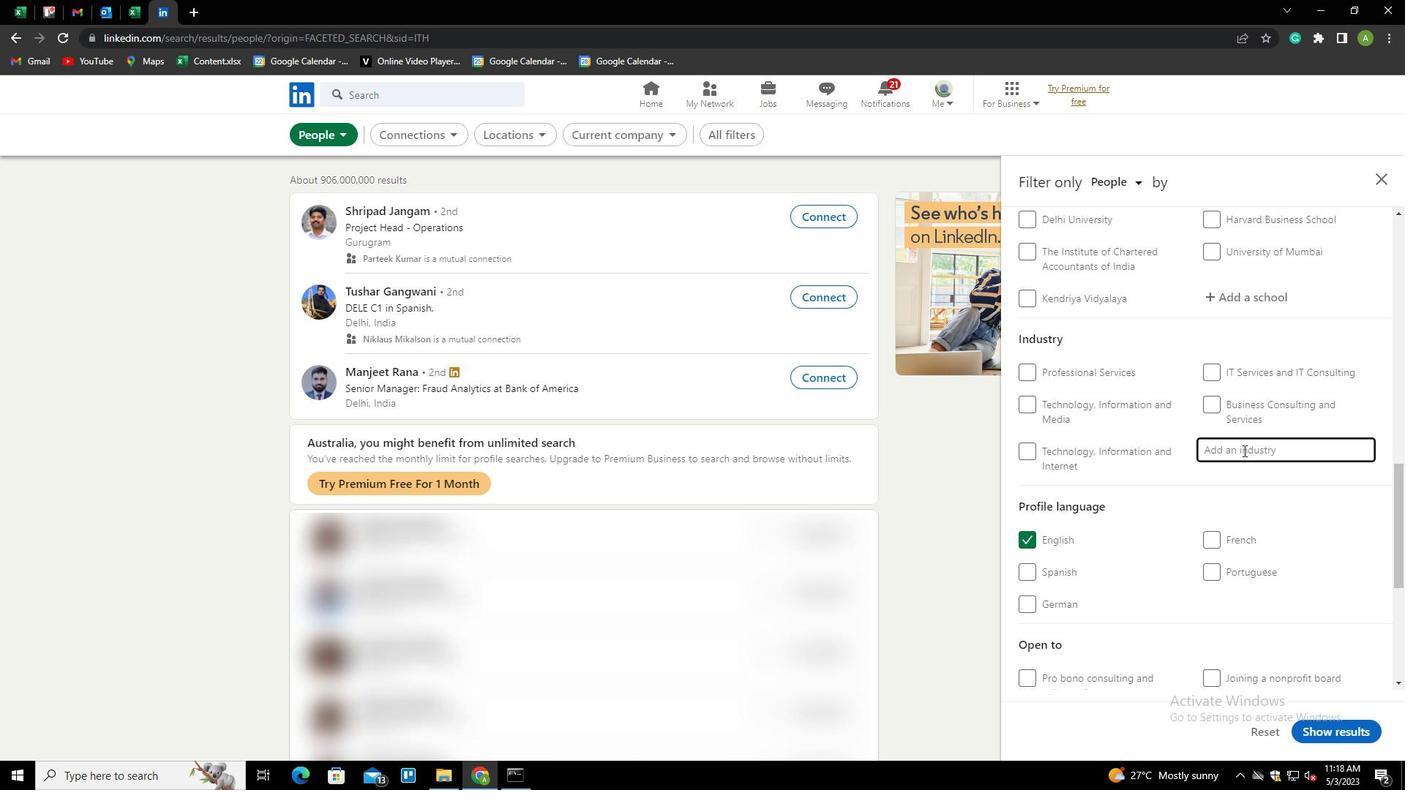 
Action: Mouse scrolled (1243, 451) with delta (0, 0)
Screenshot: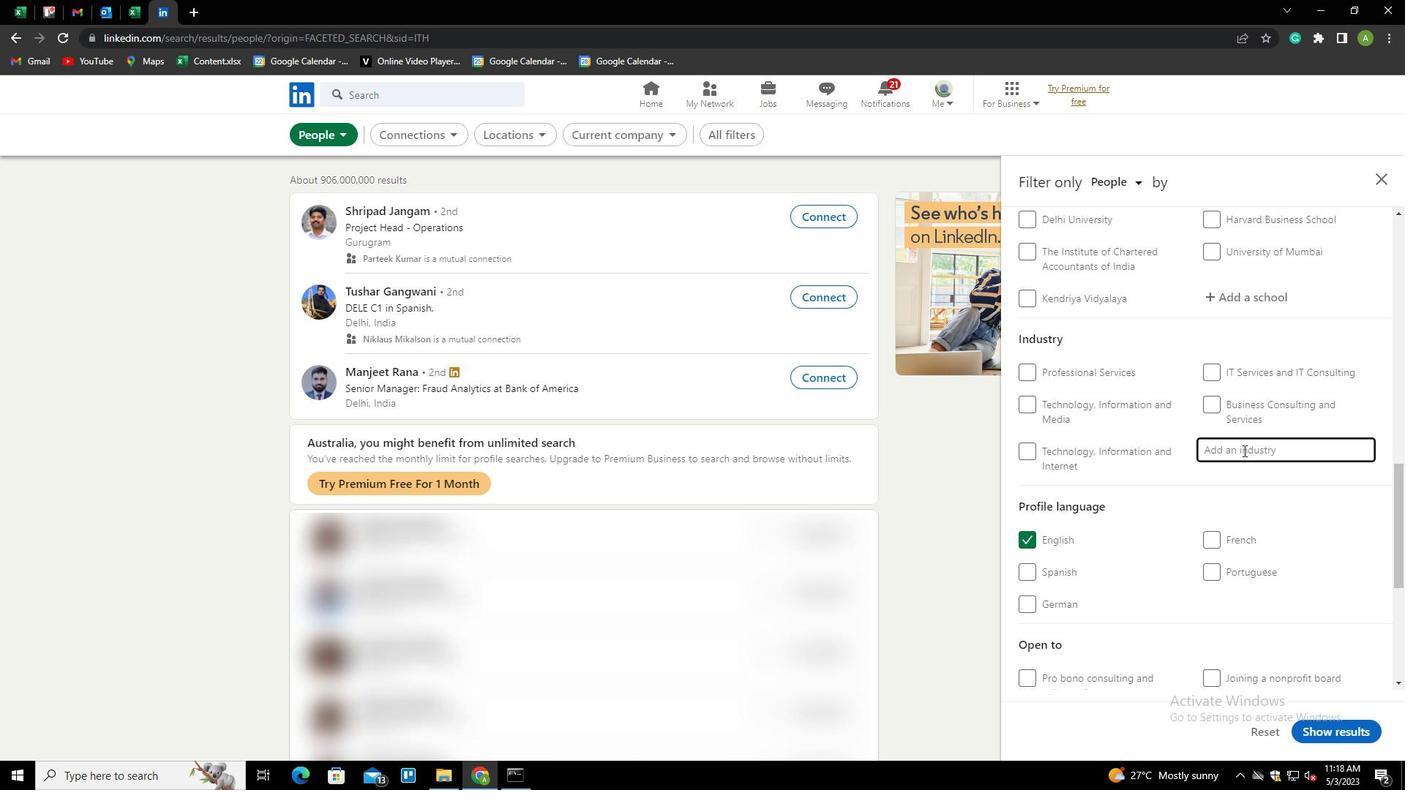 
Action: Mouse scrolled (1243, 451) with delta (0, 0)
Screenshot: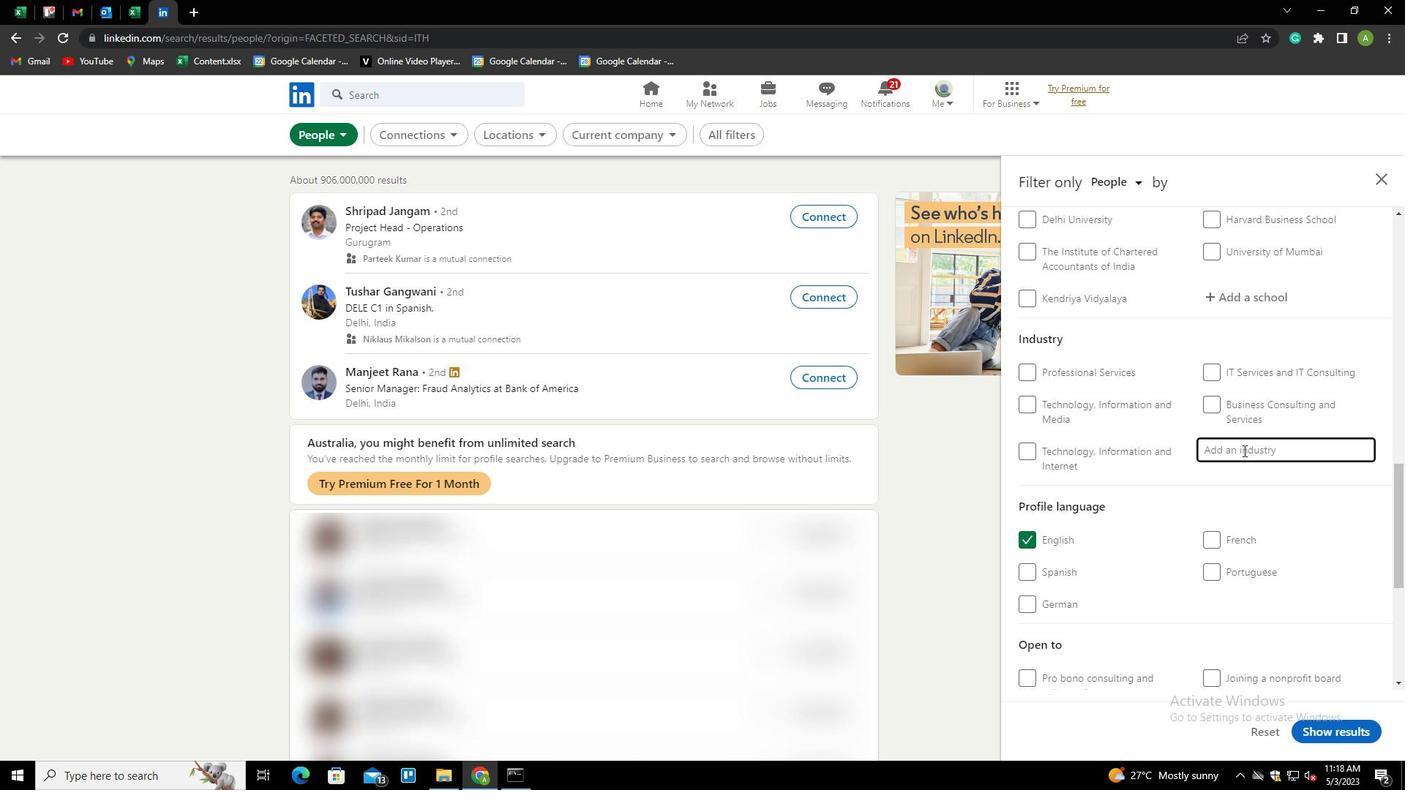 
Action: Mouse moved to (1239, 516)
Screenshot: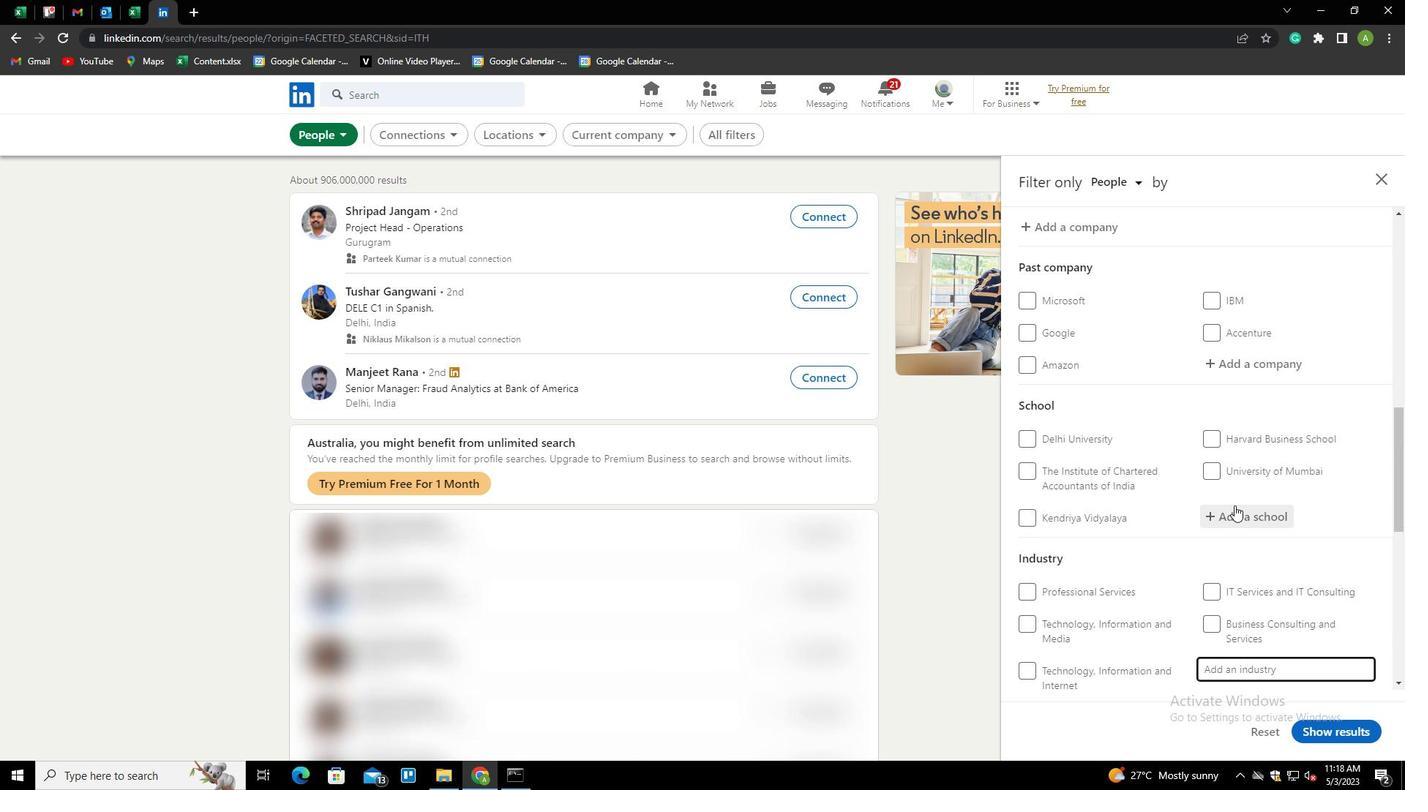 
Action: Mouse pressed left at (1239, 516)
Screenshot: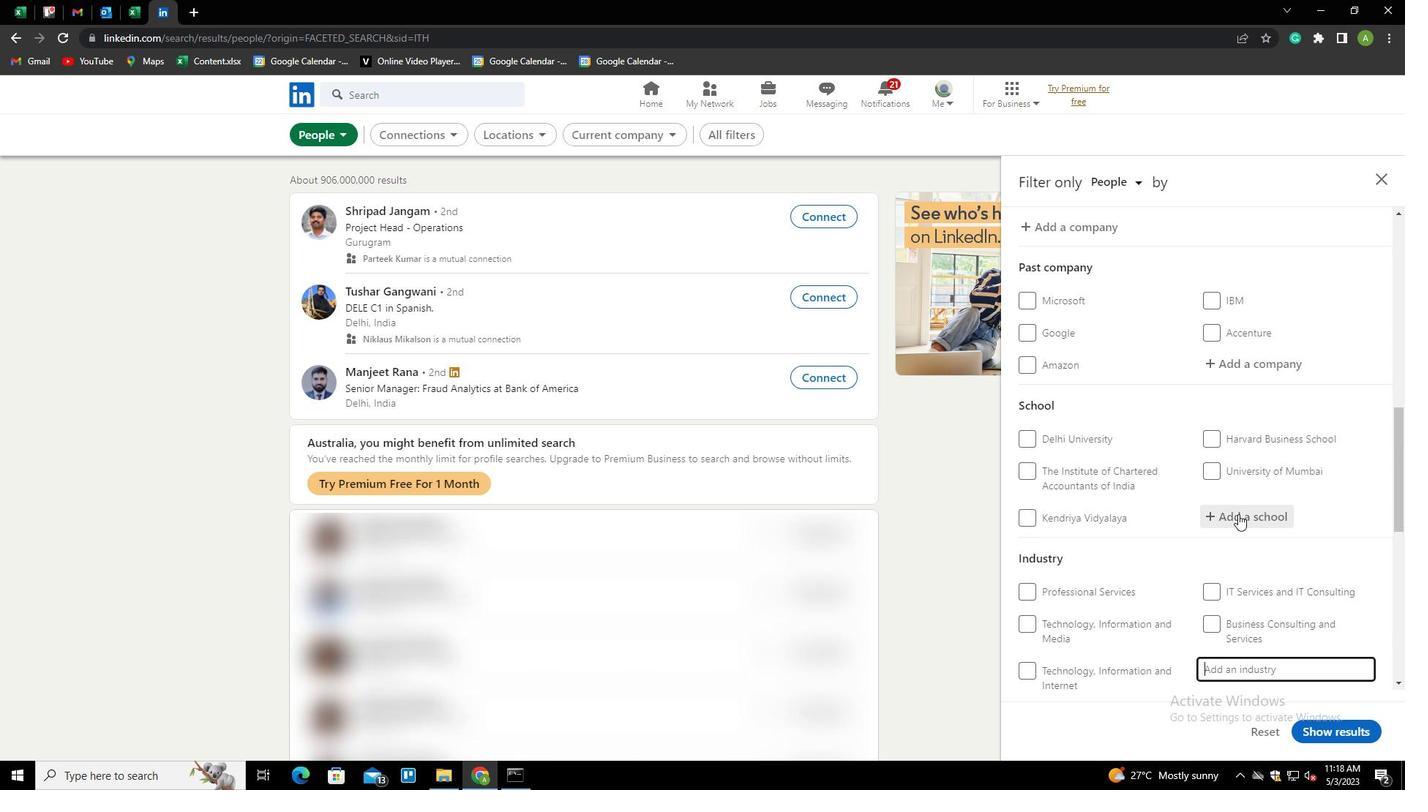 
Action: Key pressed <Key.shift>PRESIDENCY<Key.space><Key.shift>UNIVERSITY,<Key.space><Key.shift>KOKATA<Key.left><Key.left><Key.left><Key.left>L<Key.down><Key.enter>
Screenshot: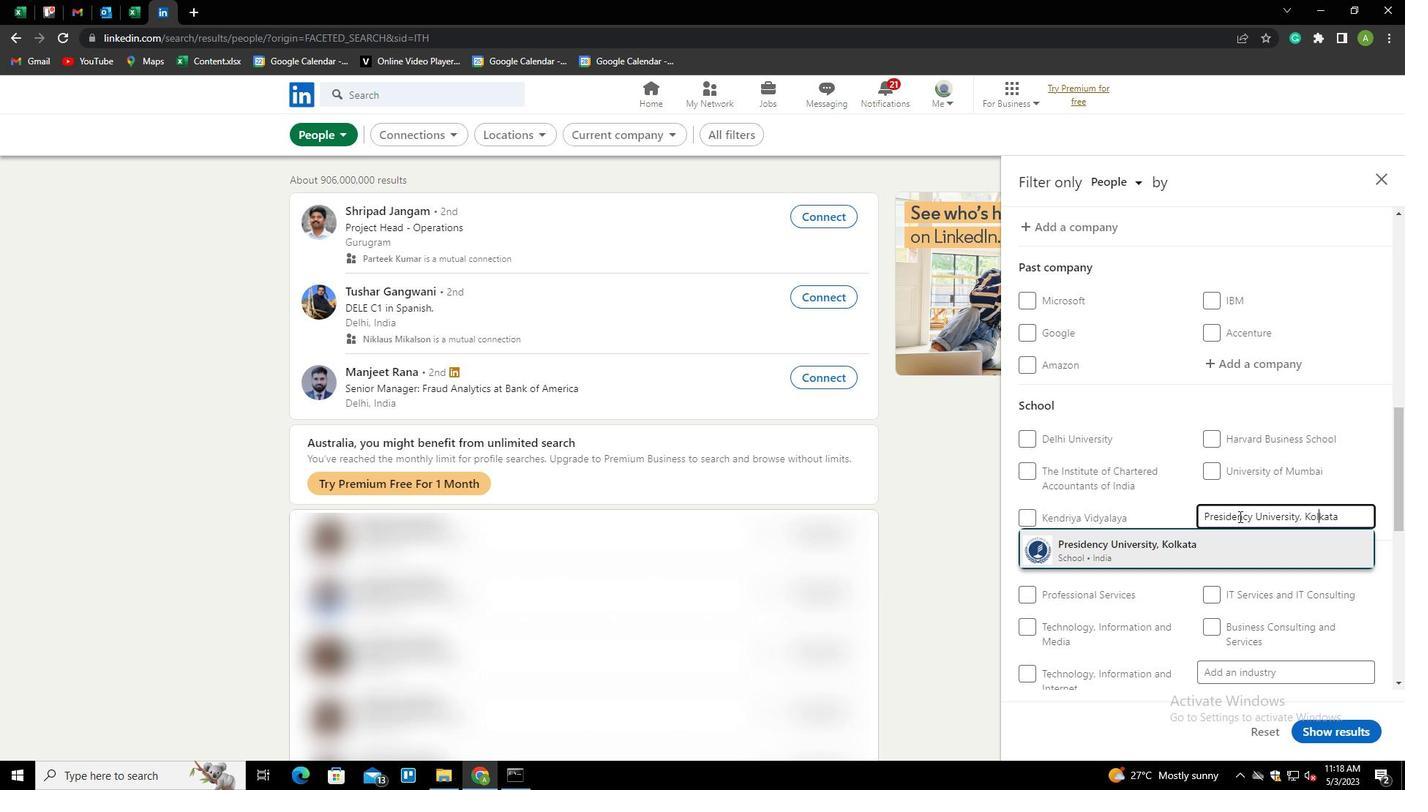 
Action: Mouse scrolled (1239, 516) with delta (0, 0)
Screenshot: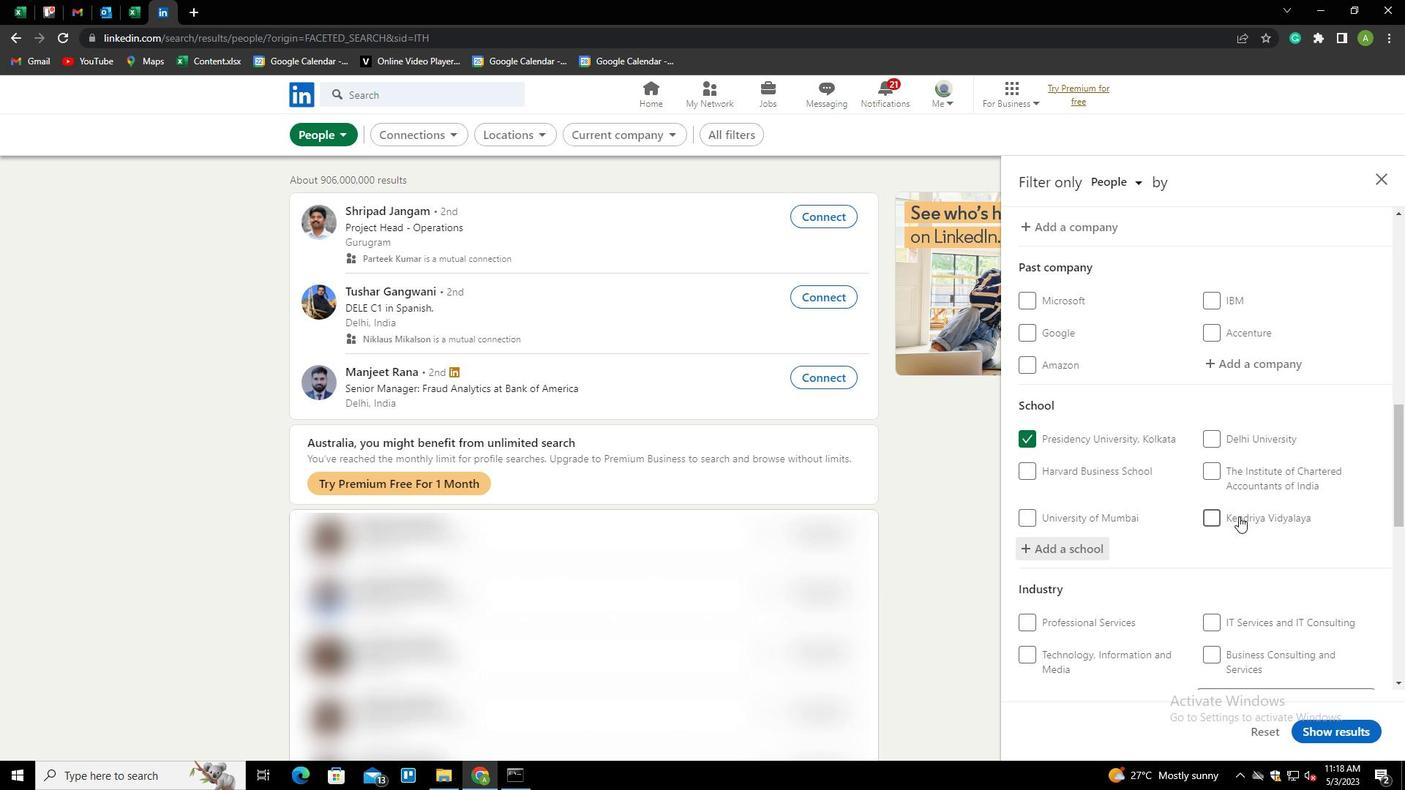 
Action: Mouse scrolled (1239, 516) with delta (0, 0)
Screenshot: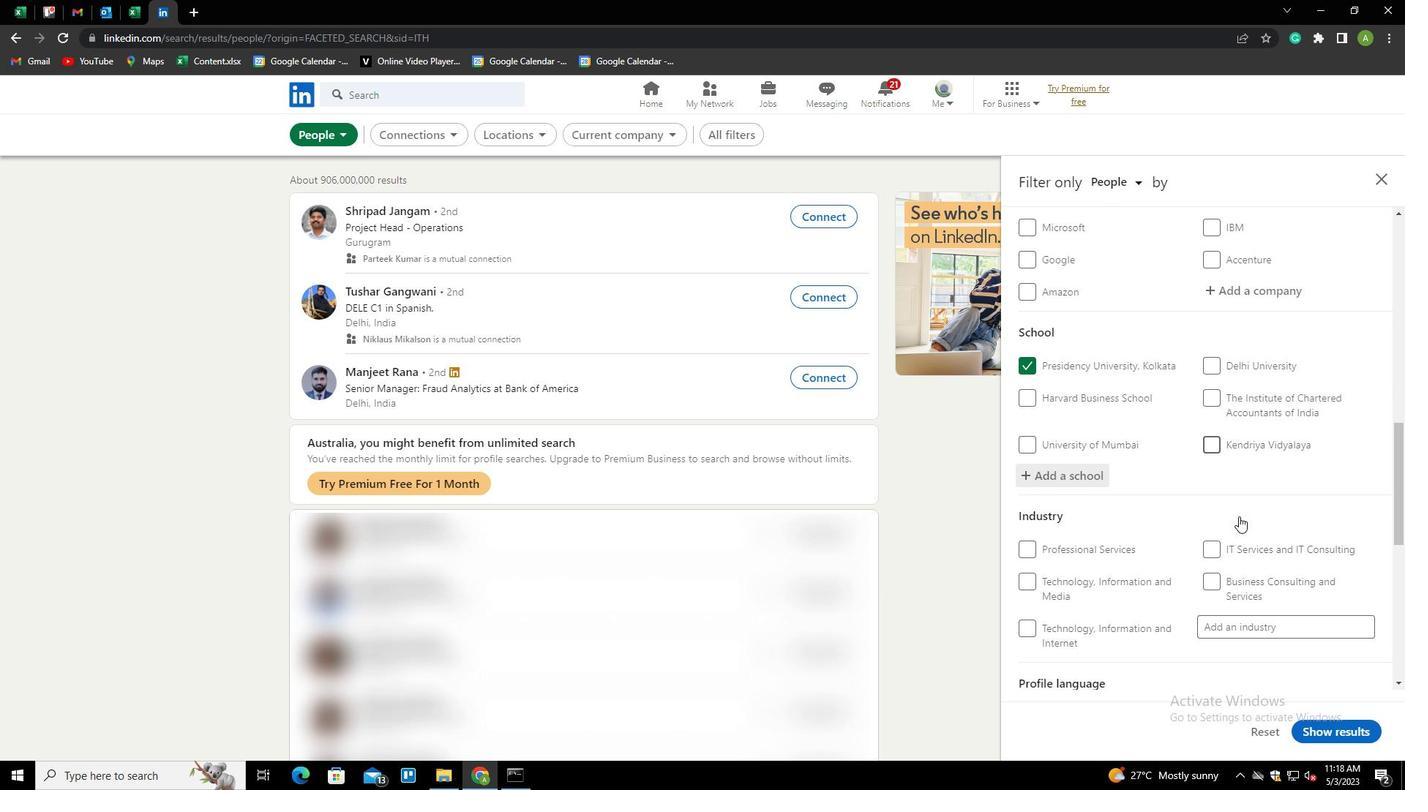 
Action: Mouse scrolled (1239, 516) with delta (0, 0)
Screenshot: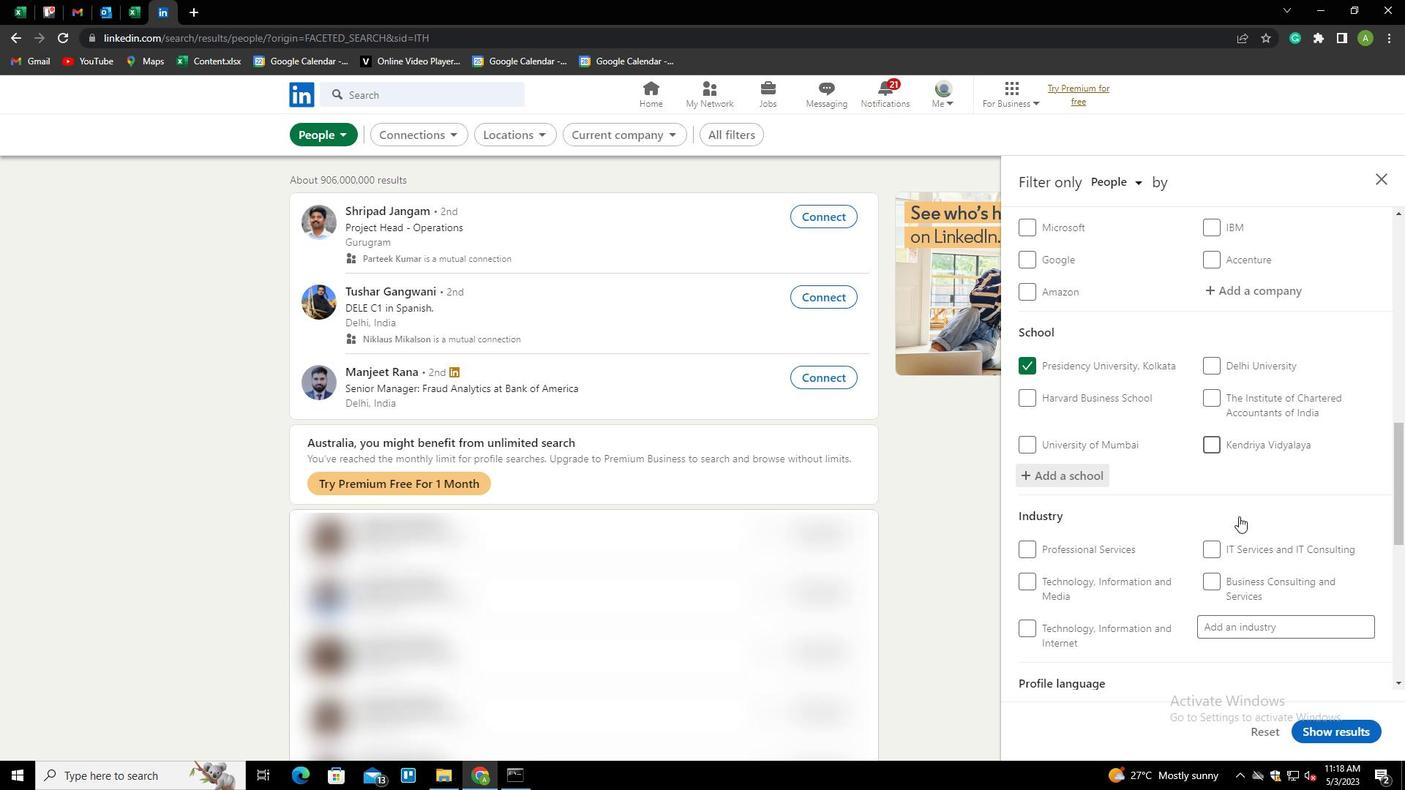 
Action: Mouse moved to (1240, 483)
Screenshot: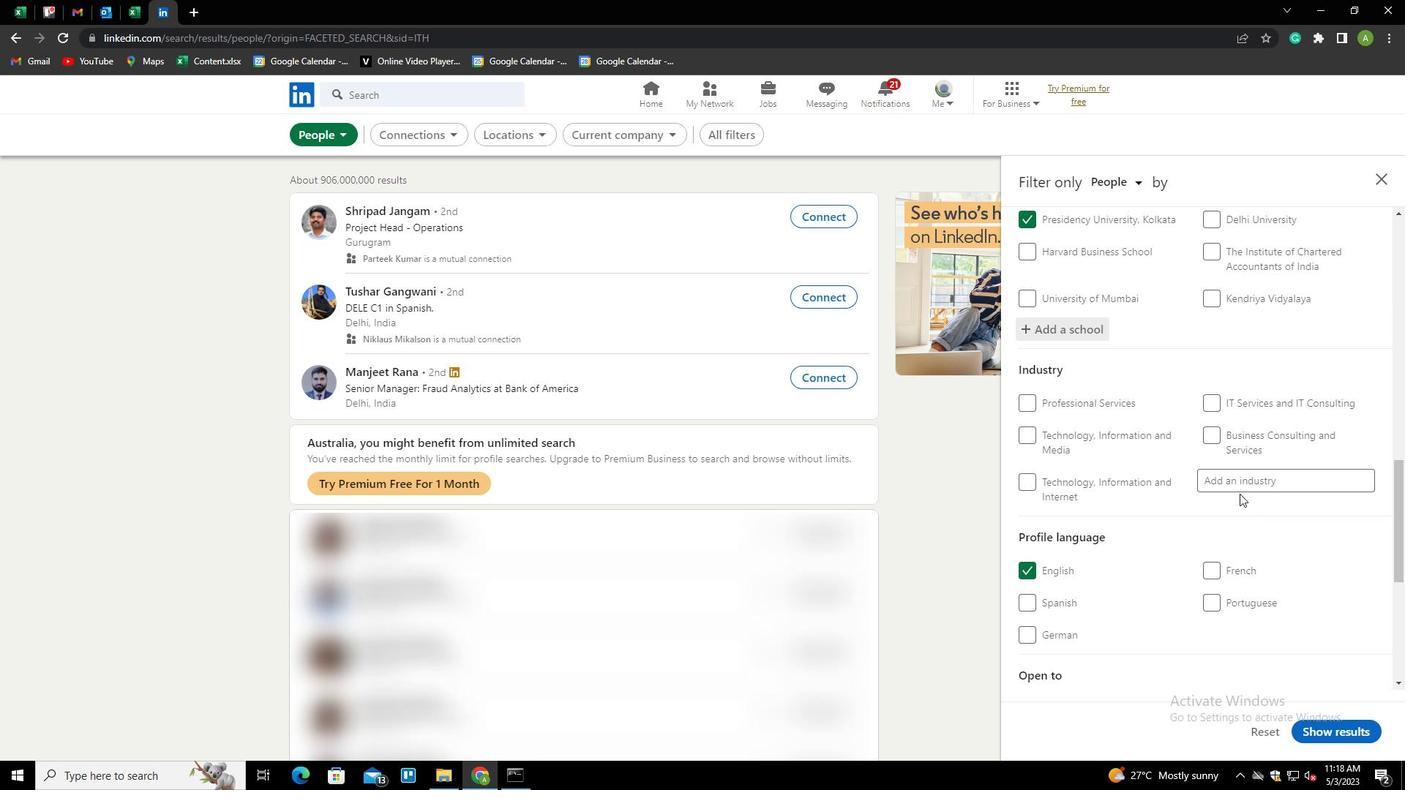 
Action: Mouse pressed left at (1240, 483)
Screenshot: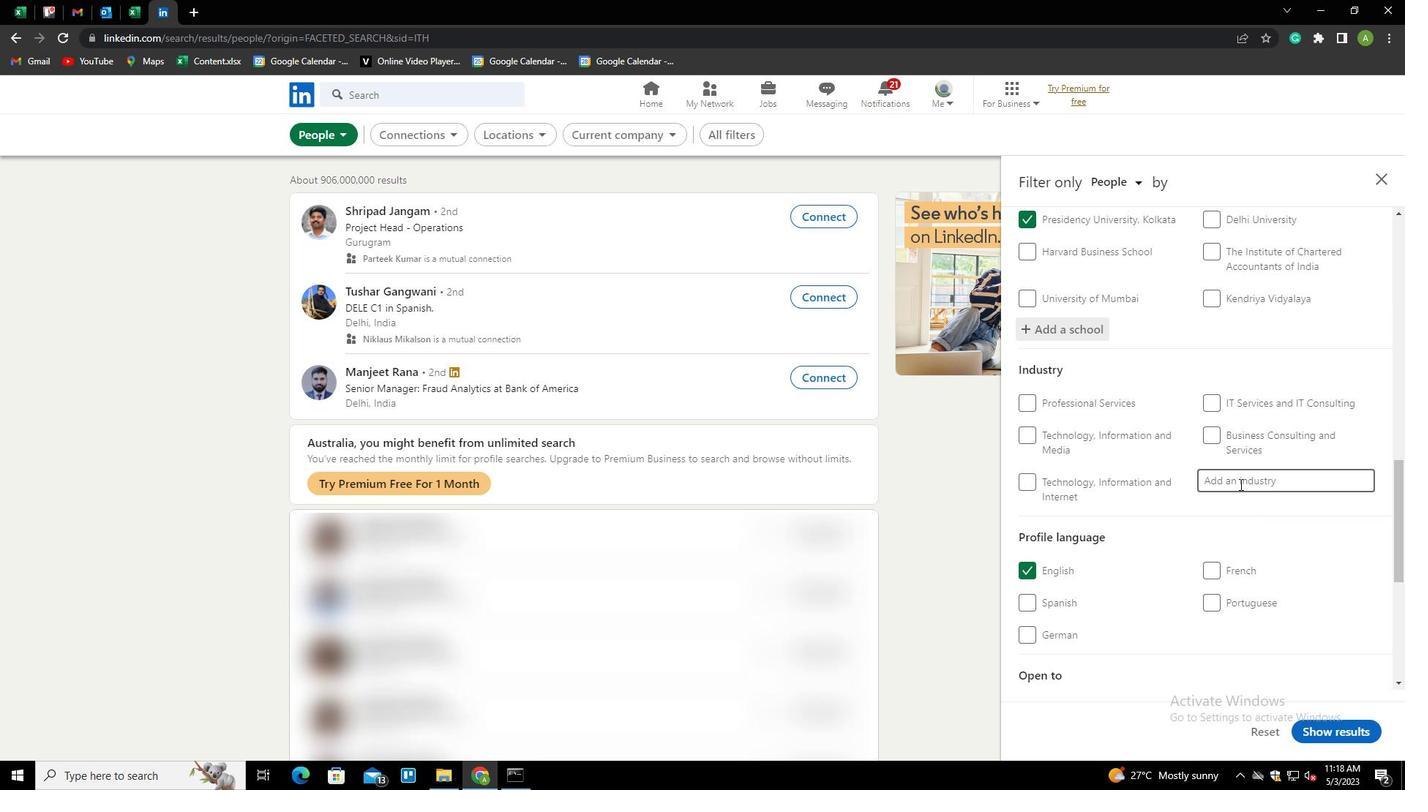 
Action: Key pressed <Key.shift>IT<Key.space><Key.shift><Key.shift><Key.shift><Key.shift><Key.shift><Key.shift><Key.shift><Key.shift><Key.shift><Key.shift><Key.shift><Key.shift><Key.shift><Key.shift><Key.shift>SYSTEM<Key.down><Key.down><Key.down><Key.down><Key.down><Key.down><Key.down><Key.enter>
Screenshot: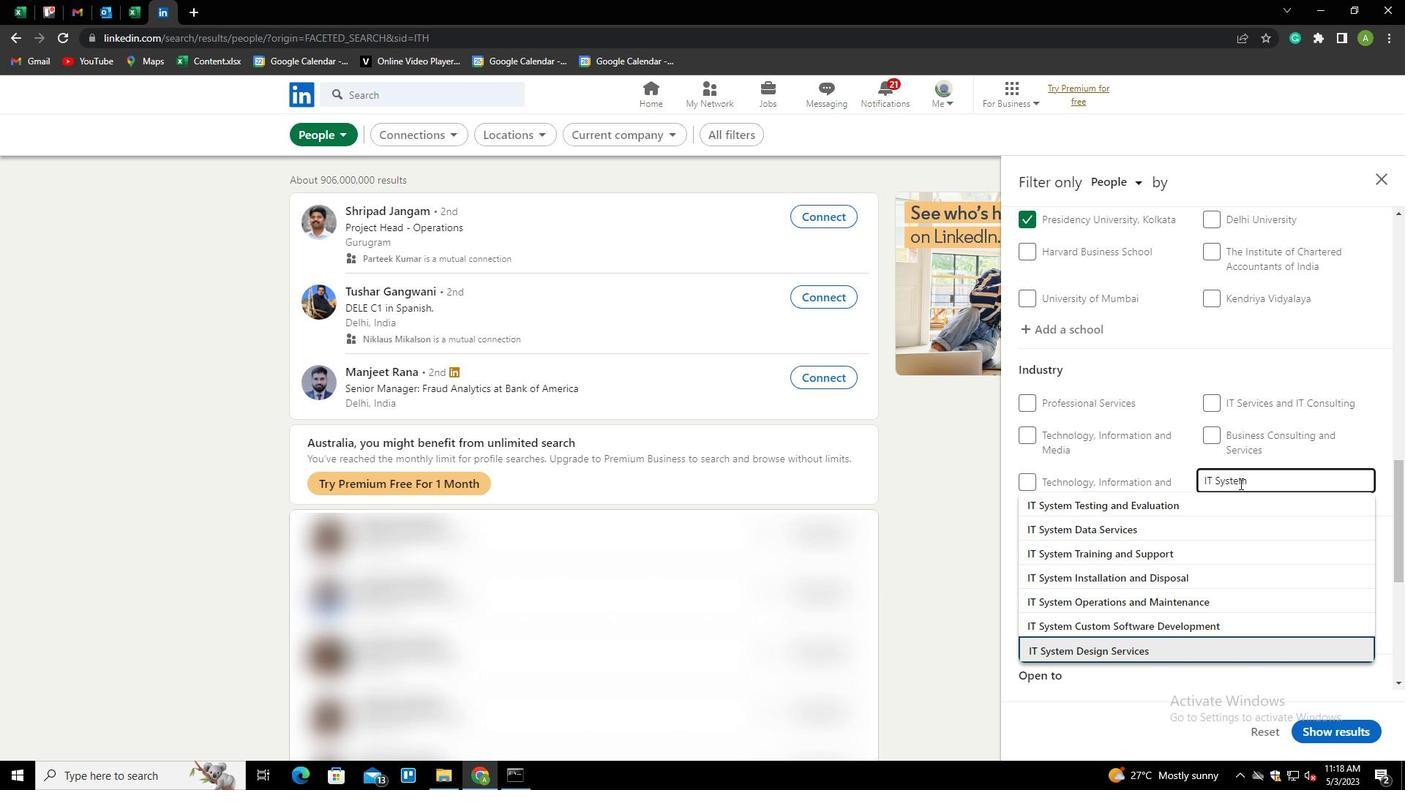 
Action: Mouse scrolled (1240, 483) with delta (0, 0)
Screenshot: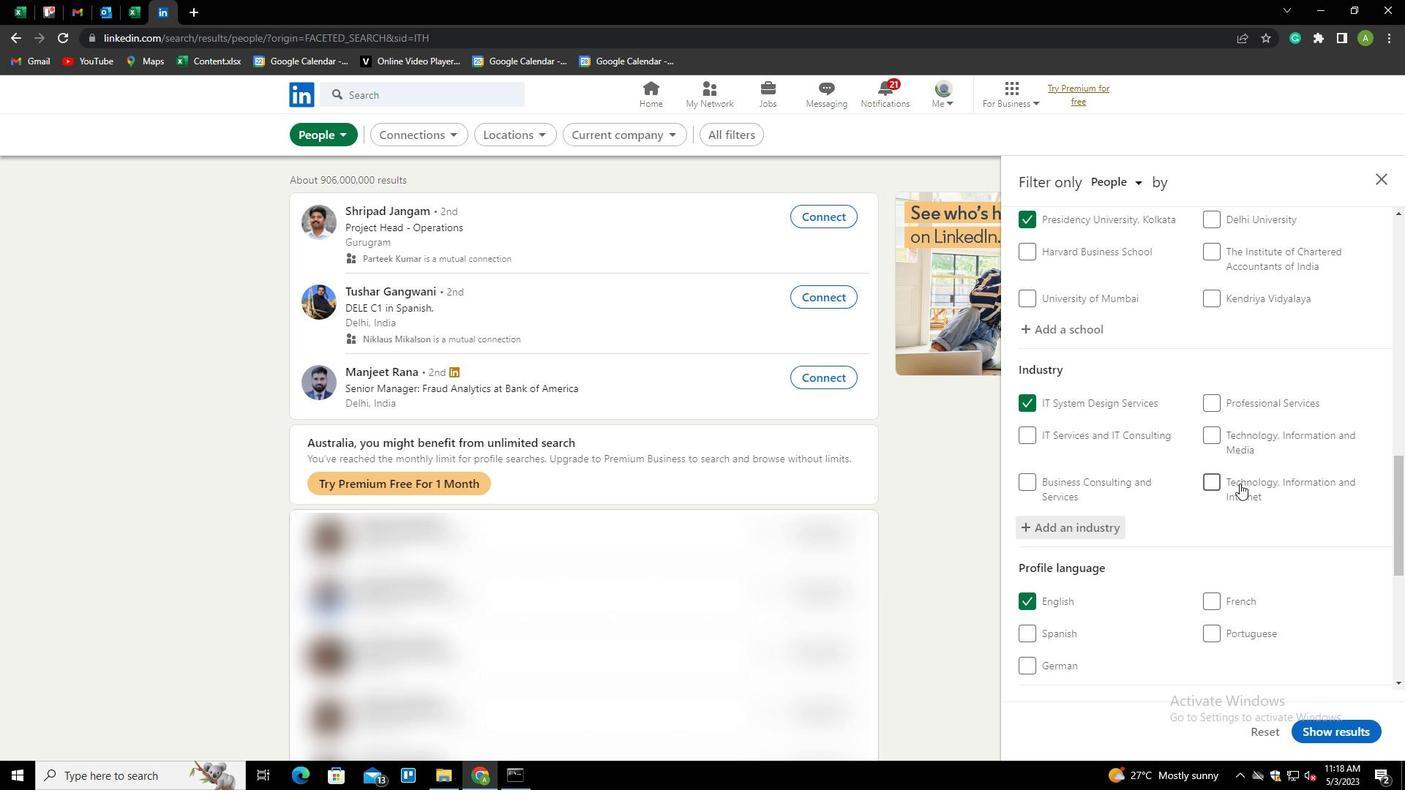 
Action: Mouse scrolled (1240, 483) with delta (0, 0)
Screenshot: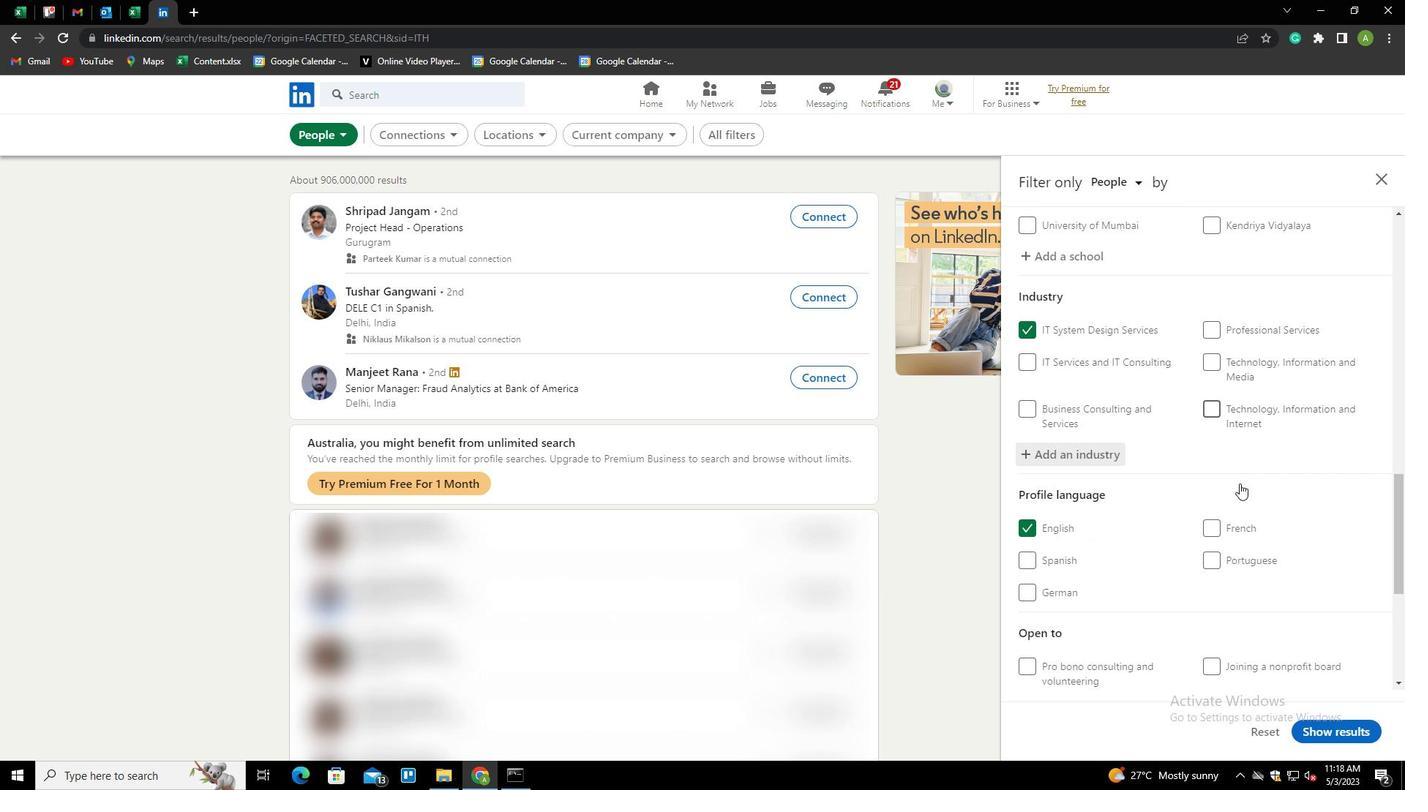 
Action: Mouse scrolled (1240, 483) with delta (0, 0)
Screenshot: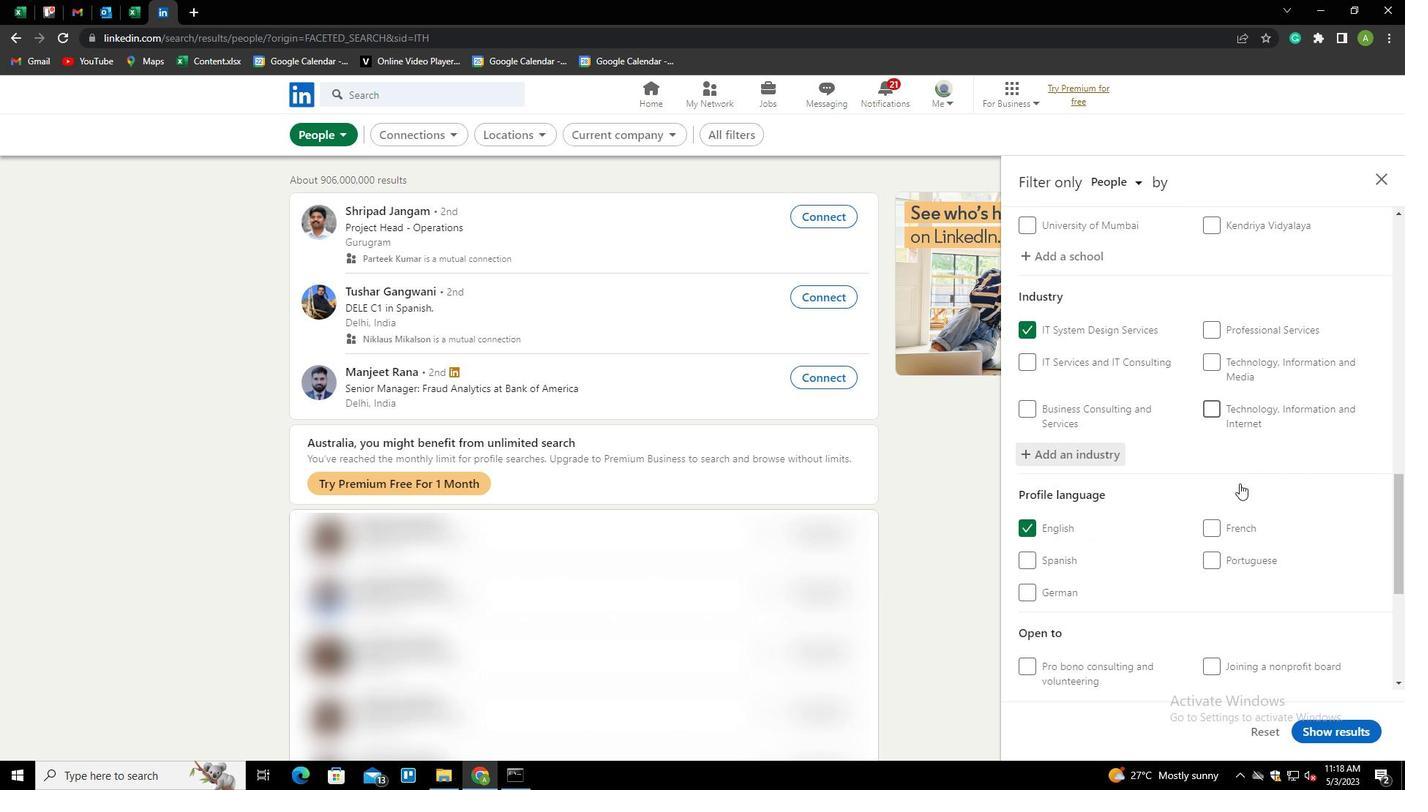 
Action: Mouse scrolled (1240, 483) with delta (0, 0)
Screenshot: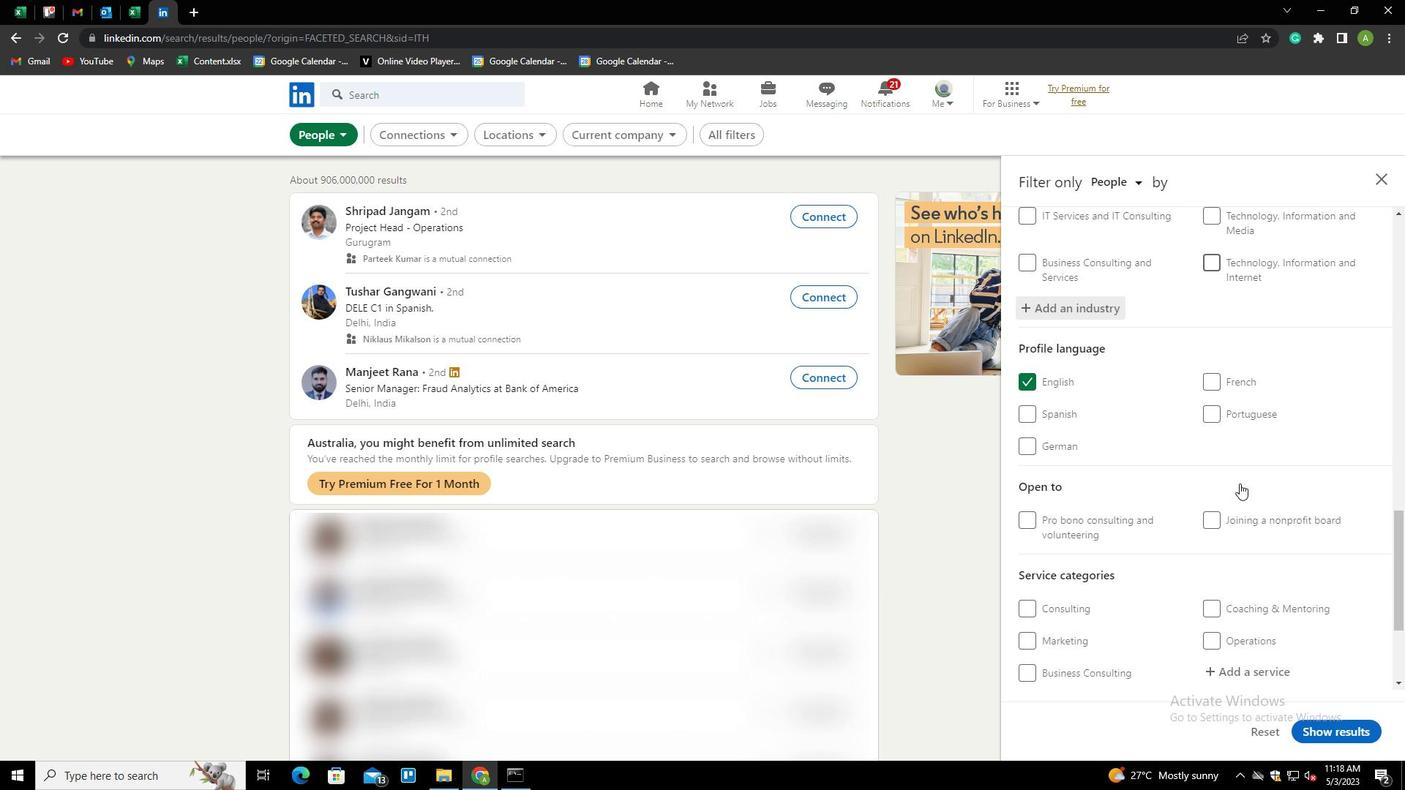 
Action: Mouse scrolled (1240, 483) with delta (0, 0)
Screenshot: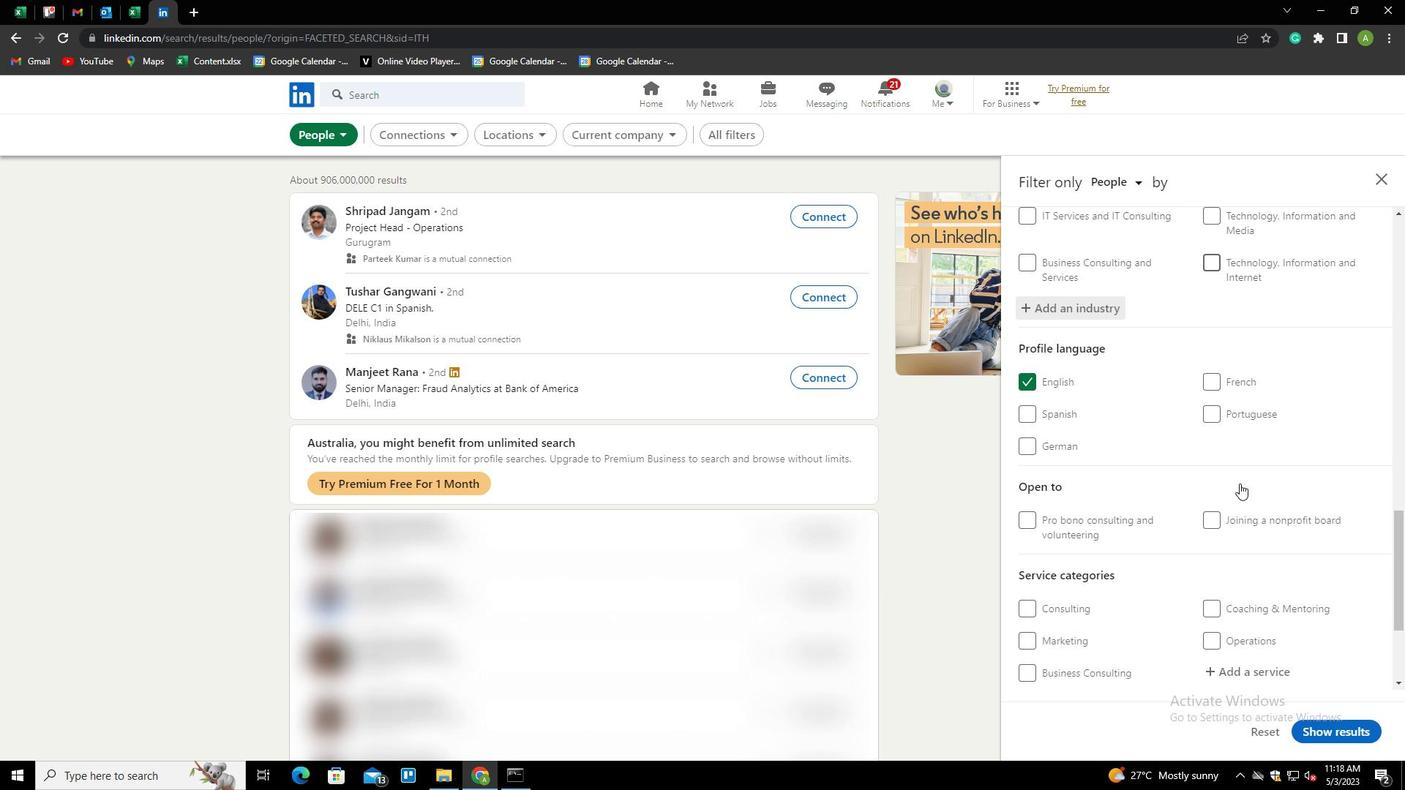 
Action: Mouse moved to (1241, 525)
Screenshot: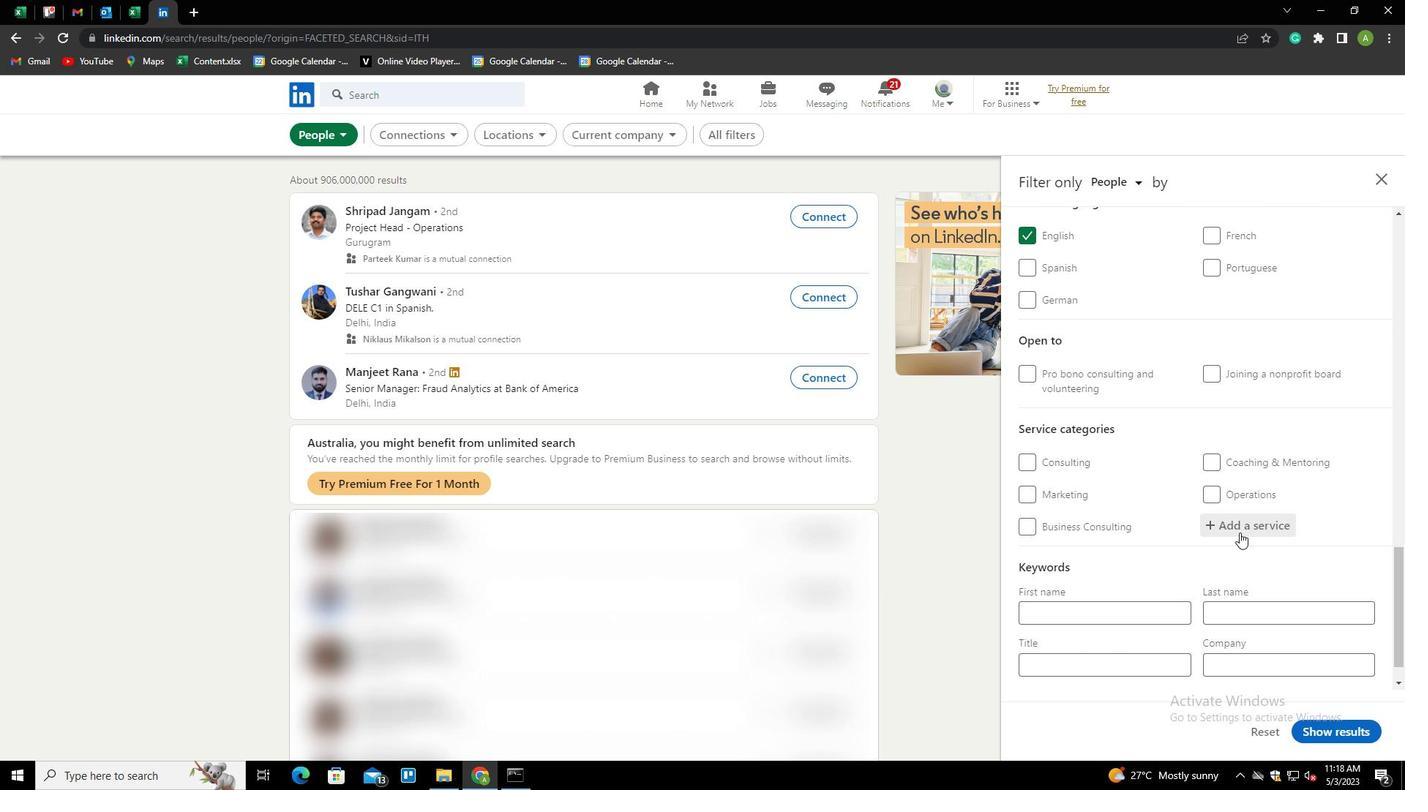 
Action: Mouse pressed left at (1241, 525)
Screenshot: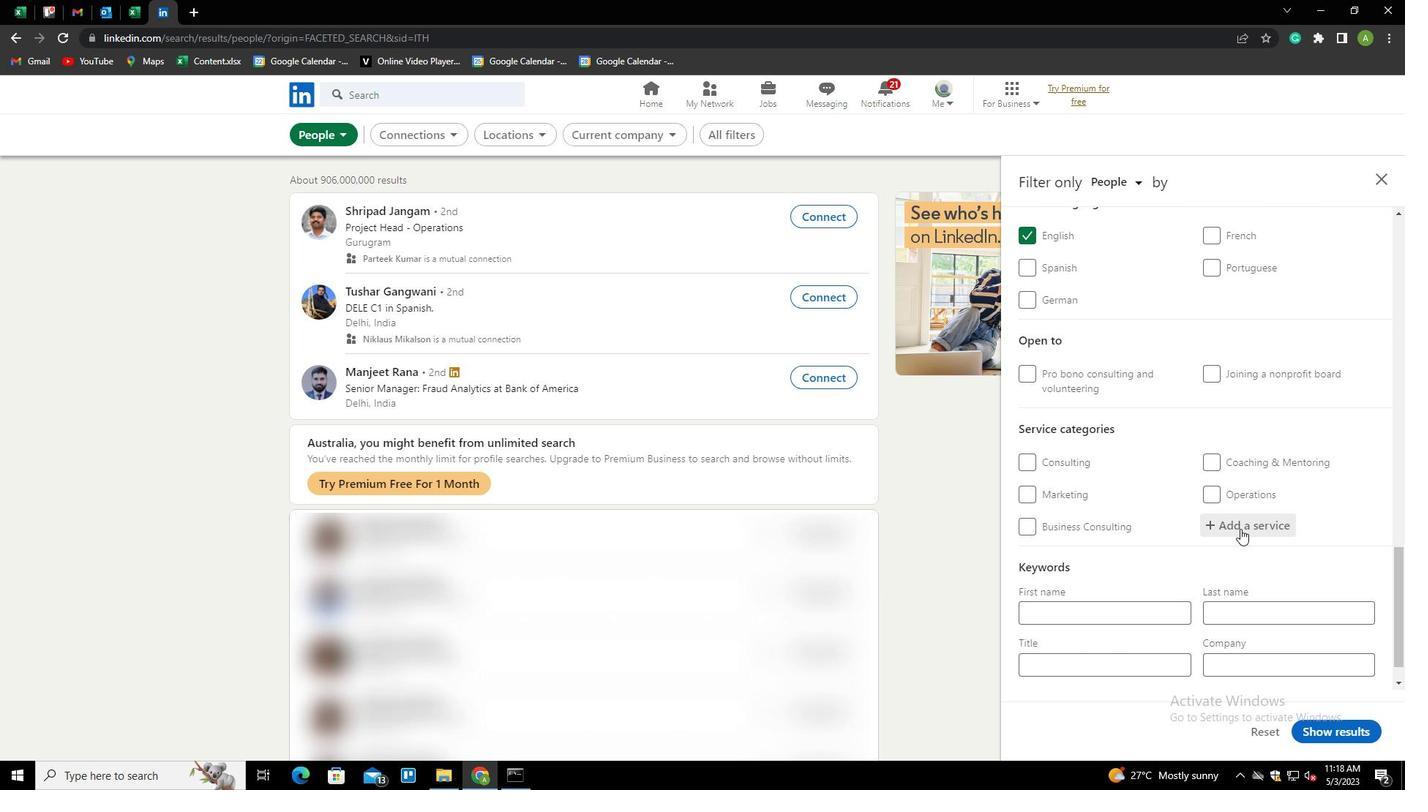 
Action: Mouse moved to (1245, 523)
Screenshot: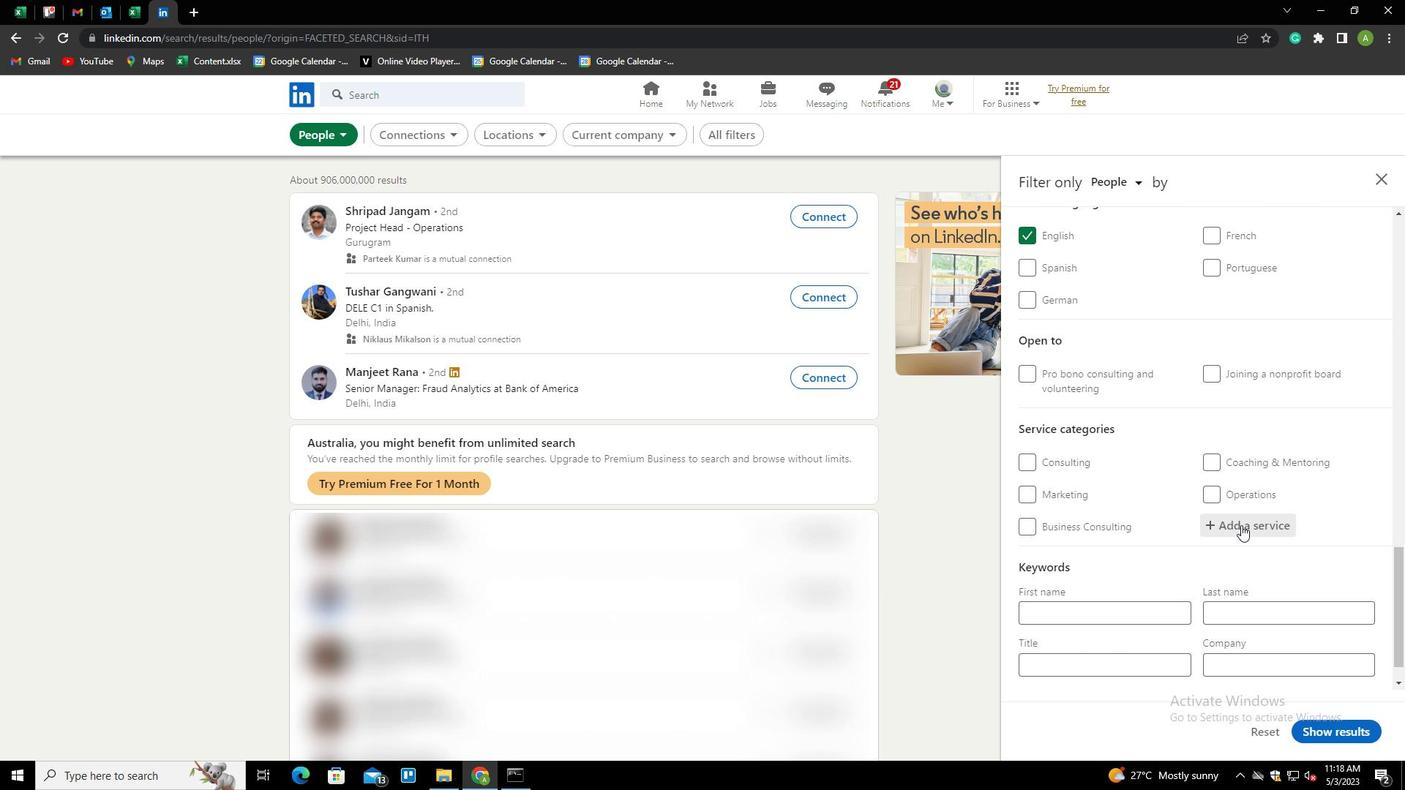 
Action: Mouse pressed left at (1245, 523)
Screenshot: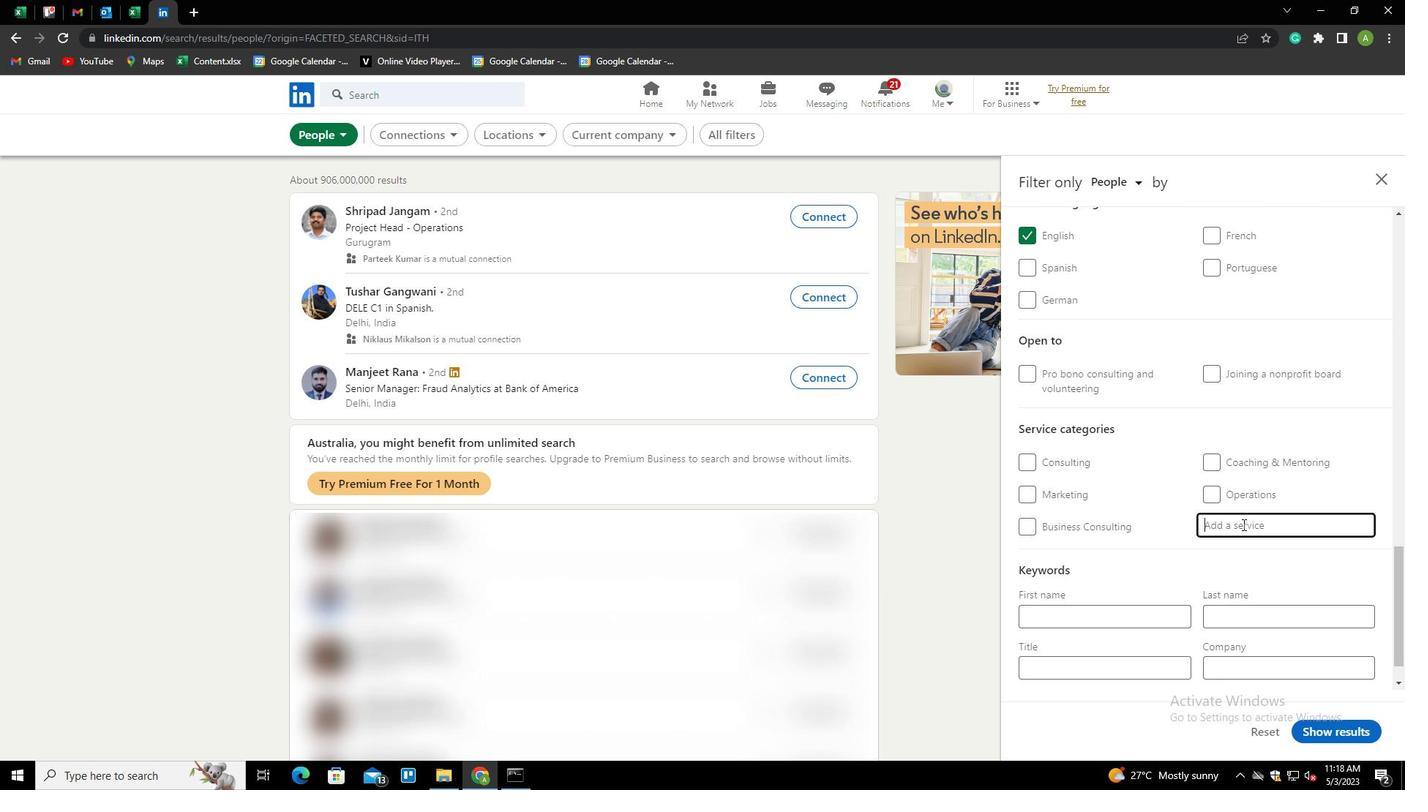 
Action: Key pressed <Key.shift>RESEARCR<Key.backspace><Key.backspace>CH
Screenshot: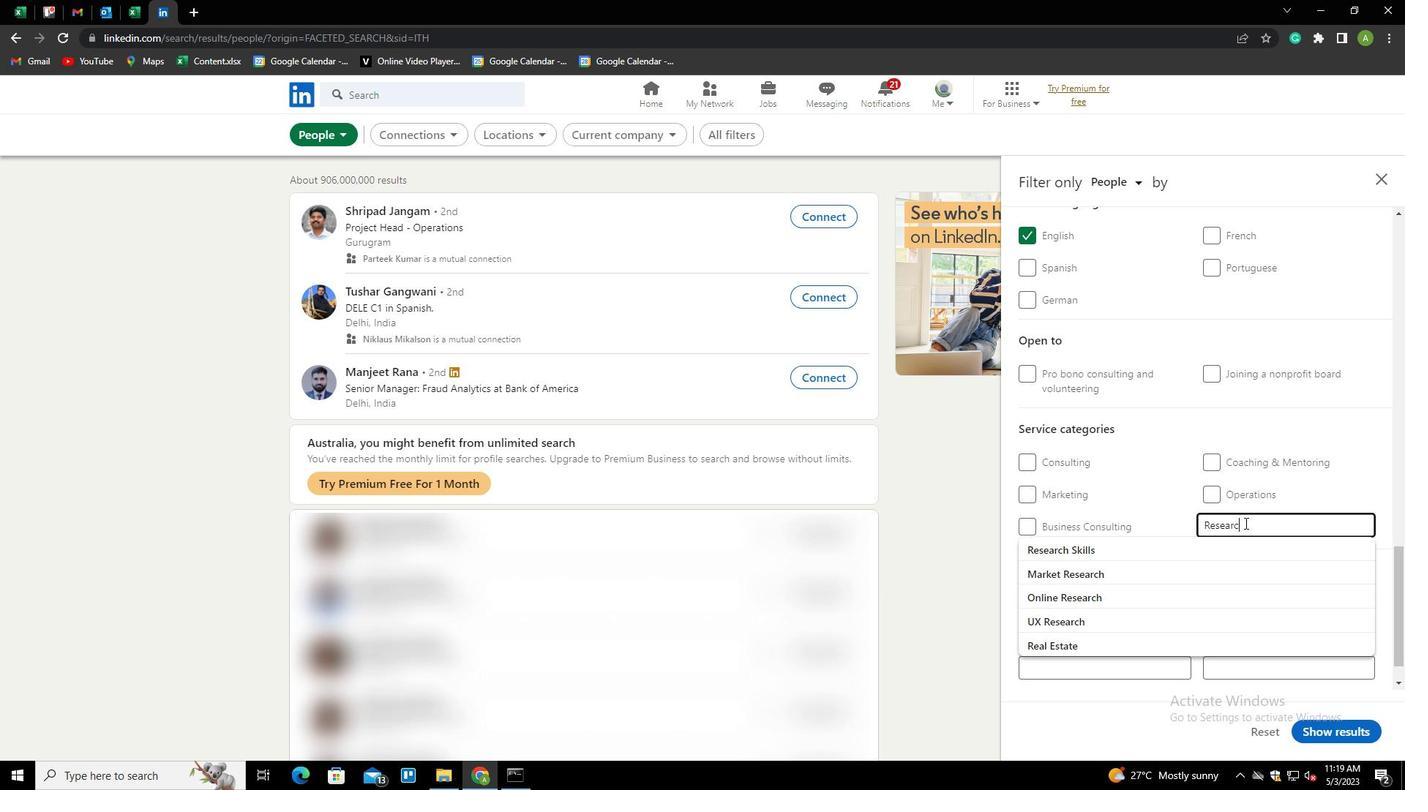 
Action: Mouse moved to (1182, 516)
Screenshot: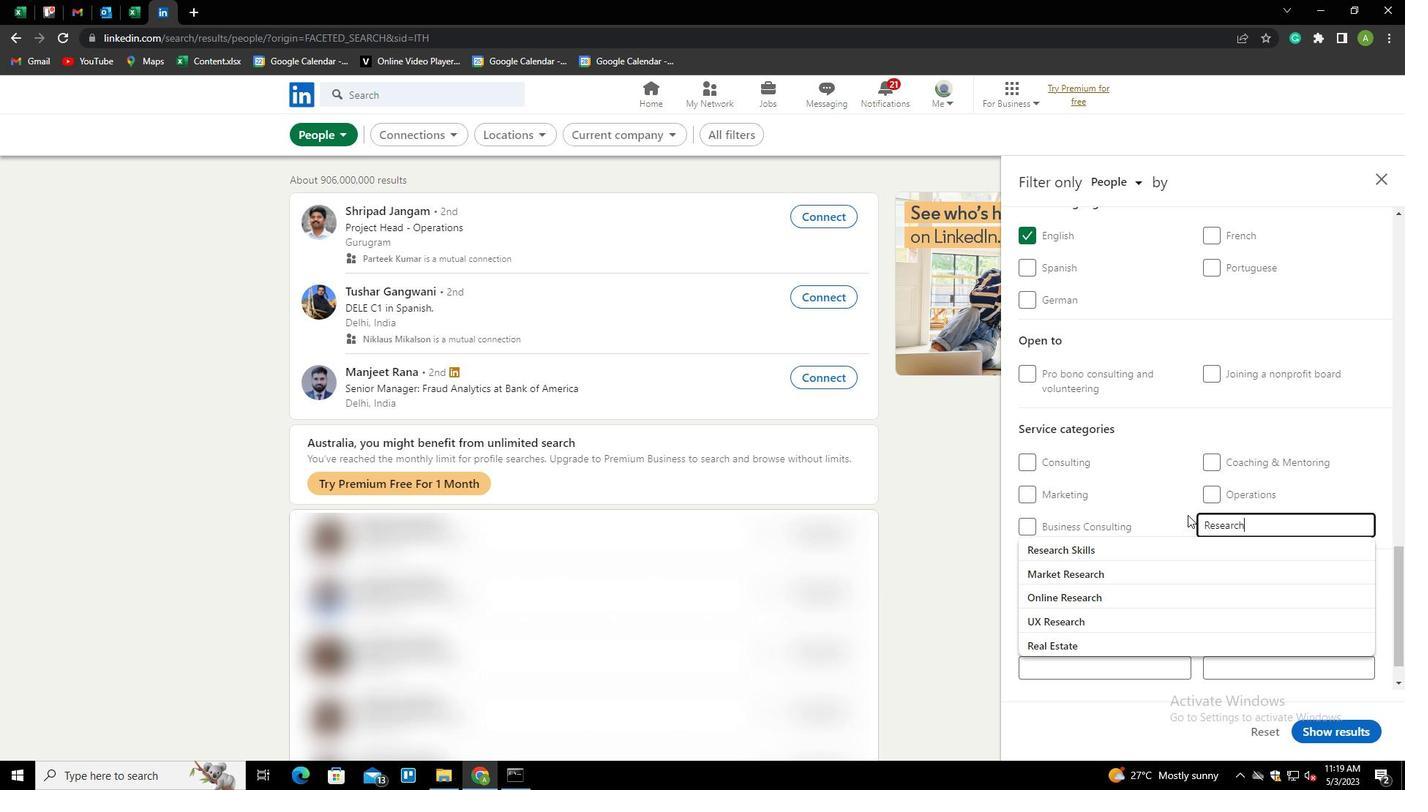 
Action: Mouse pressed left at (1182, 516)
Screenshot: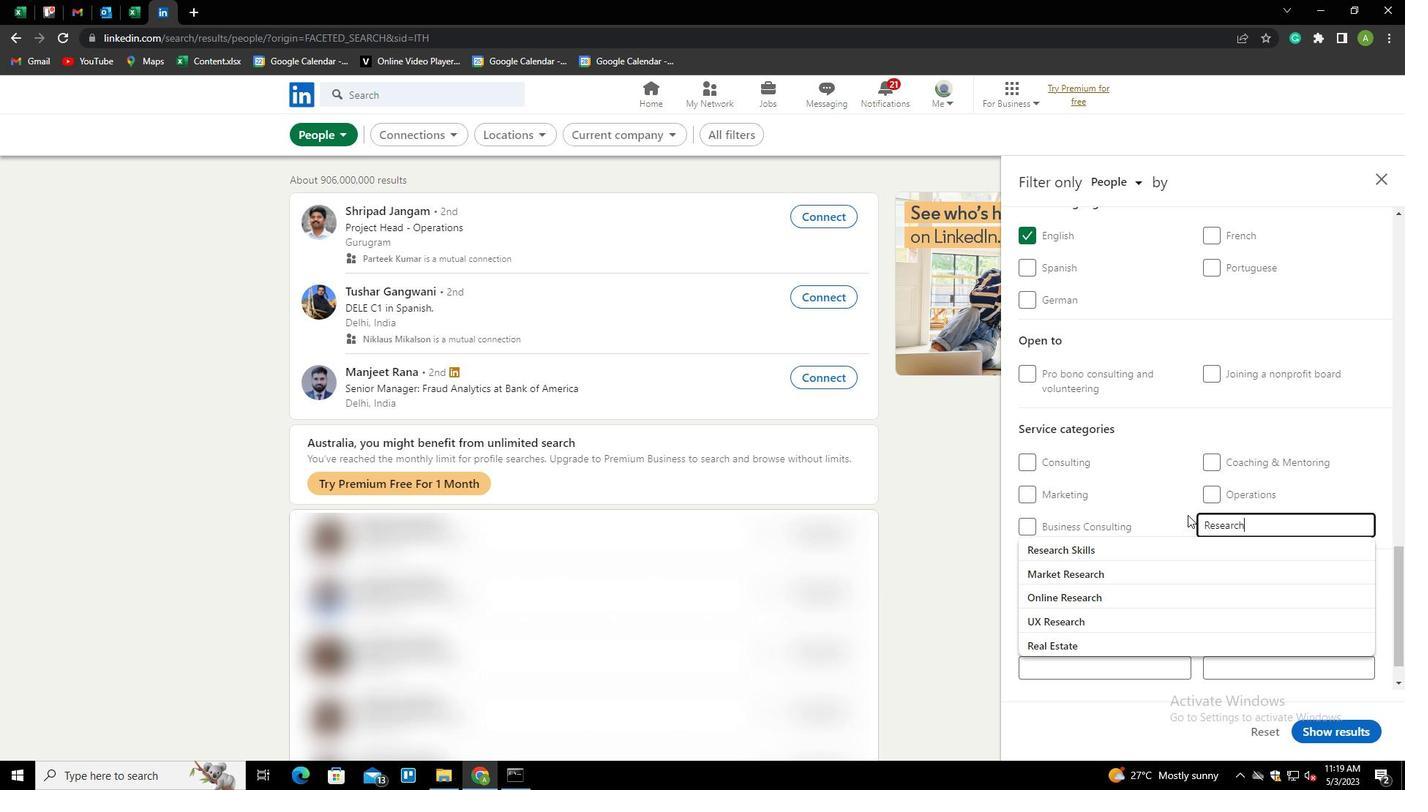 
Action: Mouse scrolled (1182, 516) with delta (0, 0)
Screenshot: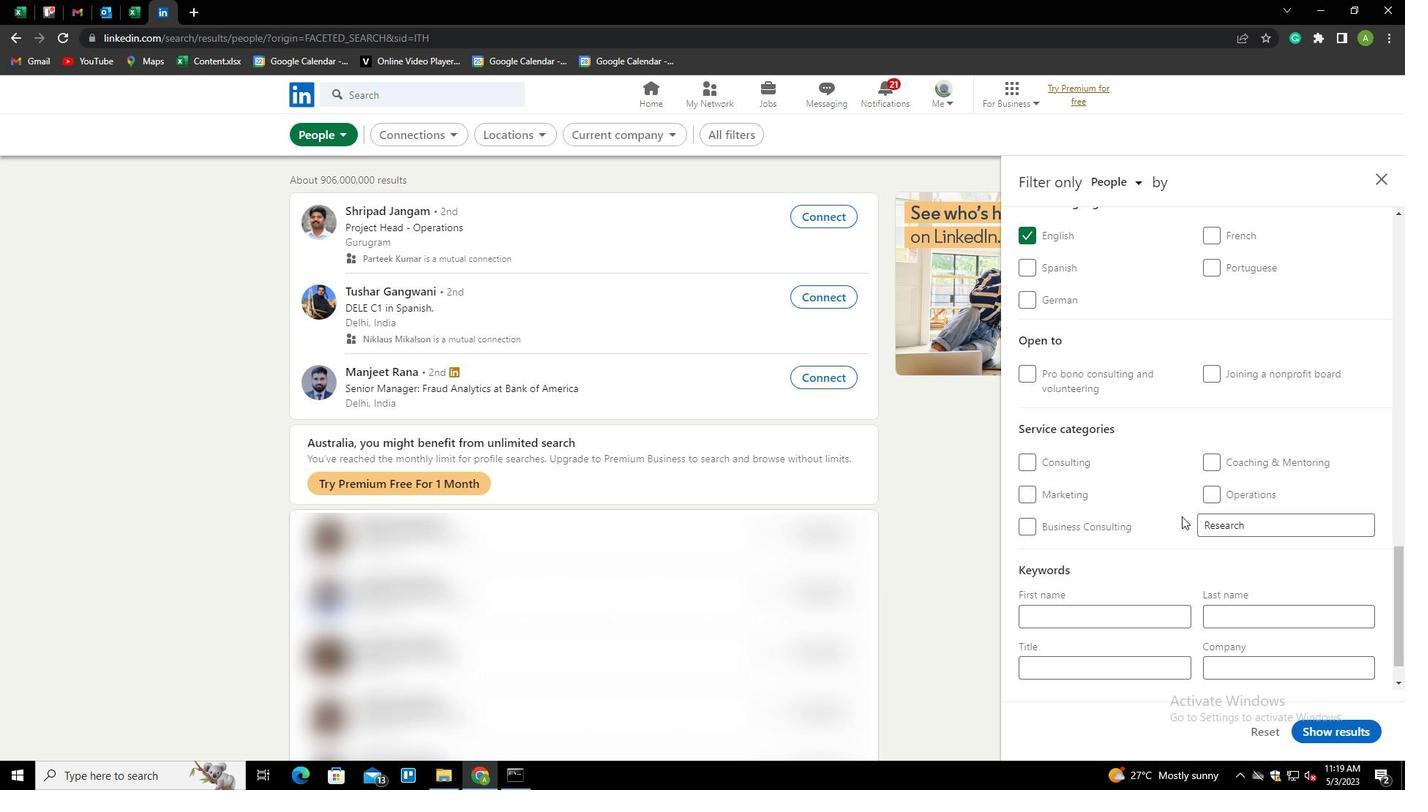 
Action: Mouse scrolled (1182, 516) with delta (0, 0)
Screenshot: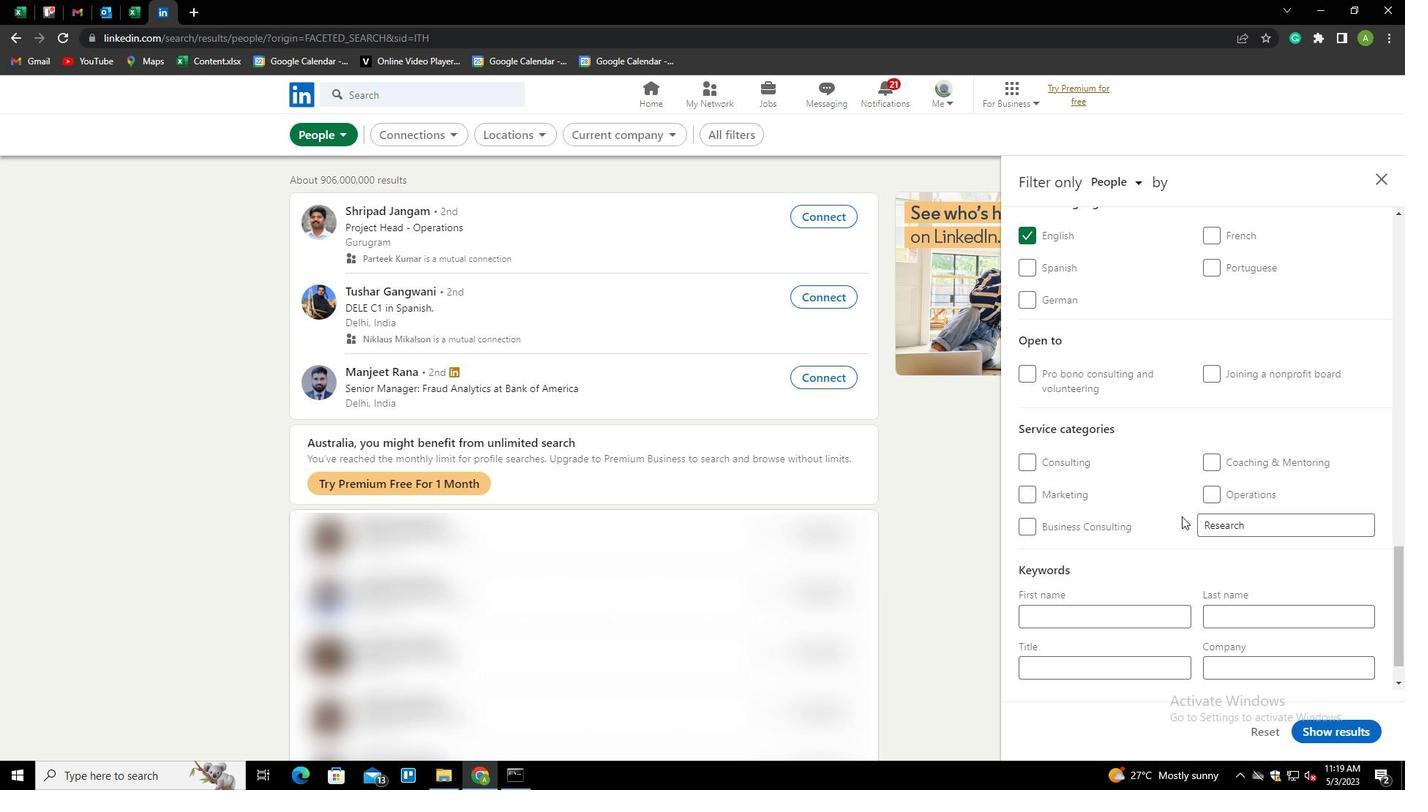 
Action: Mouse scrolled (1182, 516) with delta (0, 0)
Screenshot: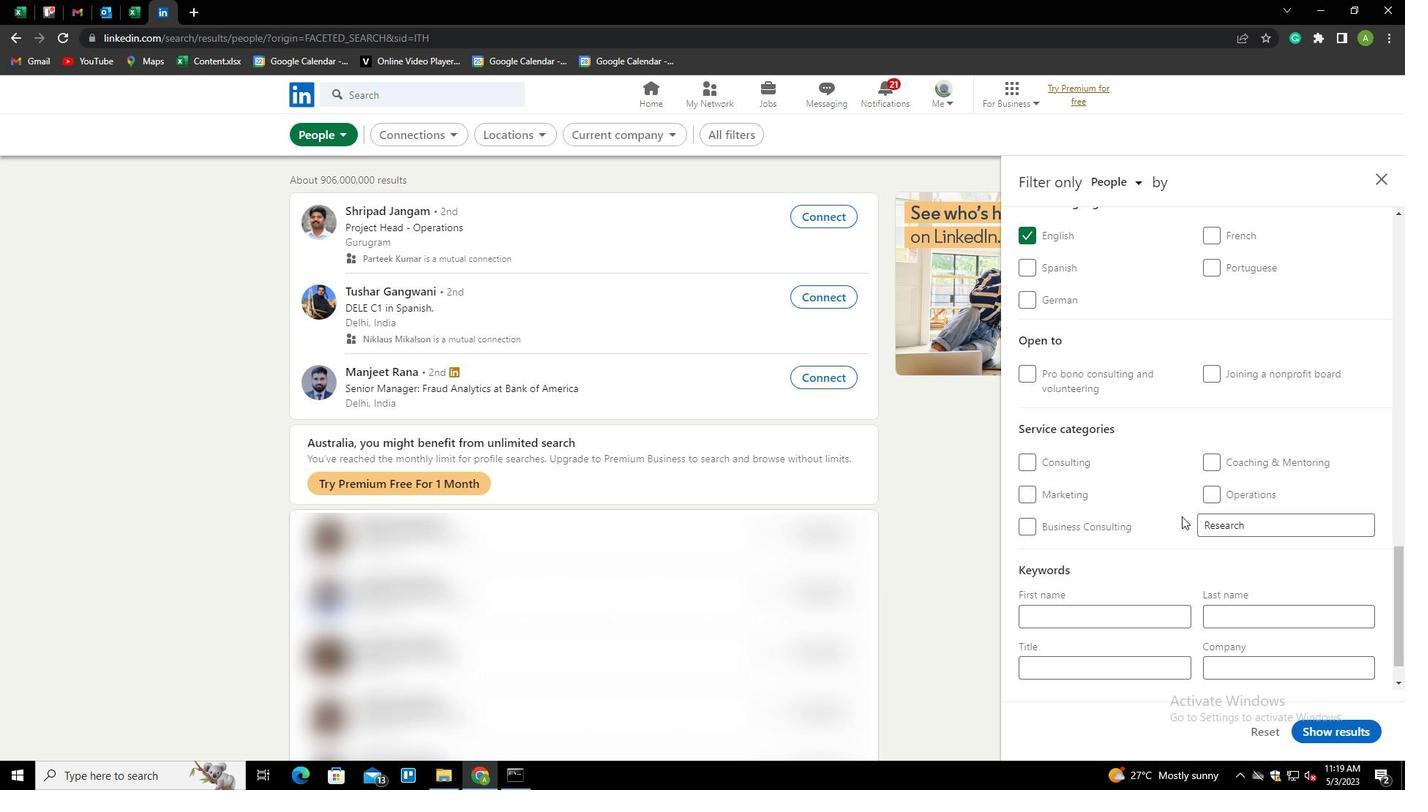 
Action: Mouse moved to (1133, 623)
Screenshot: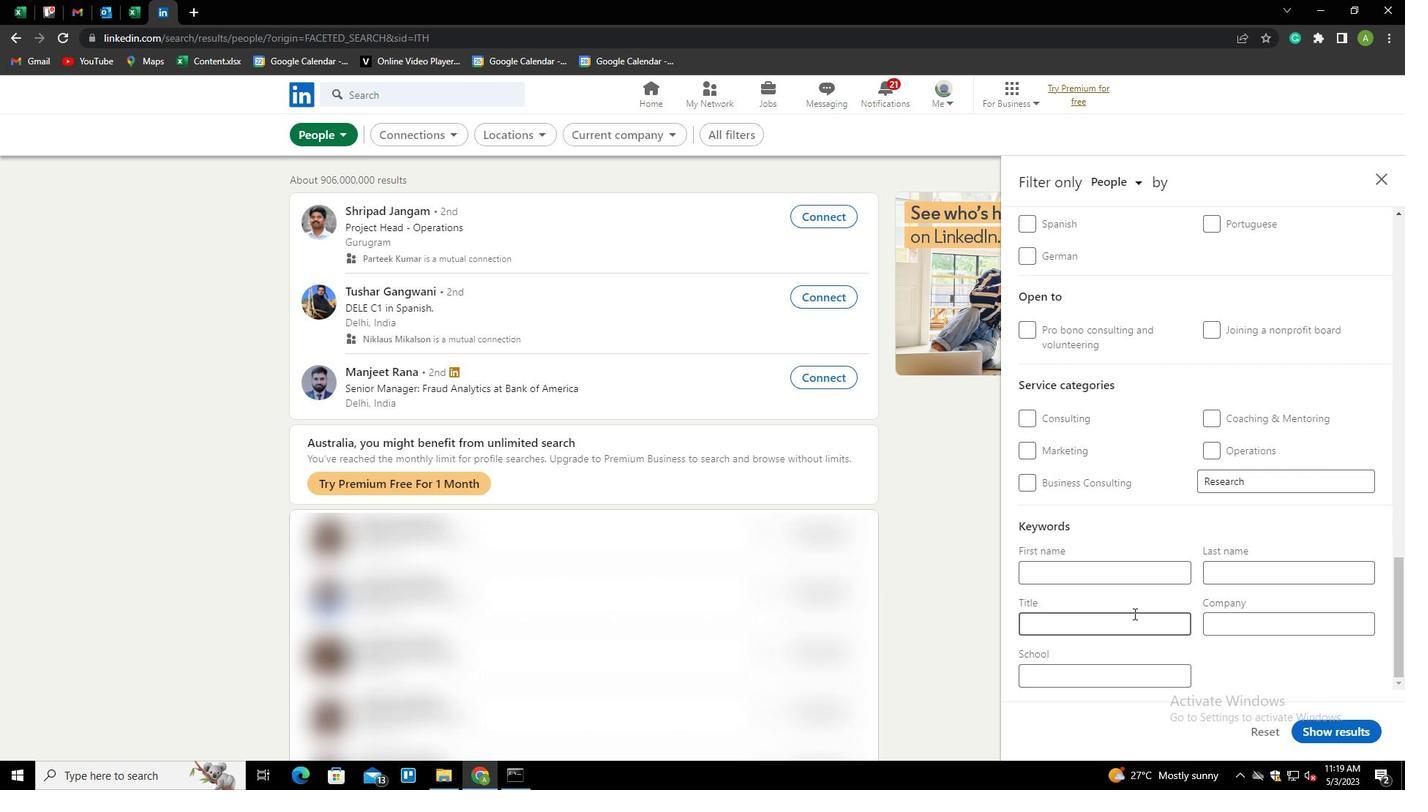 
Action: Mouse pressed left at (1133, 623)
Screenshot: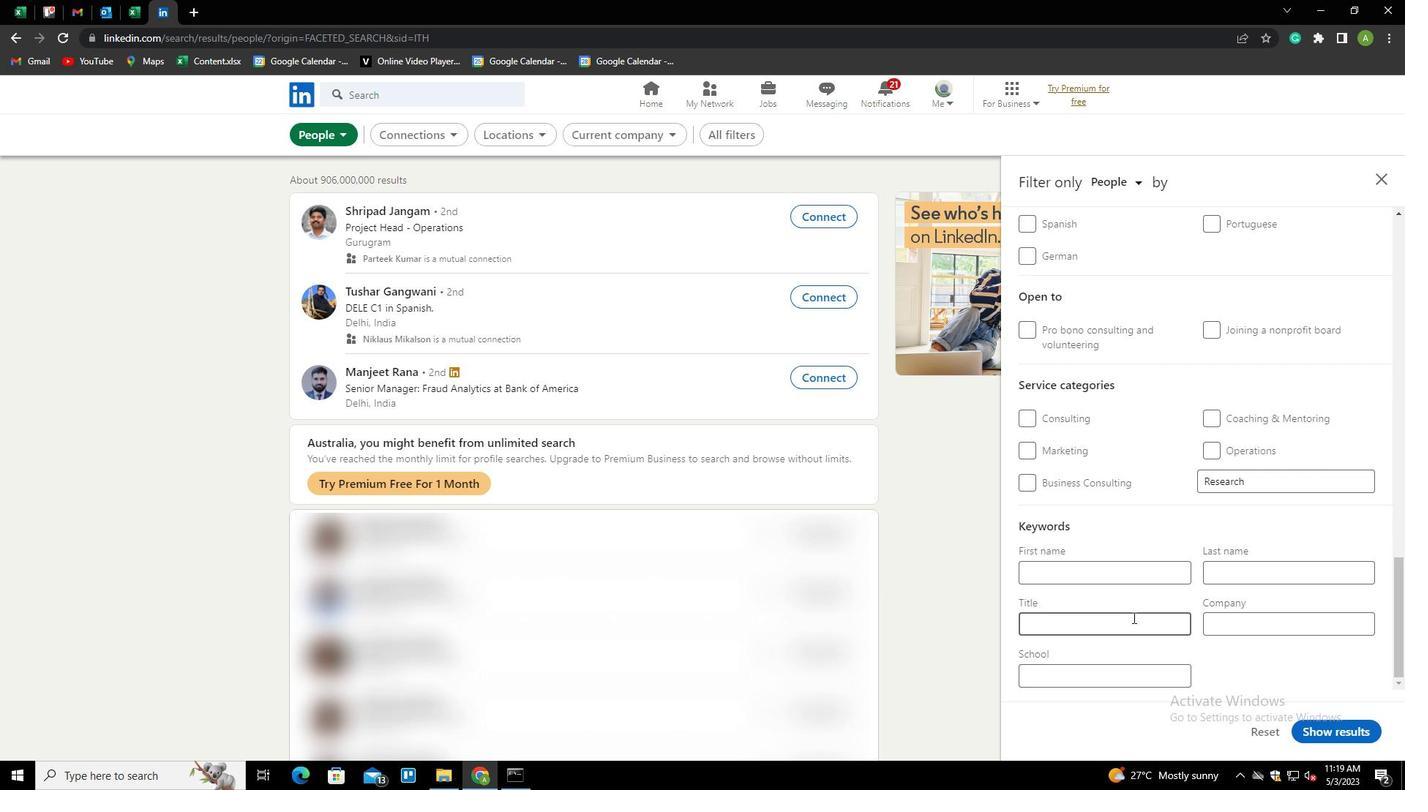 
Action: Key pressed <Key.shift>CHIEF
Screenshot: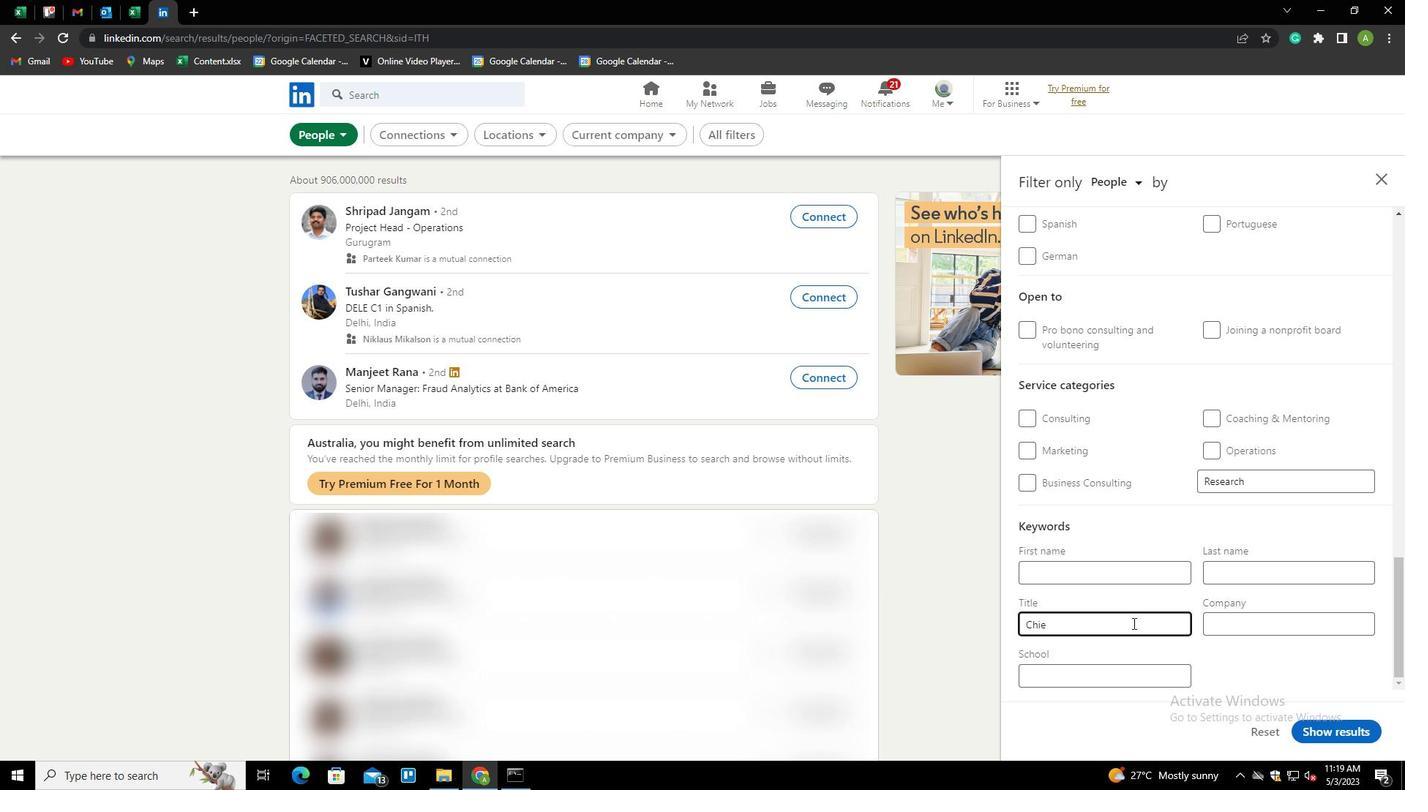 
Action: Mouse moved to (1282, 672)
Screenshot: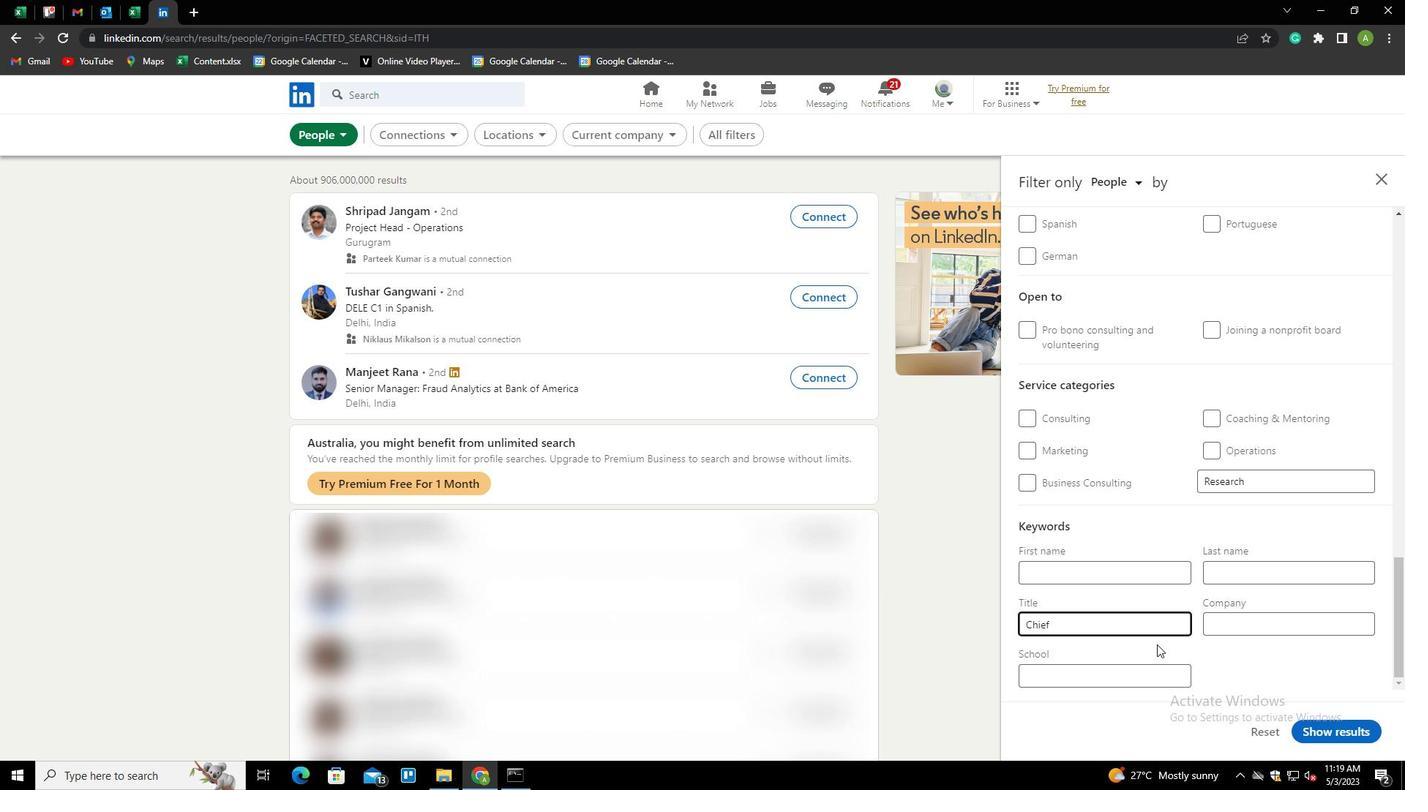 
Action: Mouse pressed left at (1282, 672)
Screenshot: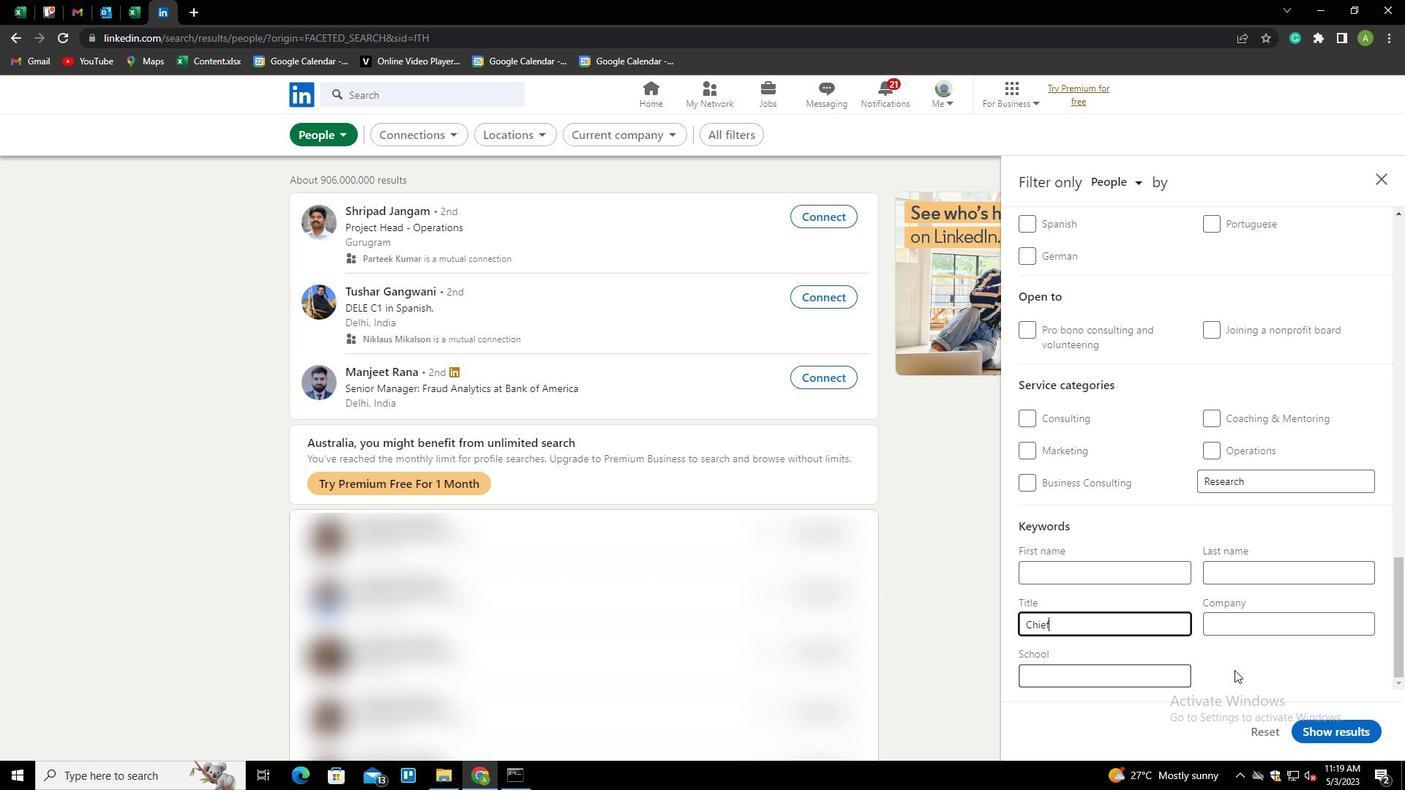 
Action: Mouse moved to (1345, 729)
Screenshot: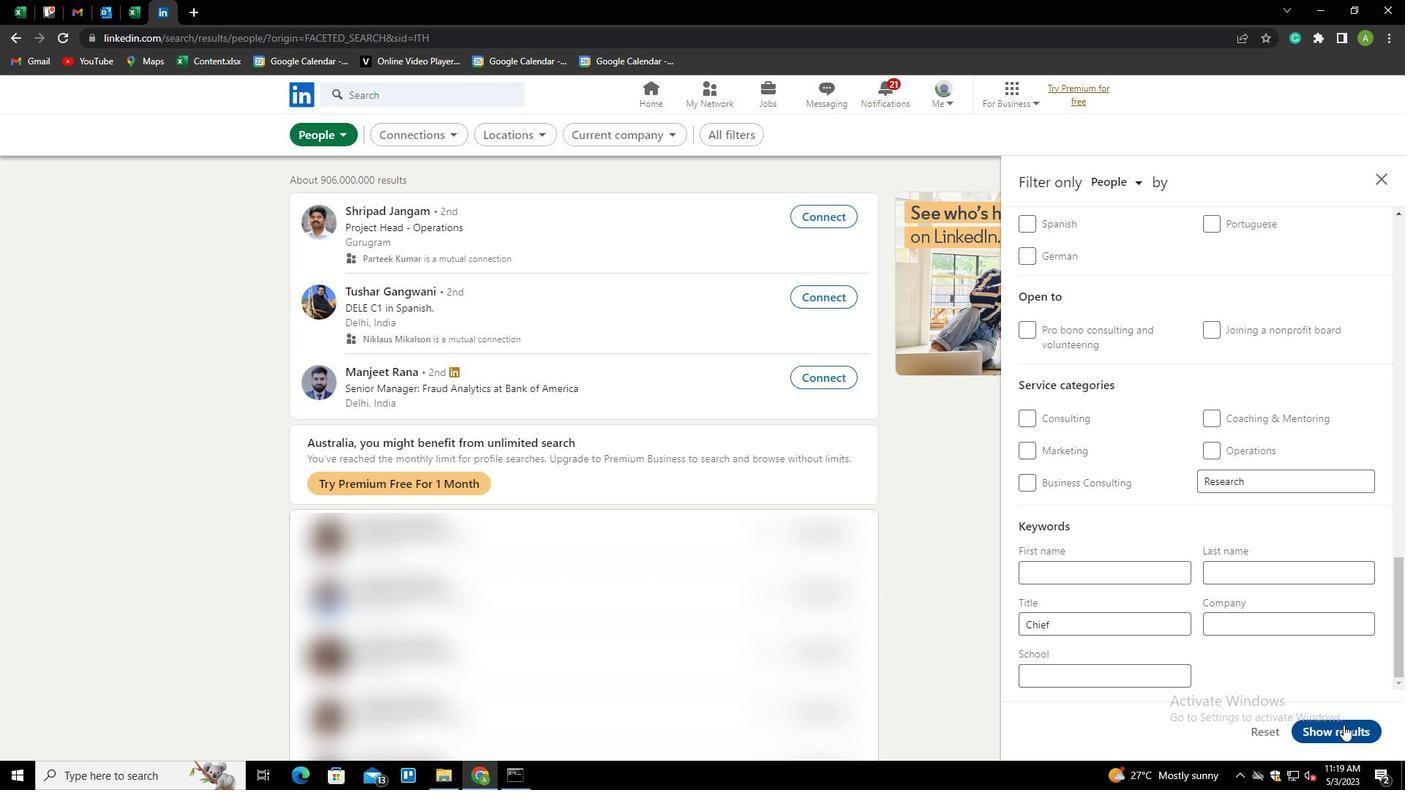 
Action: Mouse pressed left at (1345, 729)
Screenshot: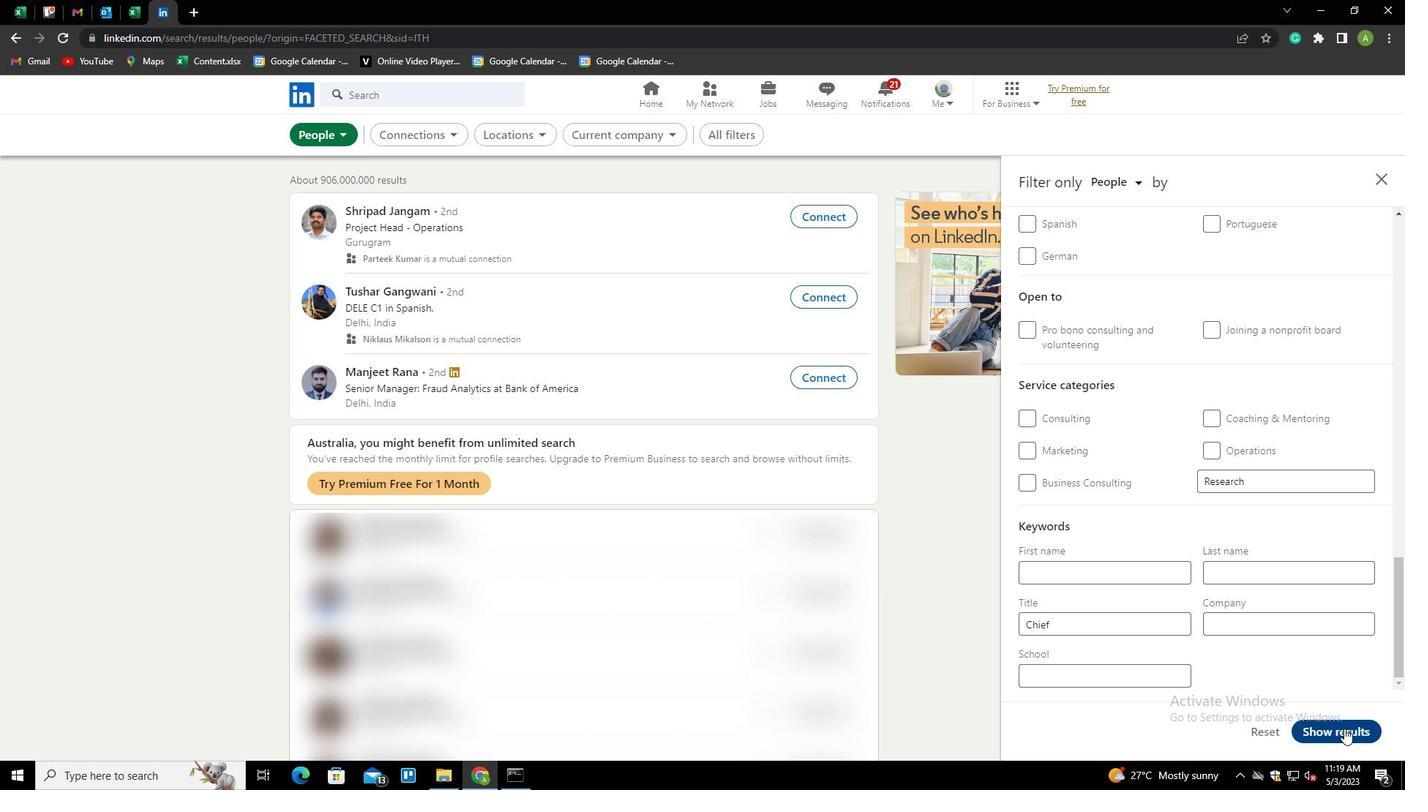 
